 Task: Find a guest house in Esplanada, Brazil, for 7 guests from 10th to 15th July, with a price range of ₹10,000 to ₹15,000, 4 bedrooms, 7 beds, 4 bathrooms, and amenities including free parking, TV, gym, and breakfast. Host must speak English.
Action: Mouse moved to (522, 125)
Screenshot: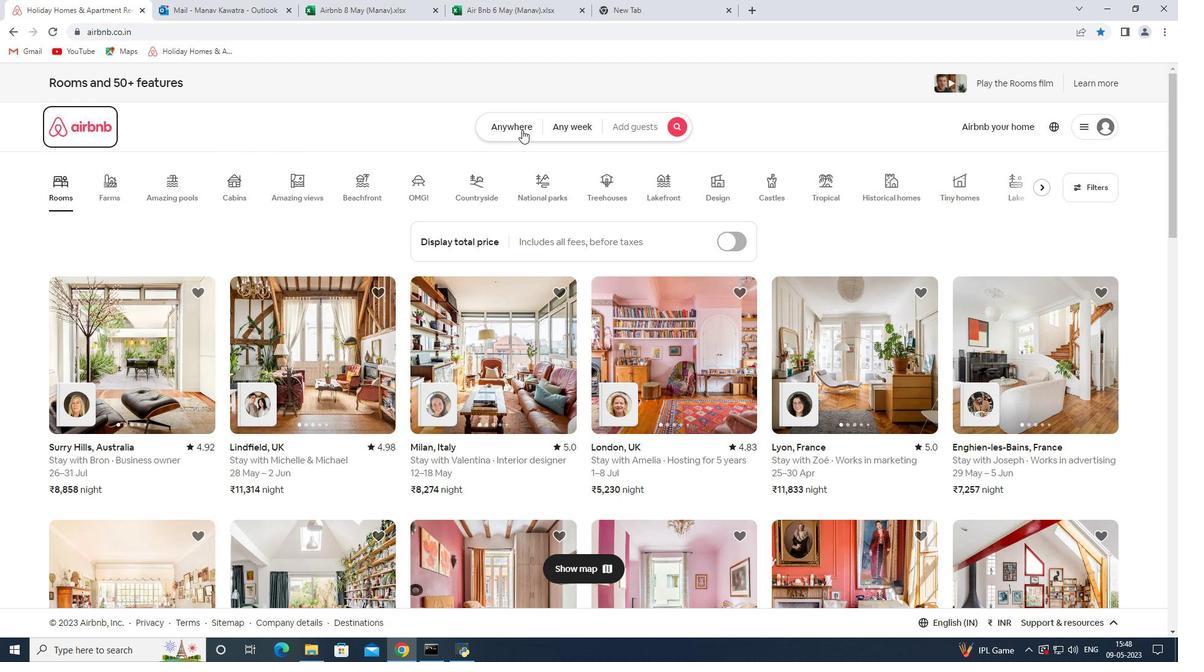 
Action: Mouse pressed left at (522, 125)
Screenshot: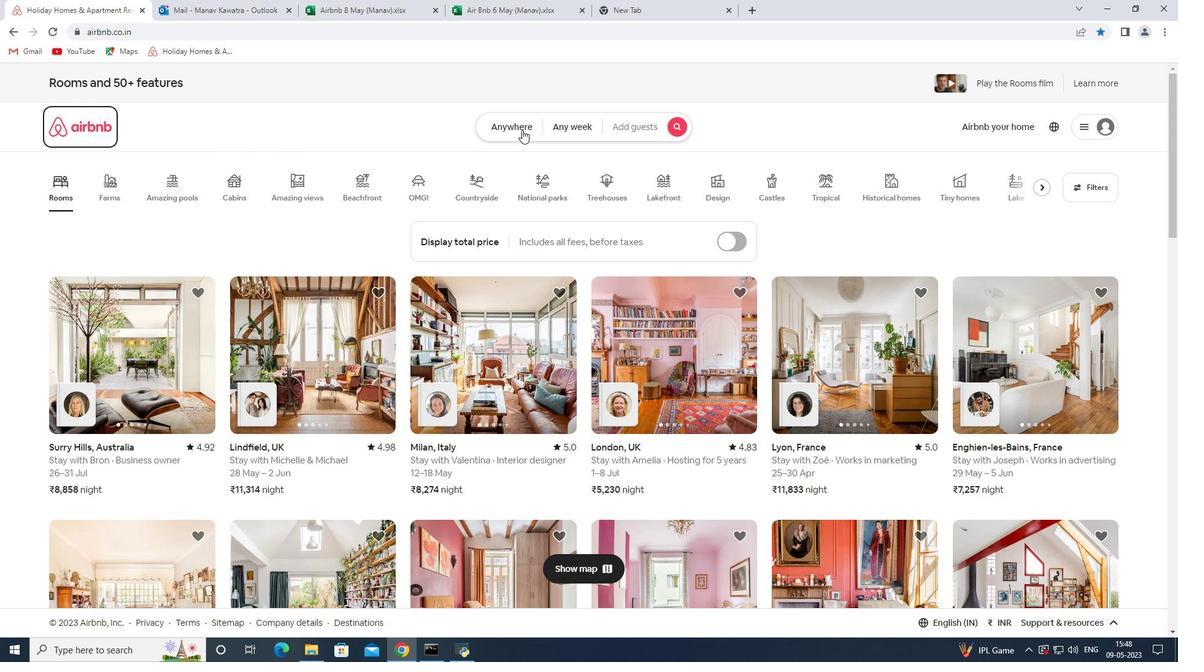 
Action: Mouse moved to (375, 180)
Screenshot: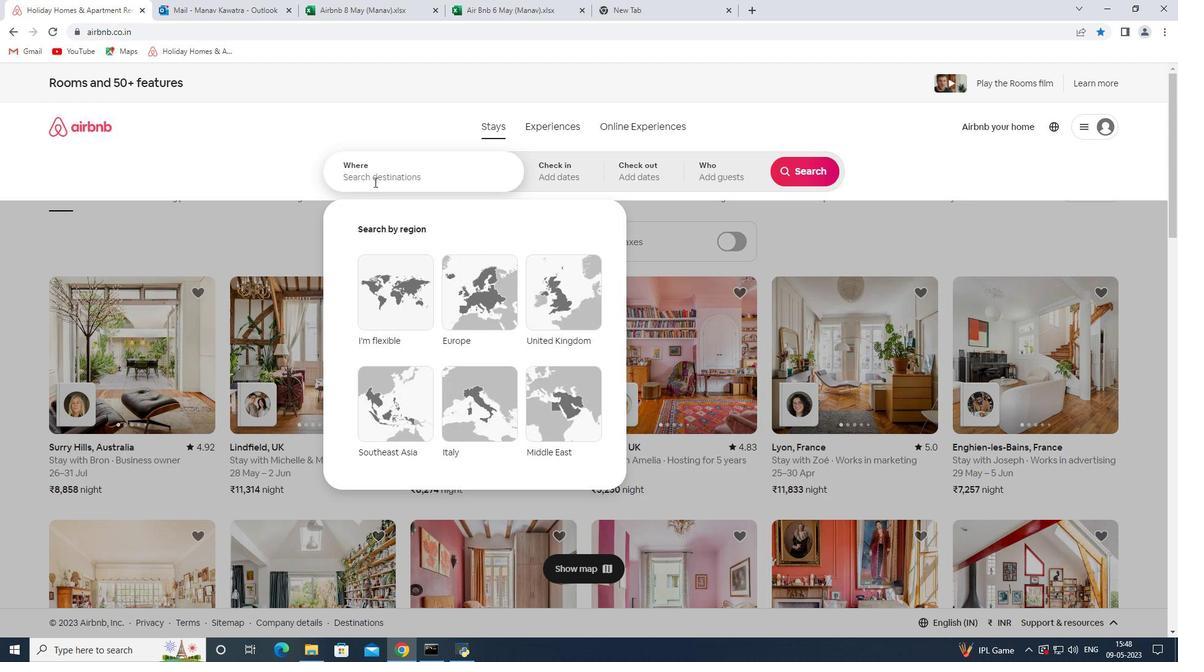 
Action: Mouse pressed left at (375, 180)
Screenshot: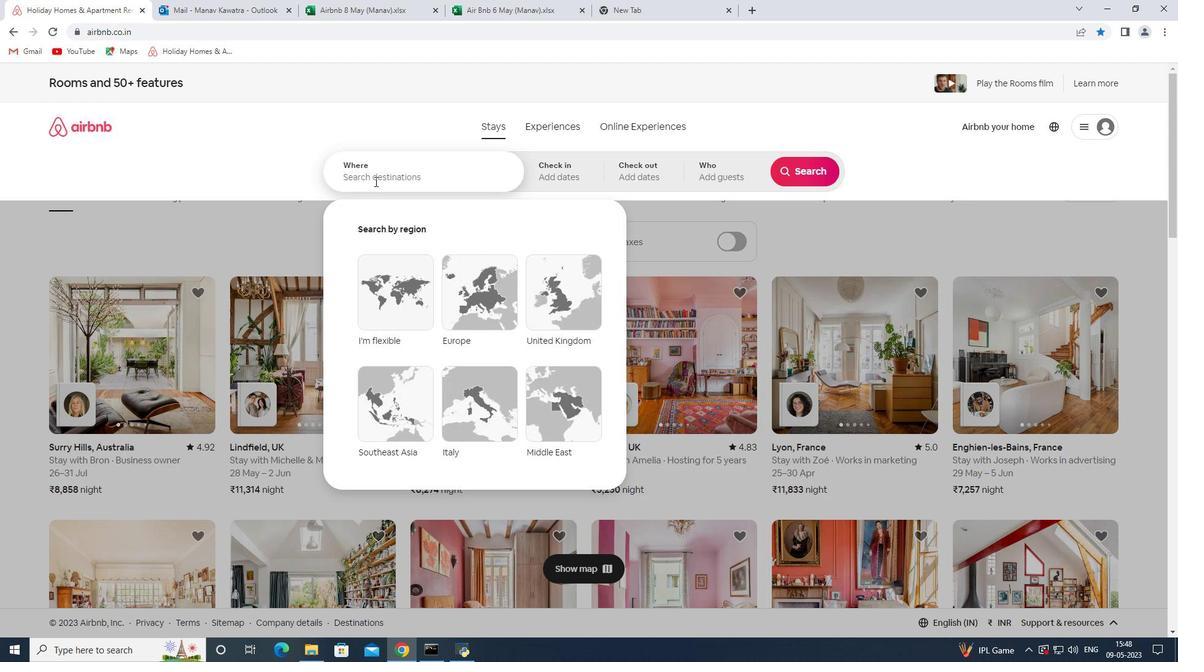 
Action: Key pressed <Key.shift>Esplanada<Key.space><Key.shift><Key.shift><Key.shift><Key.shift><Key.shift><Key.shift><Key.shift><Key.shift>Brazil<Key.space><Key.enter>
Screenshot: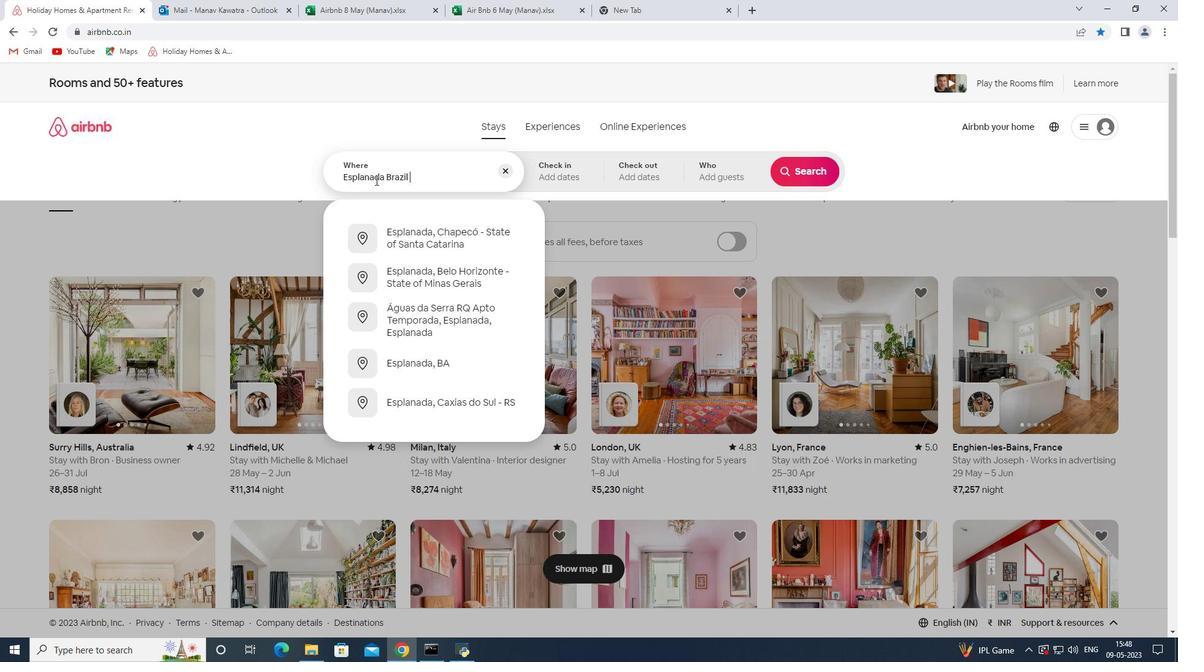 
Action: Mouse moved to (804, 269)
Screenshot: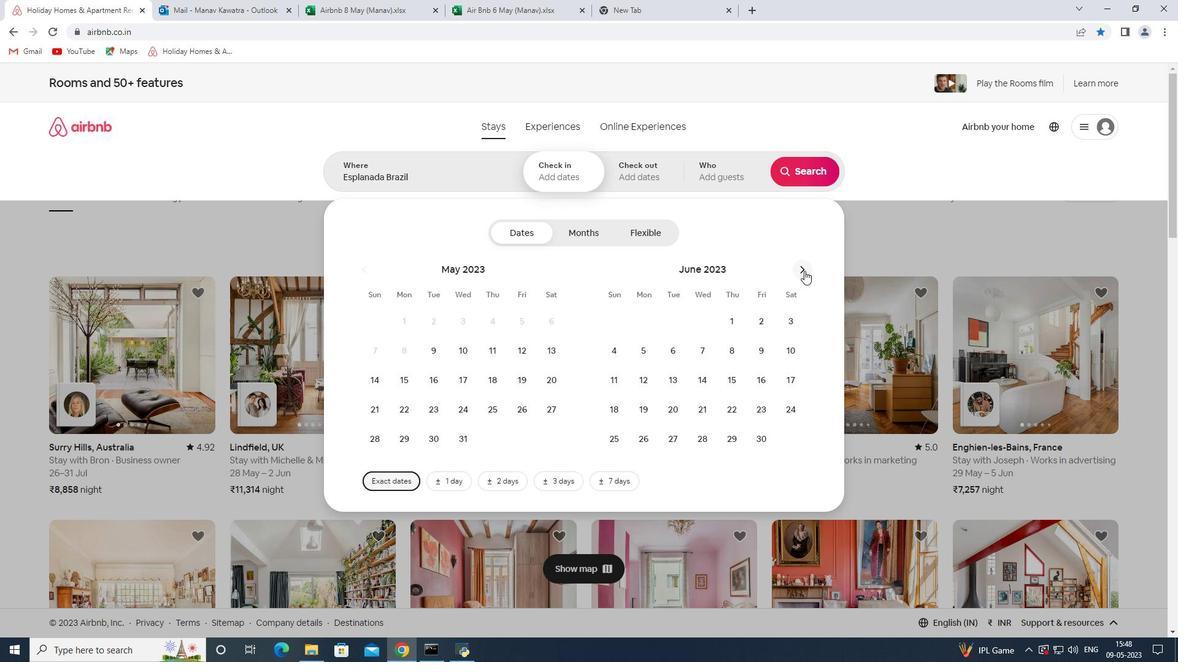 
Action: Mouse pressed left at (804, 269)
Screenshot: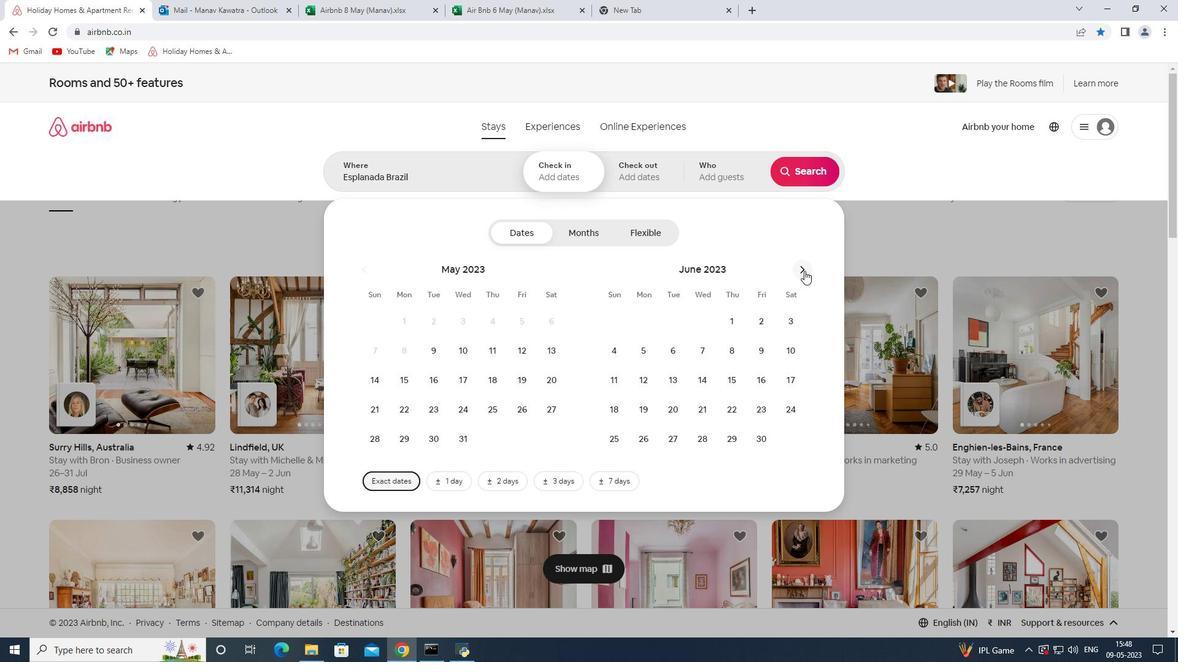 
Action: Mouse moved to (645, 377)
Screenshot: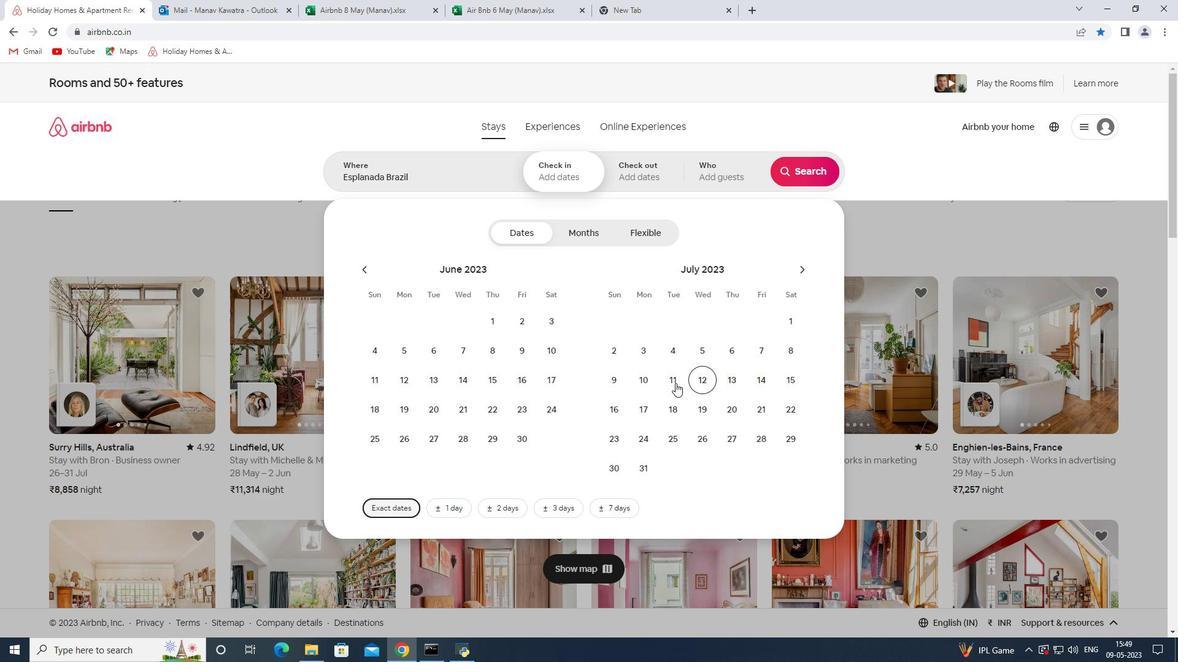 
Action: Mouse pressed left at (645, 377)
Screenshot: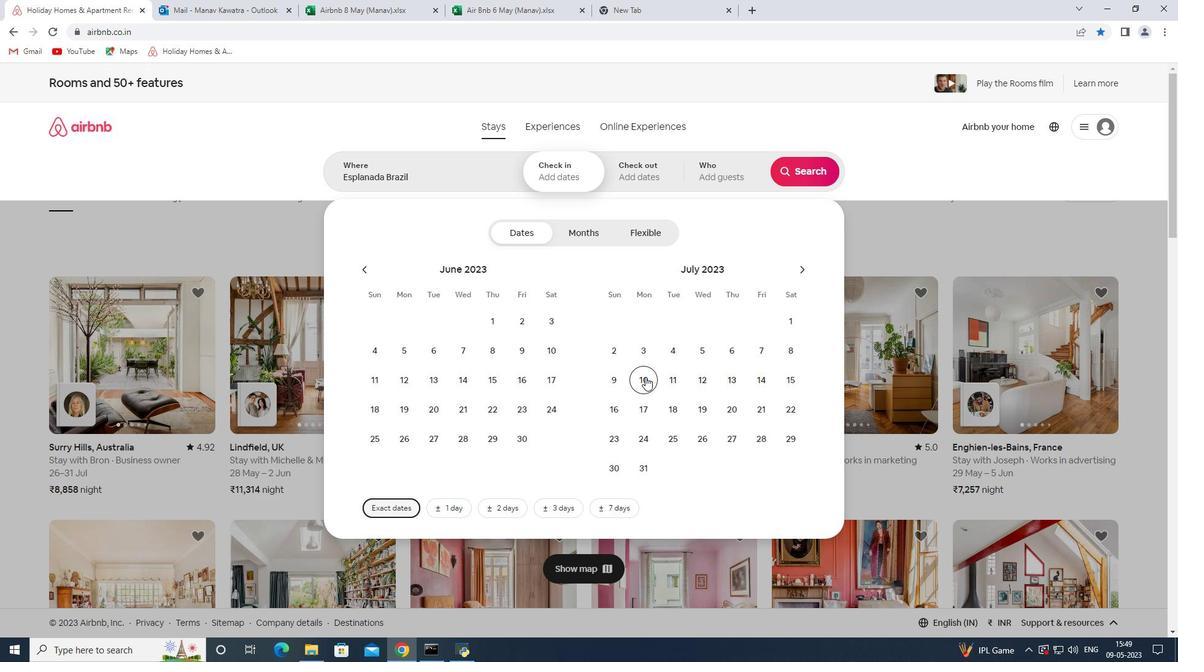 
Action: Mouse moved to (790, 382)
Screenshot: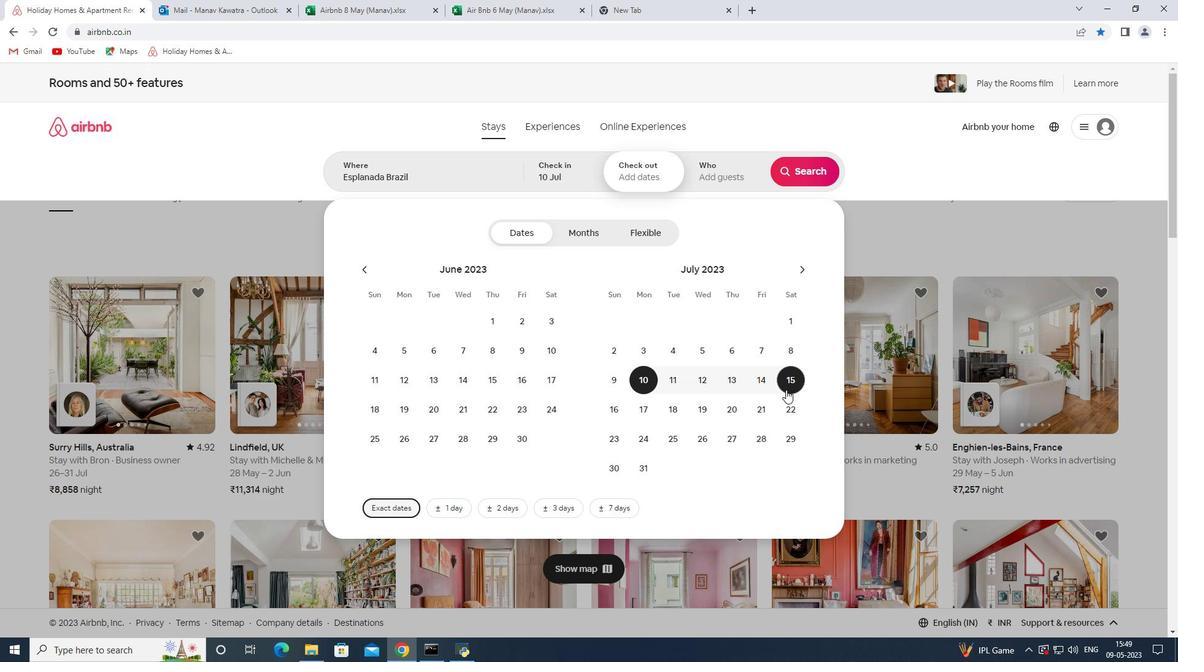 
Action: Mouse pressed left at (790, 382)
Screenshot: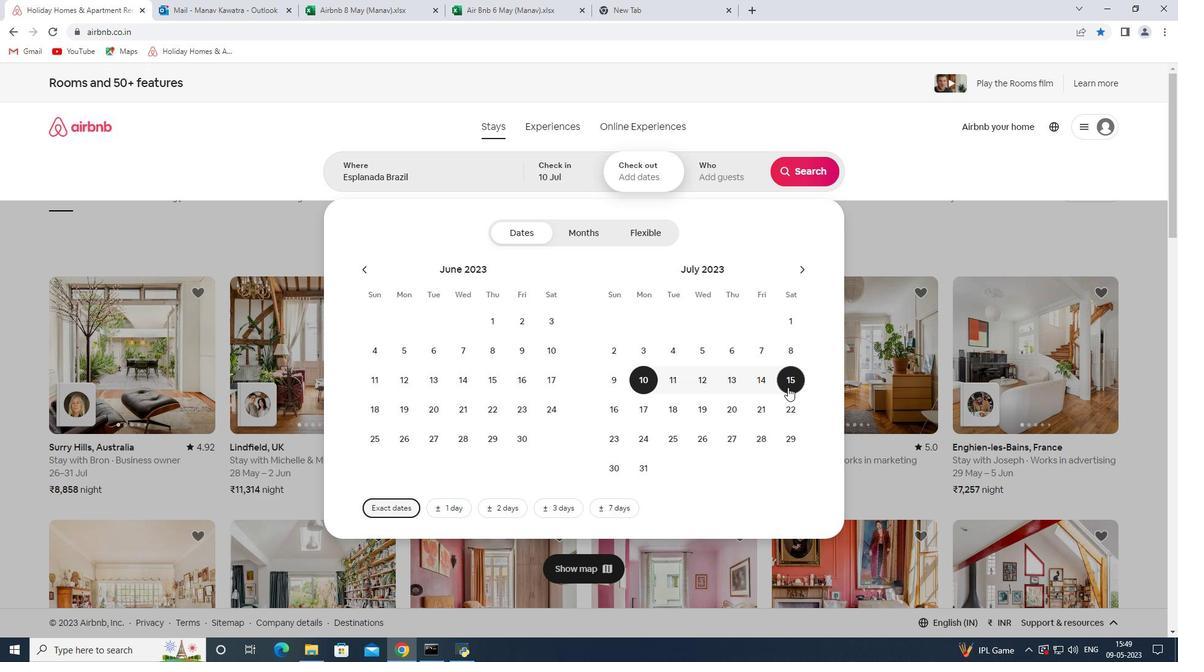 
Action: Mouse moved to (733, 185)
Screenshot: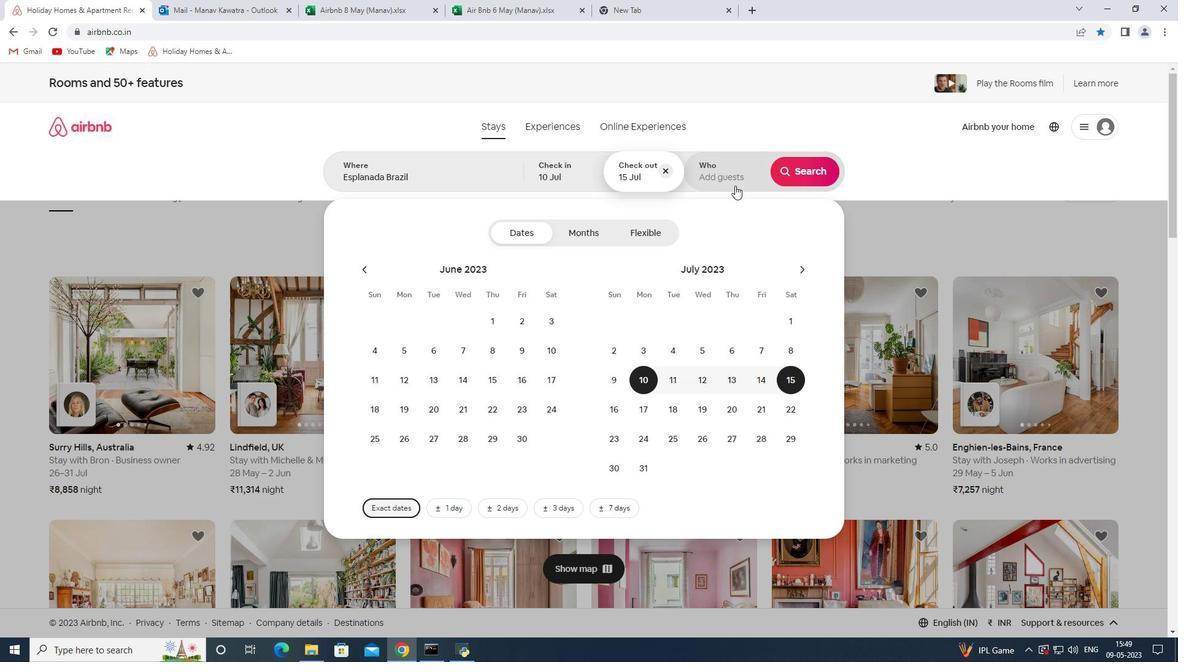 
Action: Mouse pressed left at (733, 185)
Screenshot: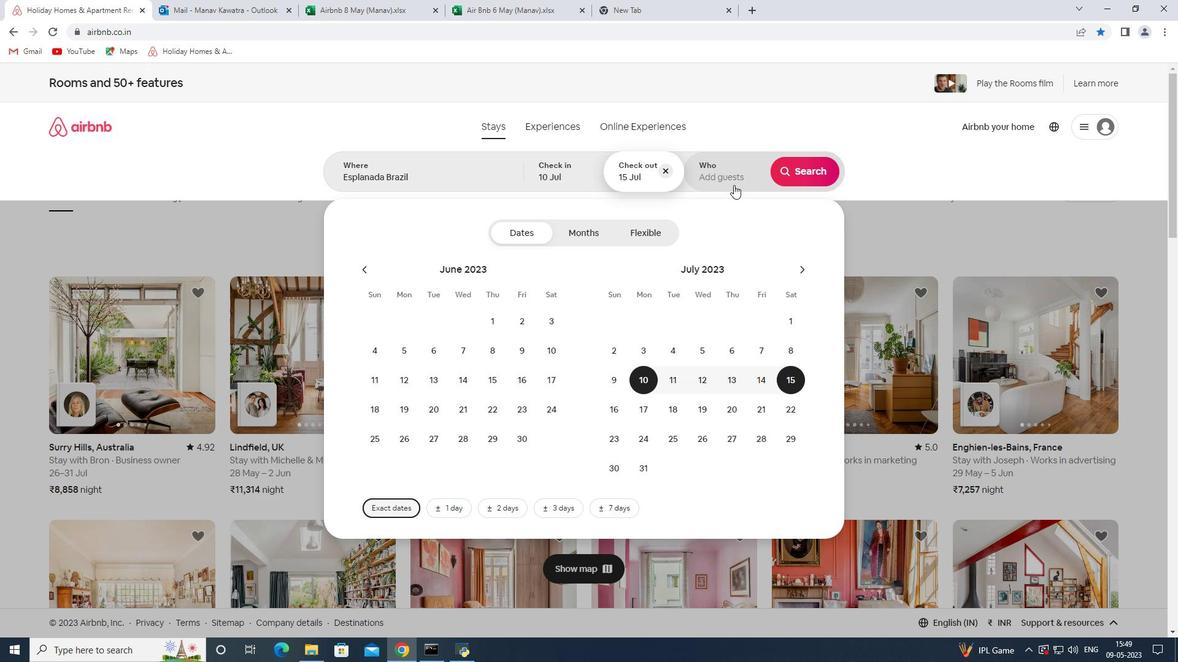 
Action: Mouse moved to (818, 237)
Screenshot: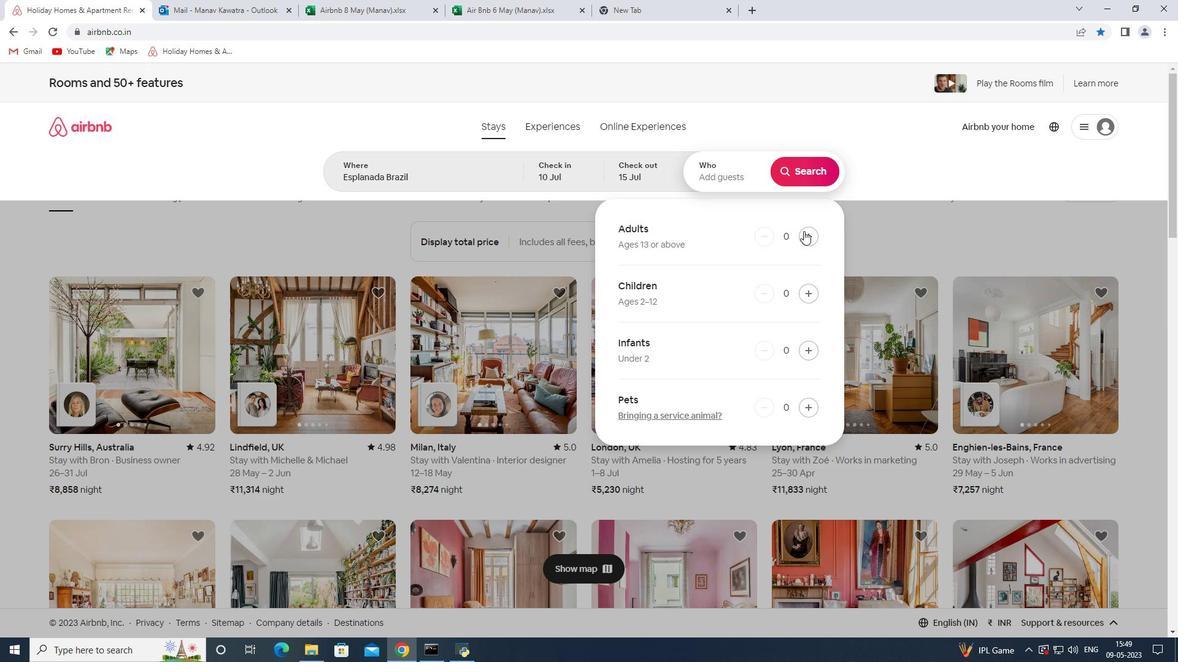 
Action: Mouse pressed left at (818, 237)
Screenshot: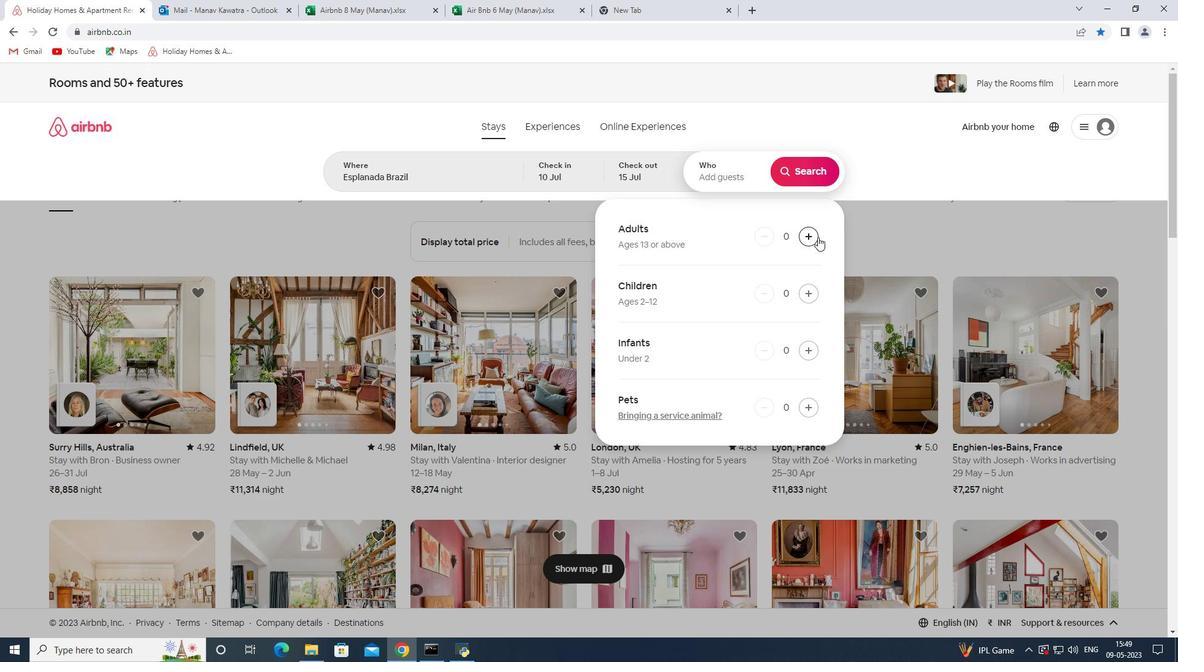 
Action: Mouse moved to (809, 237)
Screenshot: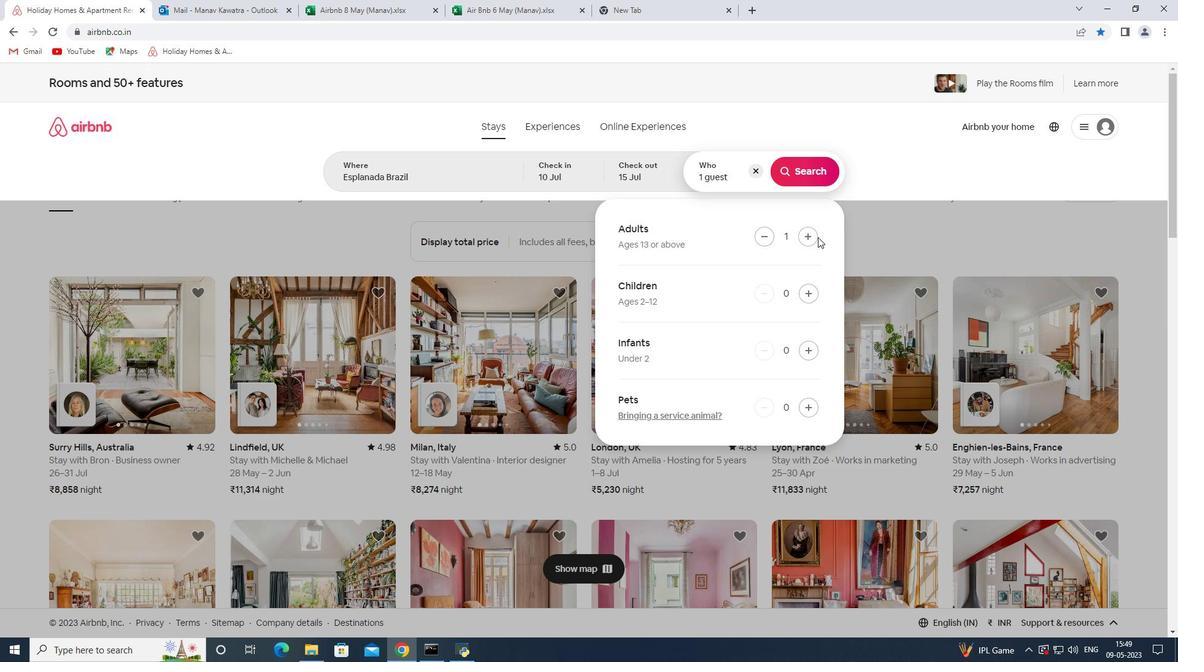 
Action: Mouse pressed left at (809, 237)
Screenshot: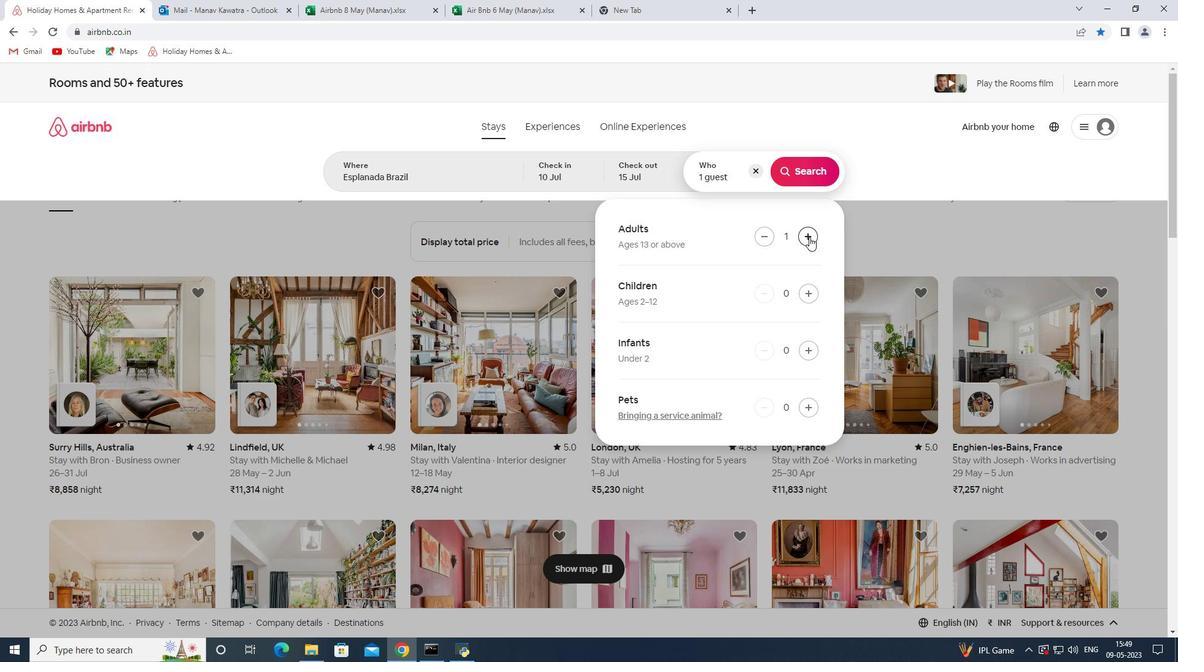 
Action: Mouse pressed left at (809, 237)
Screenshot: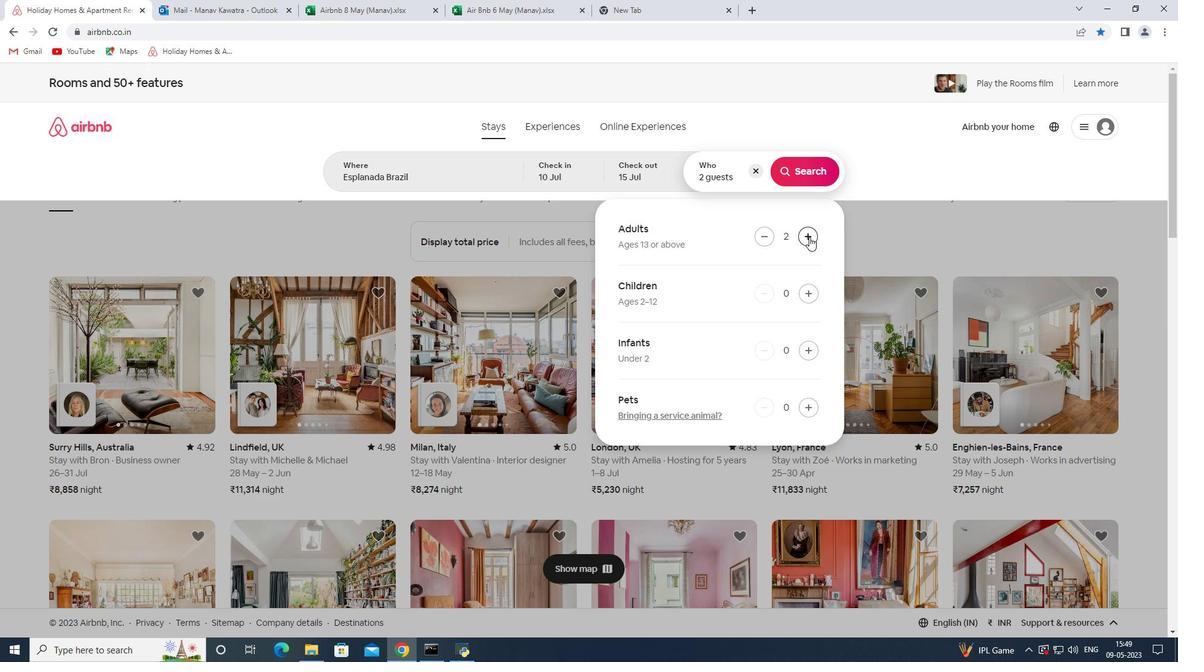 
Action: Mouse pressed left at (809, 237)
Screenshot: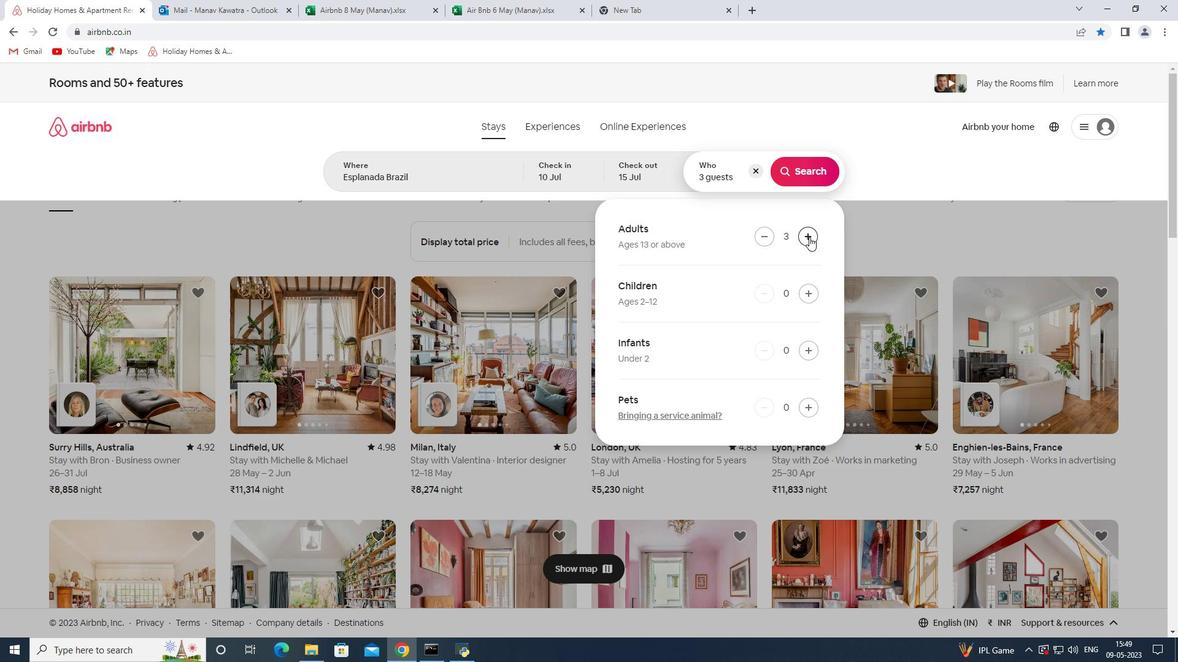 
Action: Mouse pressed left at (809, 237)
Screenshot: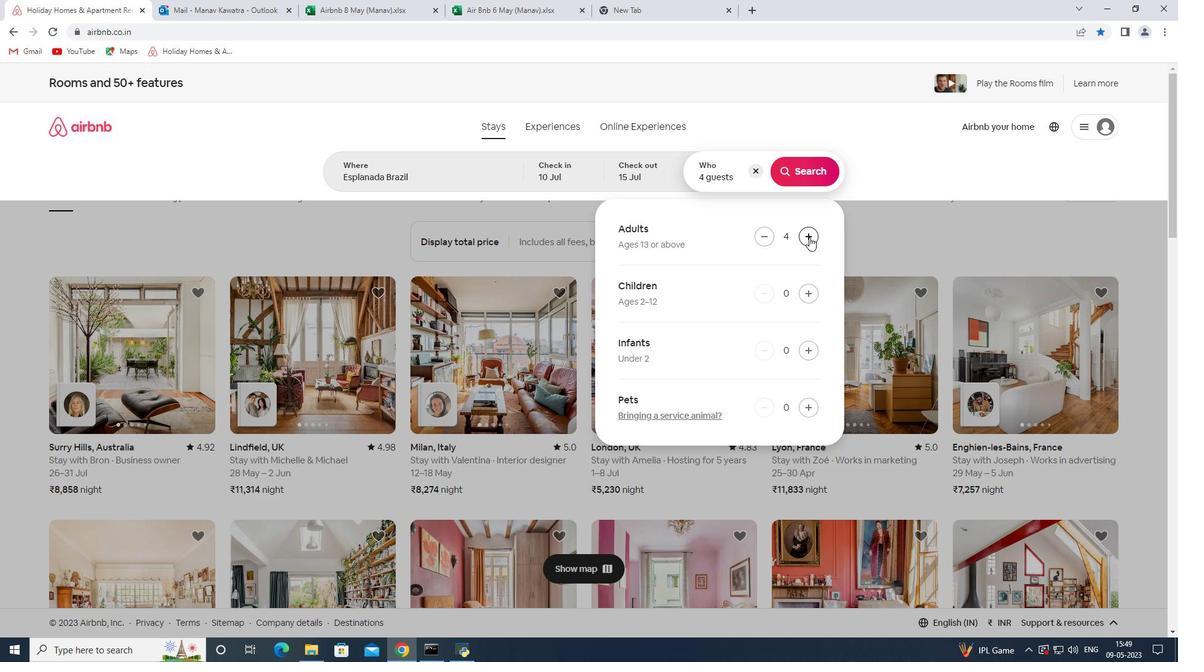 
Action: Mouse pressed left at (809, 237)
Screenshot: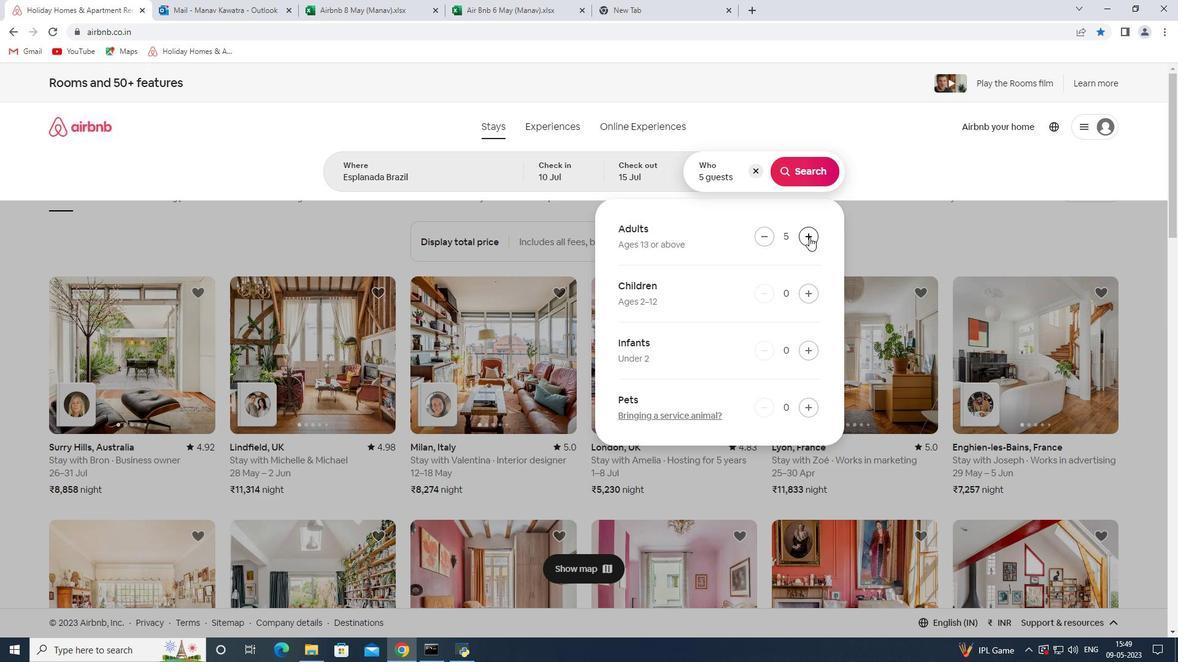 
Action: Mouse pressed left at (809, 237)
Screenshot: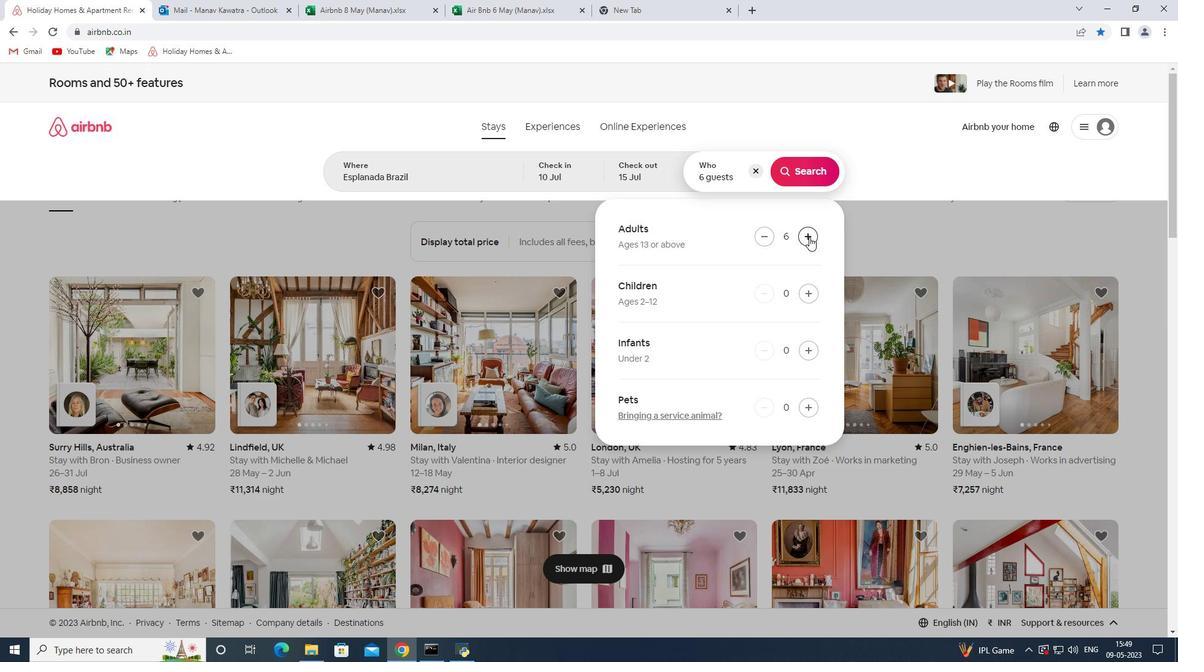 
Action: Mouse moved to (805, 170)
Screenshot: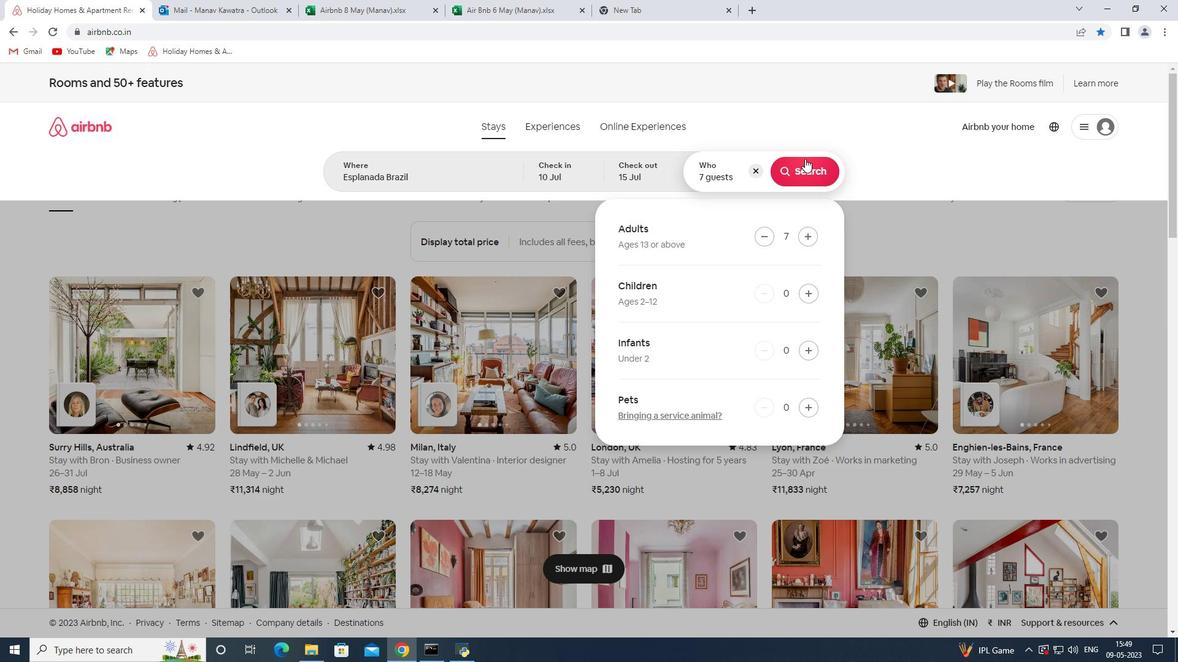 
Action: Mouse pressed left at (805, 170)
Screenshot: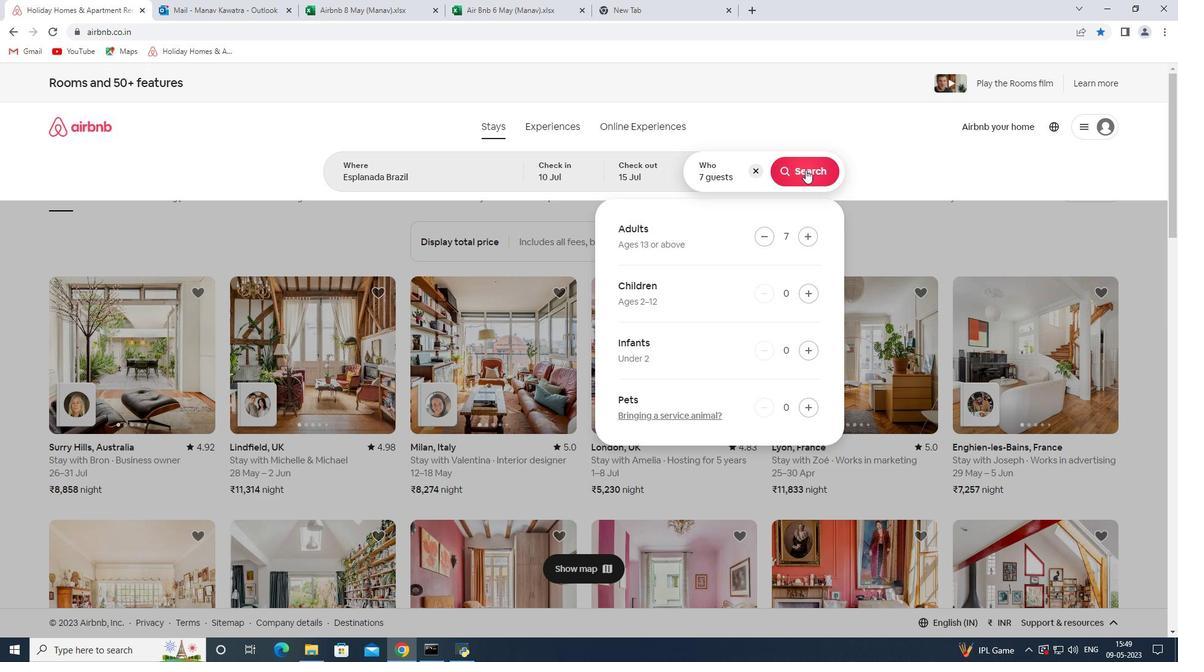 
Action: Mouse moved to (1113, 143)
Screenshot: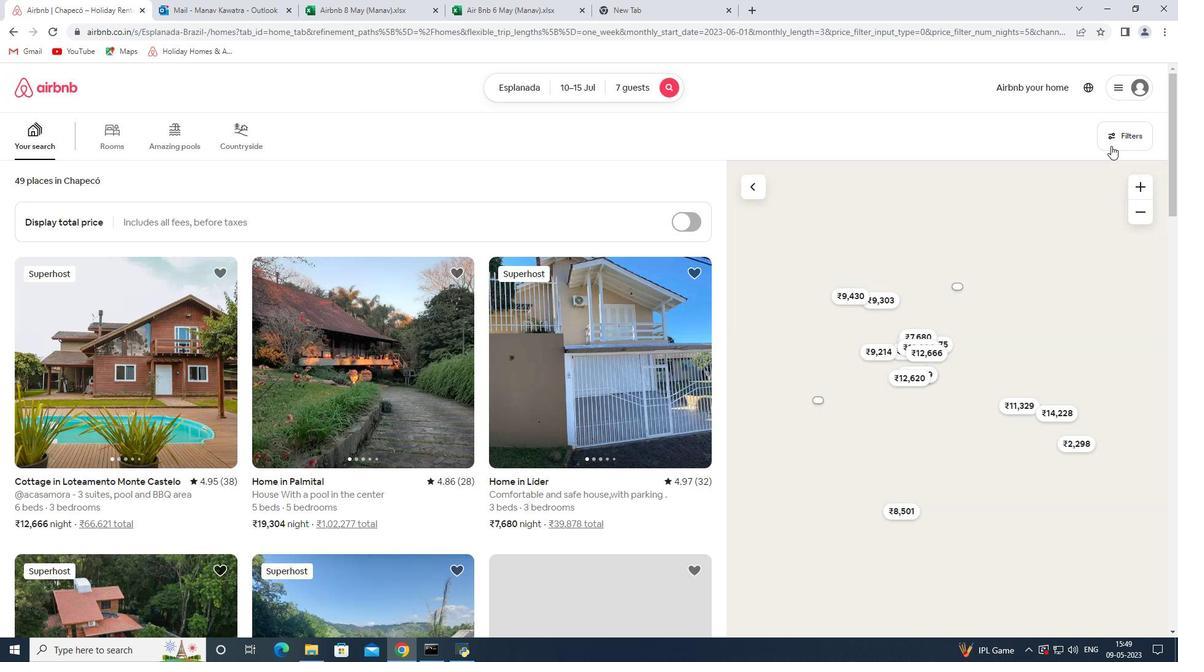 
Action: Mouse pressed left at (1113, 143)
Screenshot: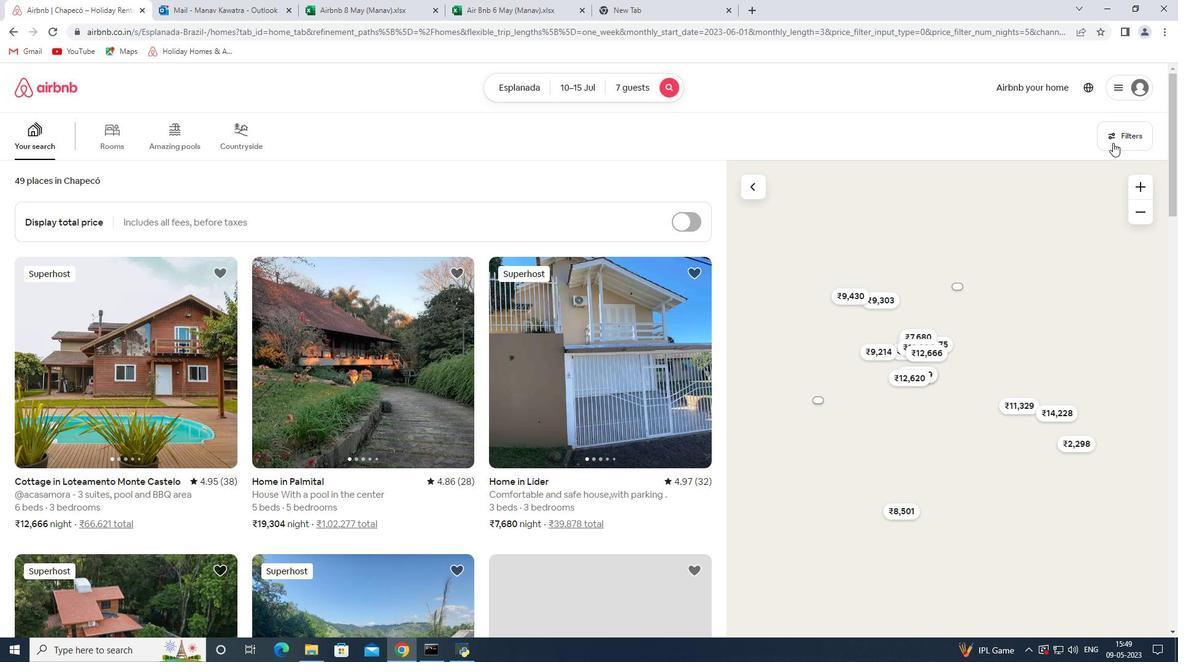 
Action: Mouse moved to (420, 435)
Screenshot: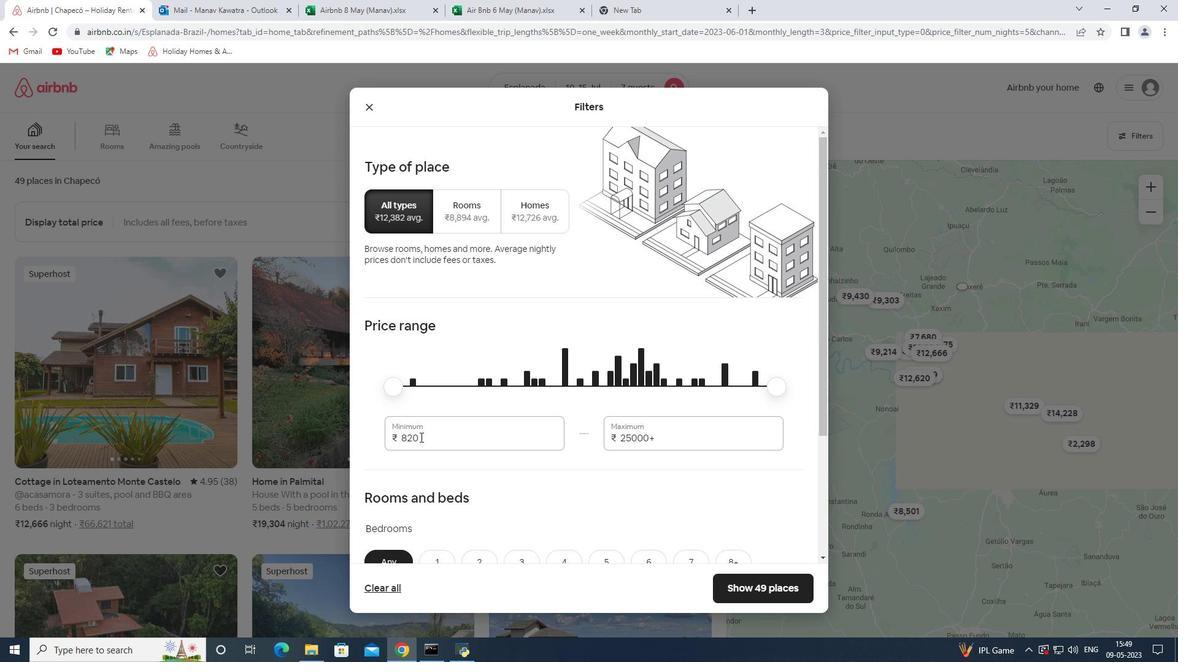 
Action: Mouse pressed left at (420, 435)
Screenshot: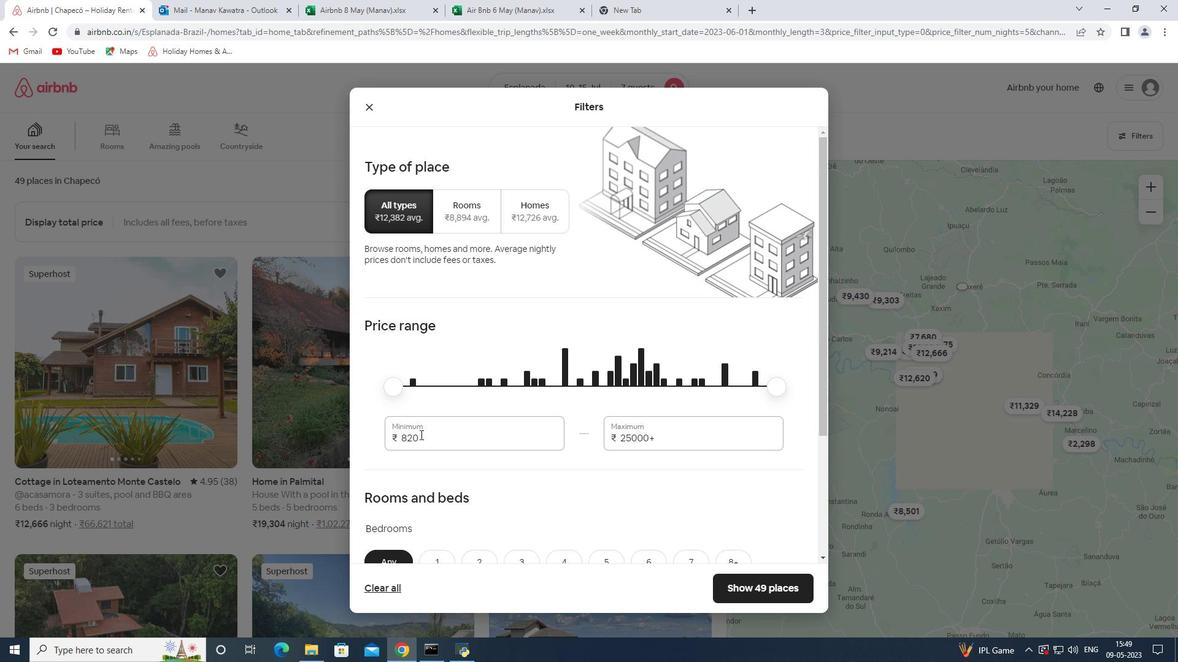 
Action: Mouse pressed left at (420, 435)
Screenshot: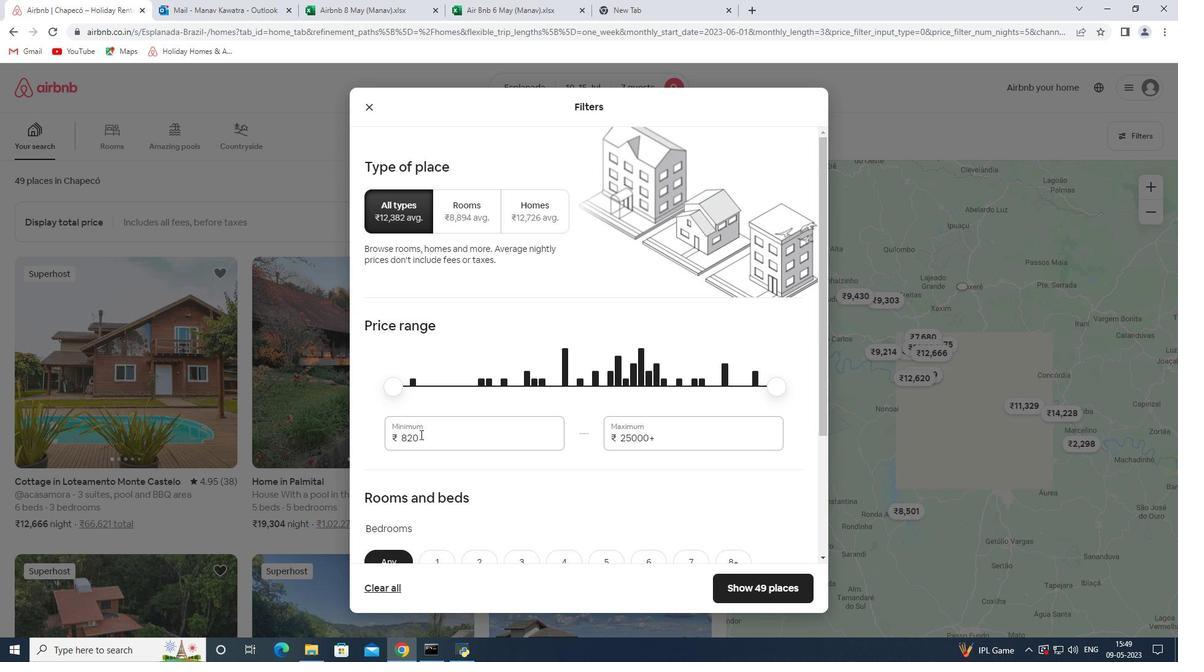 
Action: Key pressed 10000<Key.tab>15000
Screenshot: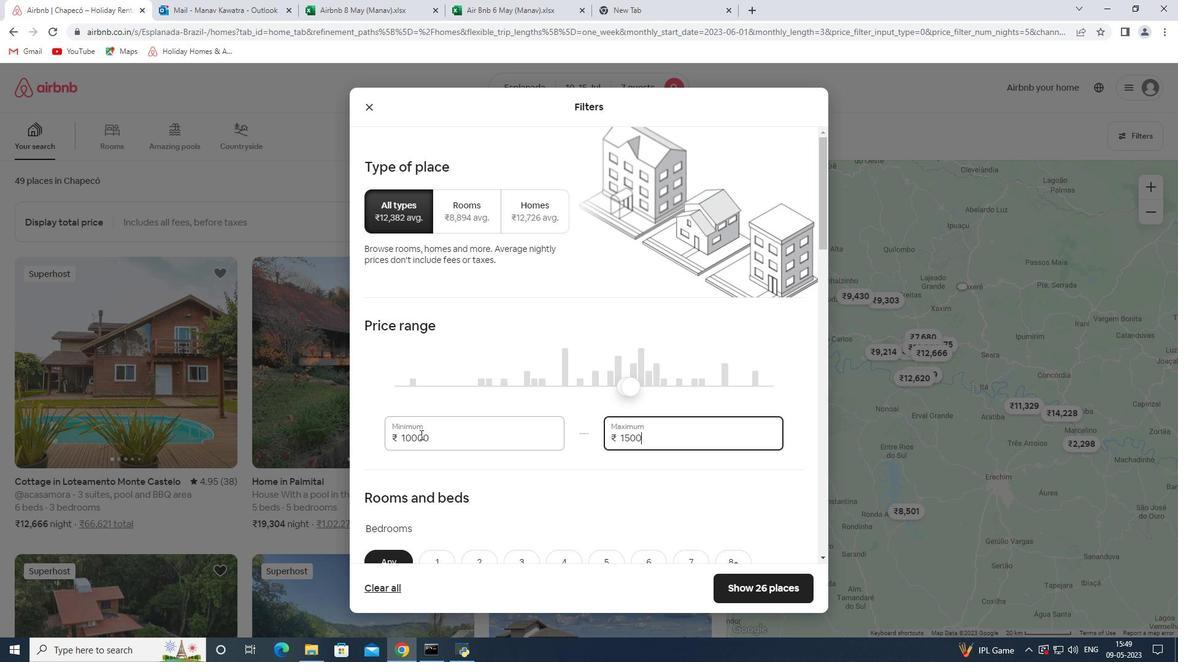
Action: Mouse moved to (524, 318)
Screenshot: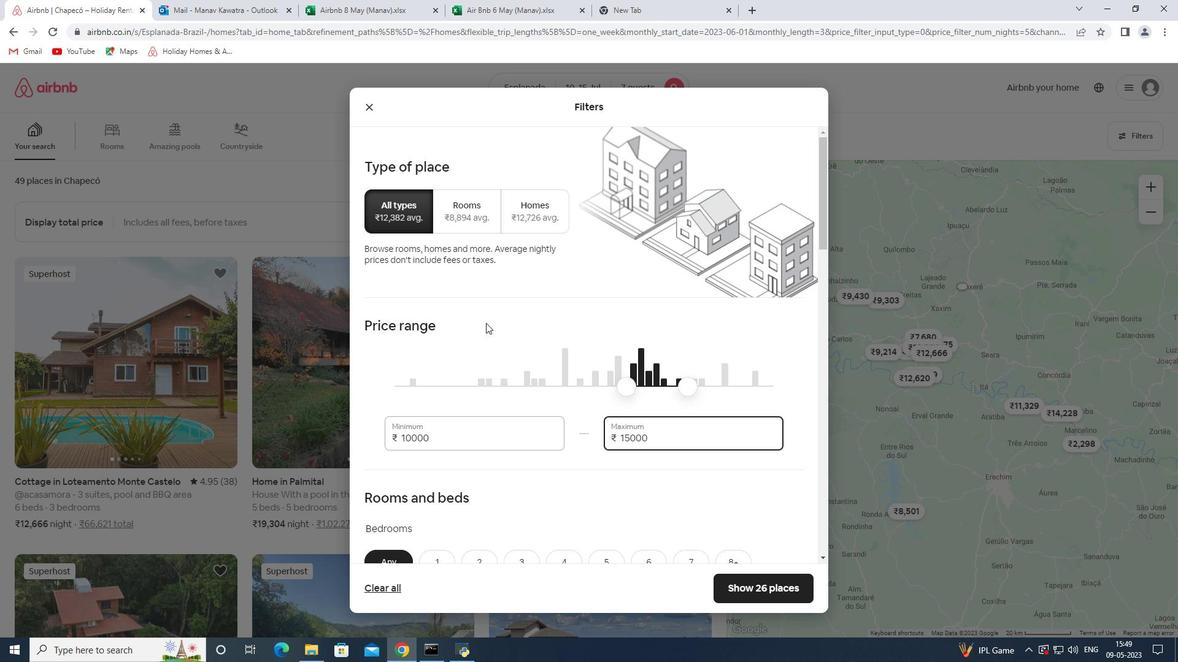 
Action: Mouse scrolled (524, 317) with delta (0, 0)
Screenshot: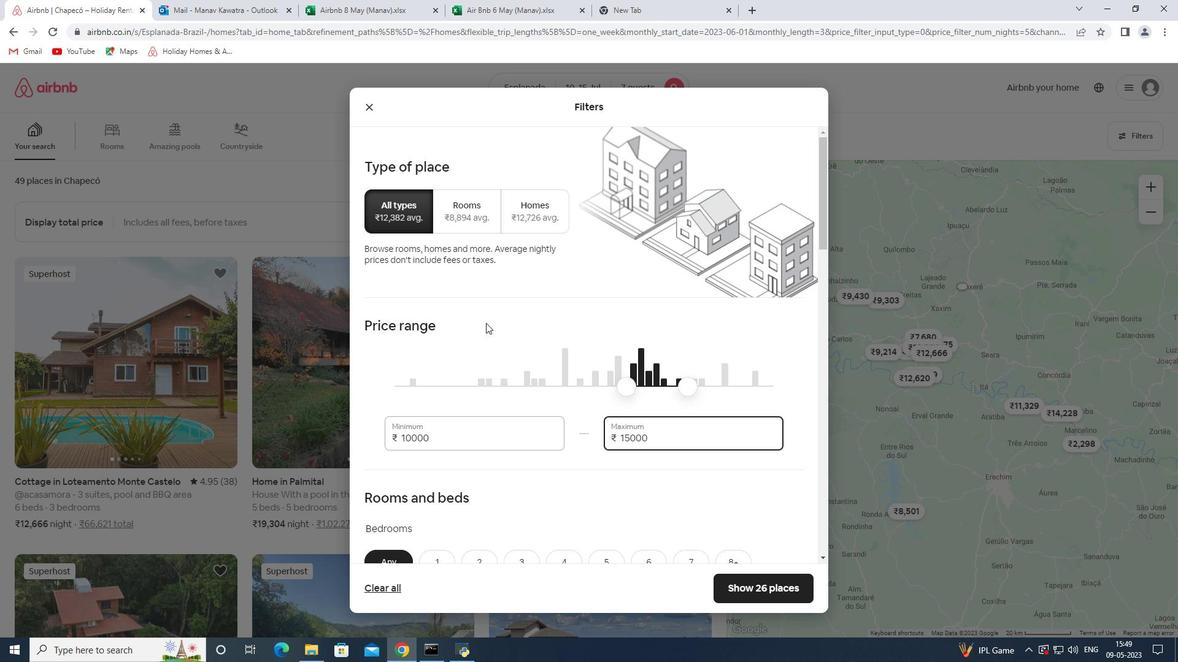 
Action: Mouse scrolled (524, 317) with delta (0, 0)
Screenshot: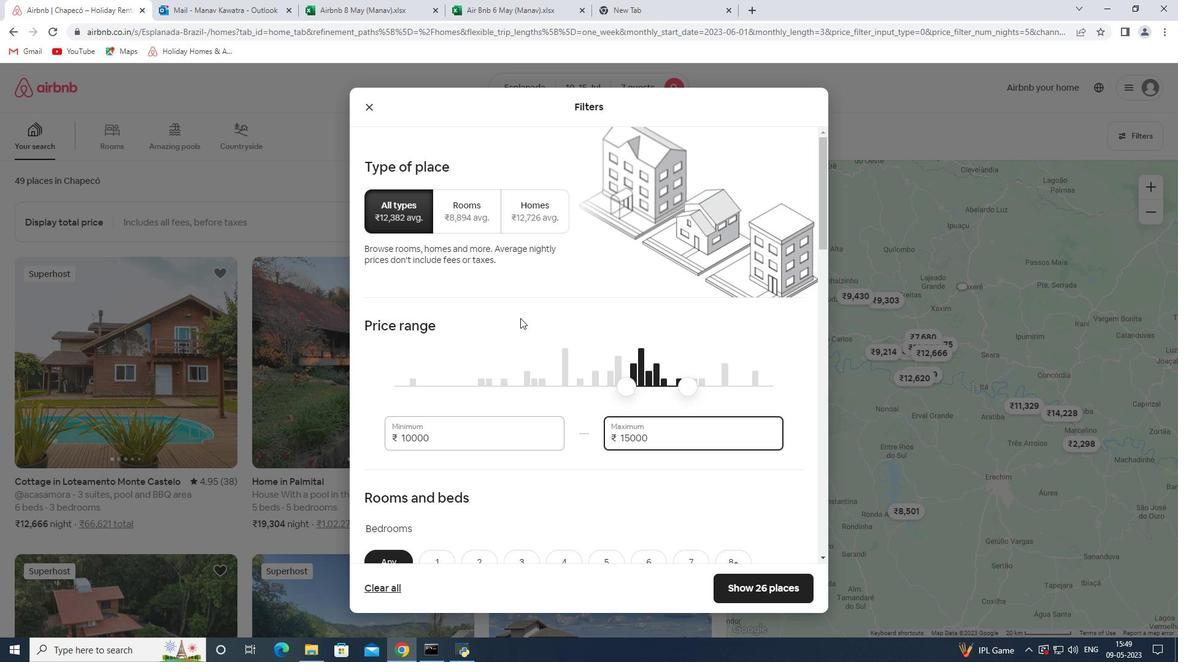 
Action: Mouse scrolled (524, 317) with delta (0, 0)
Screenshot: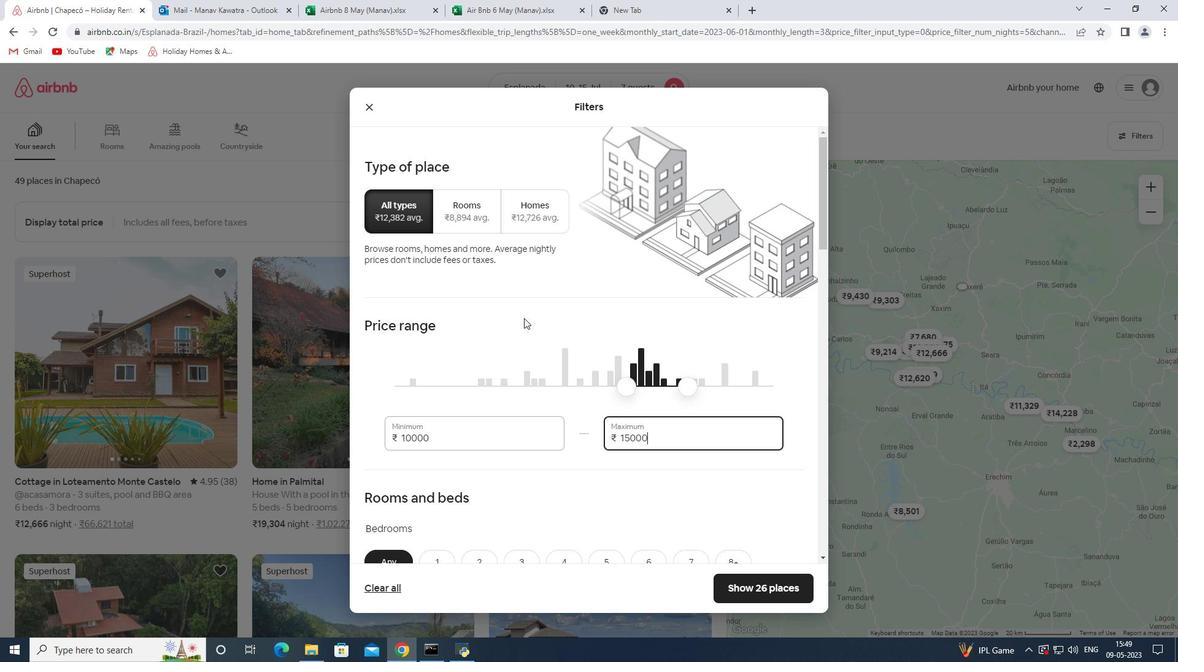 
Action: Mouse scrolled (524, 317) with delta (0, 0)
Screenshot: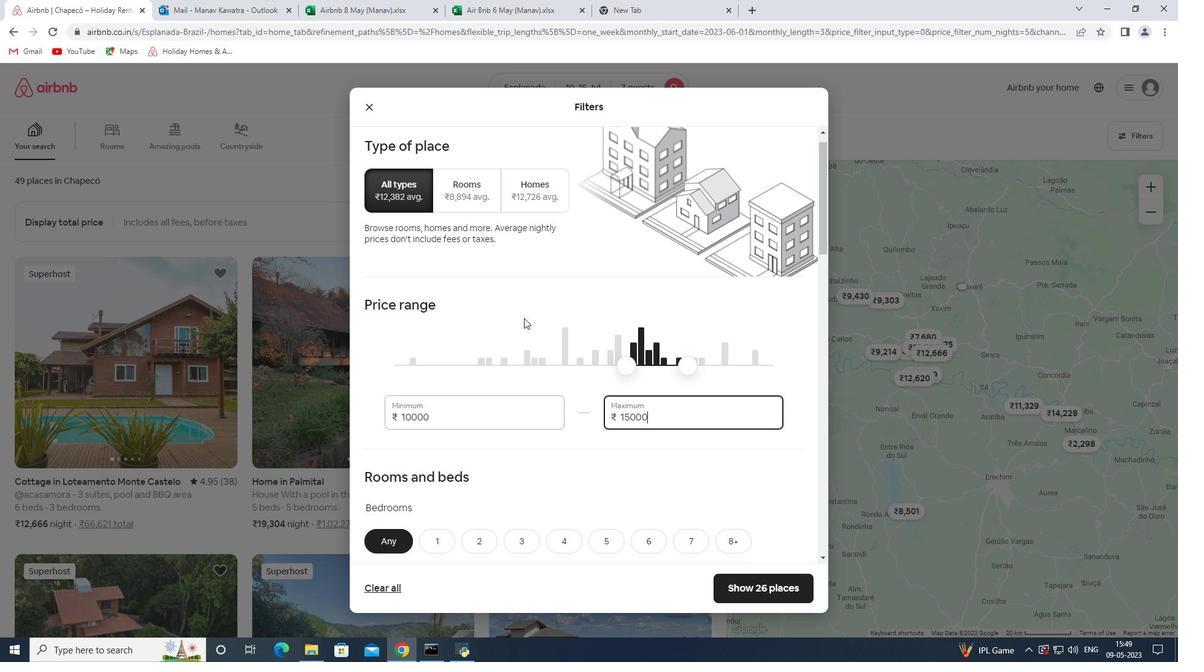 
Action: Mouse moved to (559, 313)
Screenshot: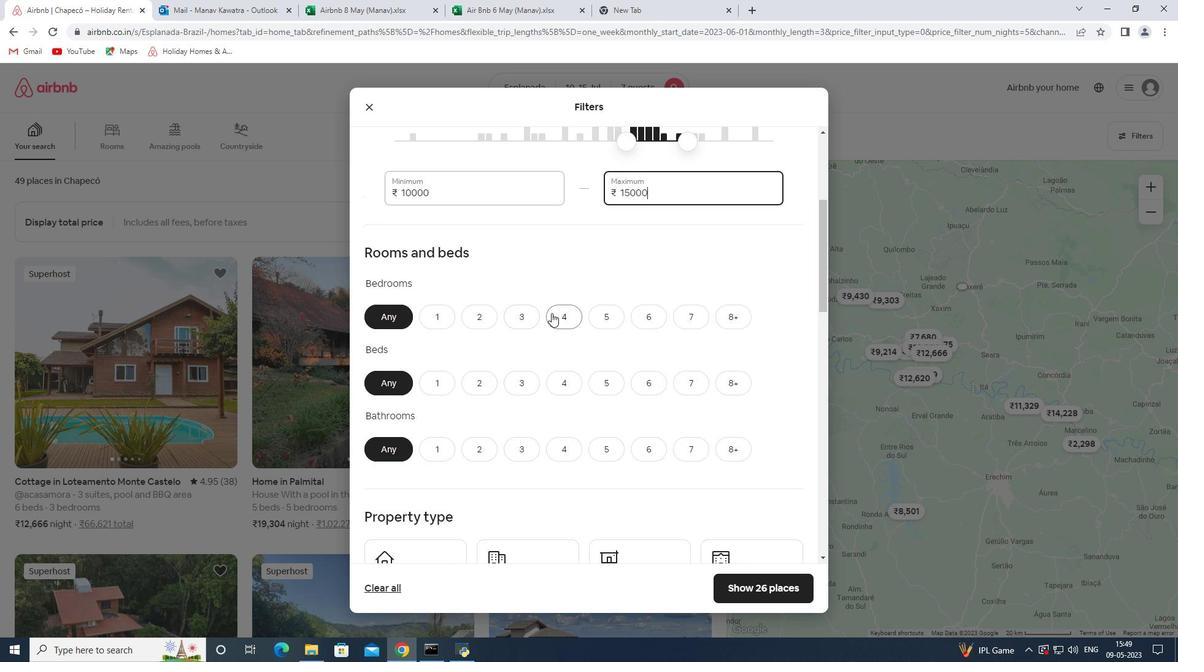 
Action: Mouse pressed left at (559, 313)
Screenshot: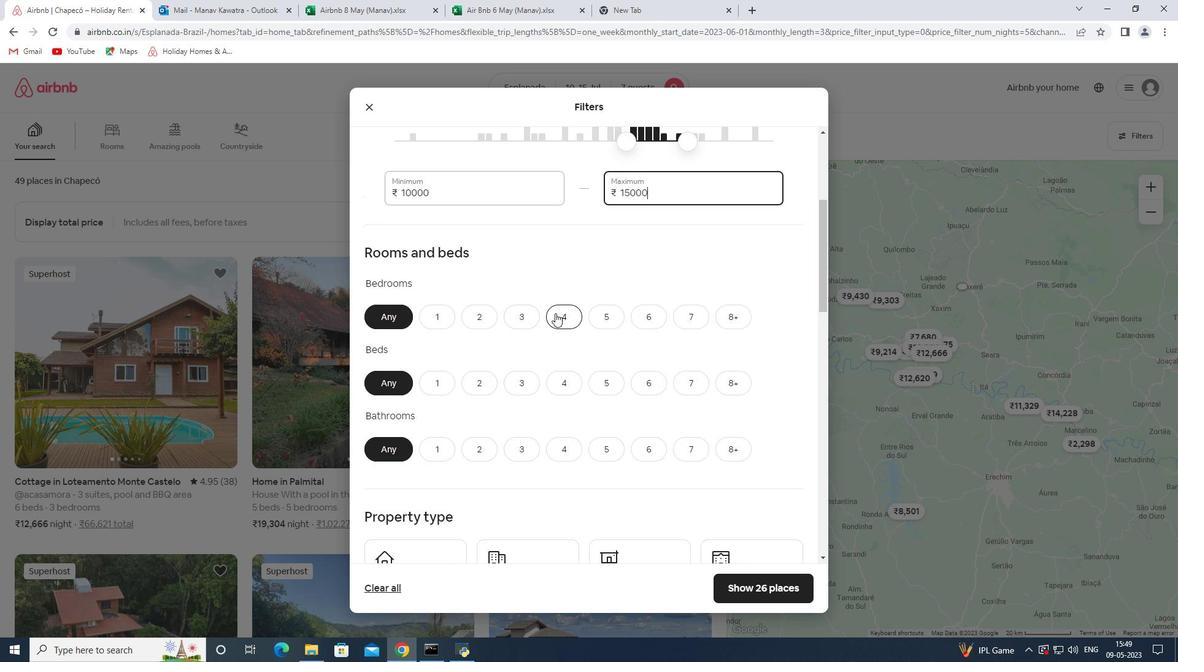 
Action: Mouse moved to (695, 381)
Screenshot: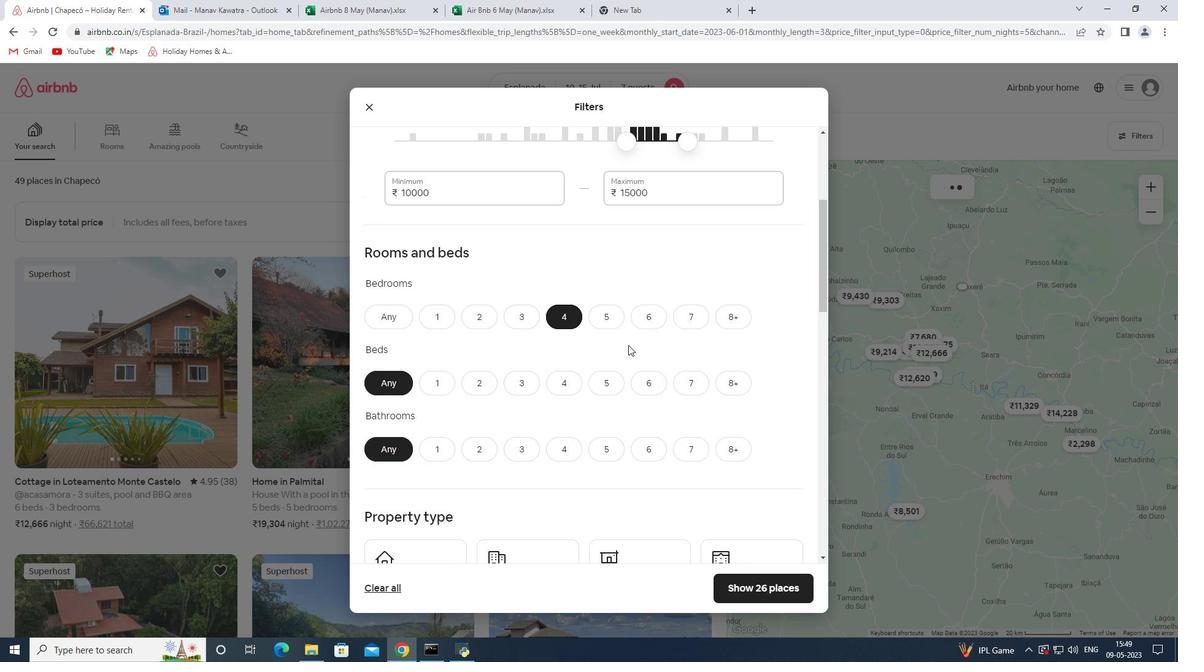 
Action: Mouse pressed left at (695, 381)
Screenshot: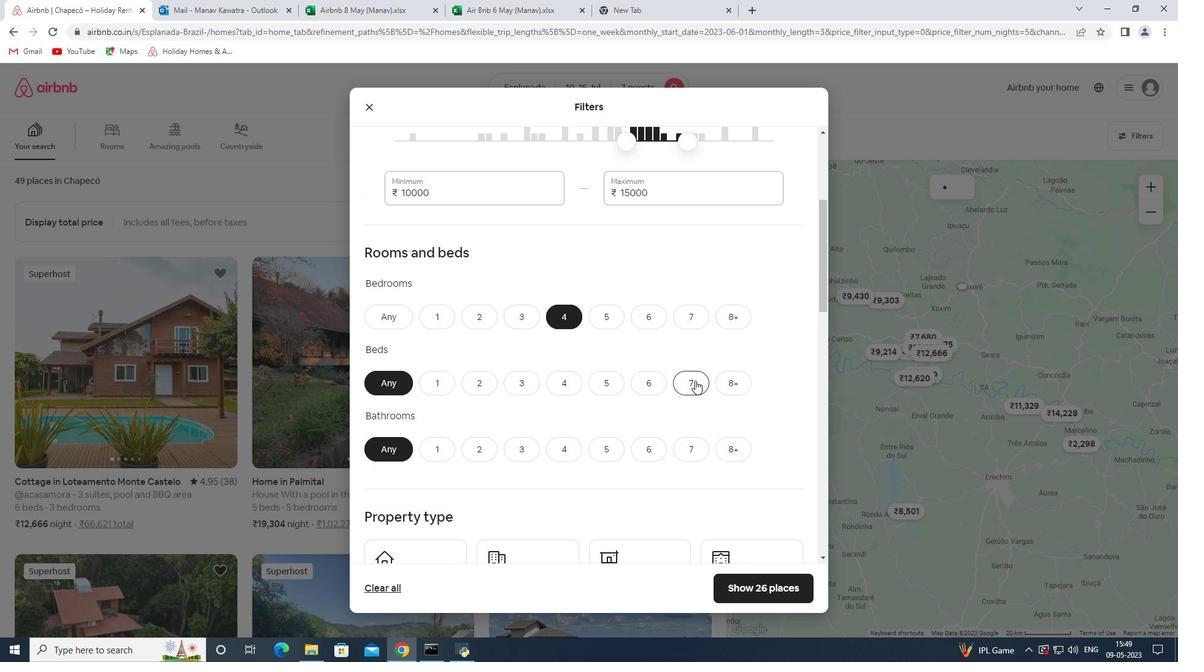 
Action: Mouse moved to (567, 456)
Screenshot: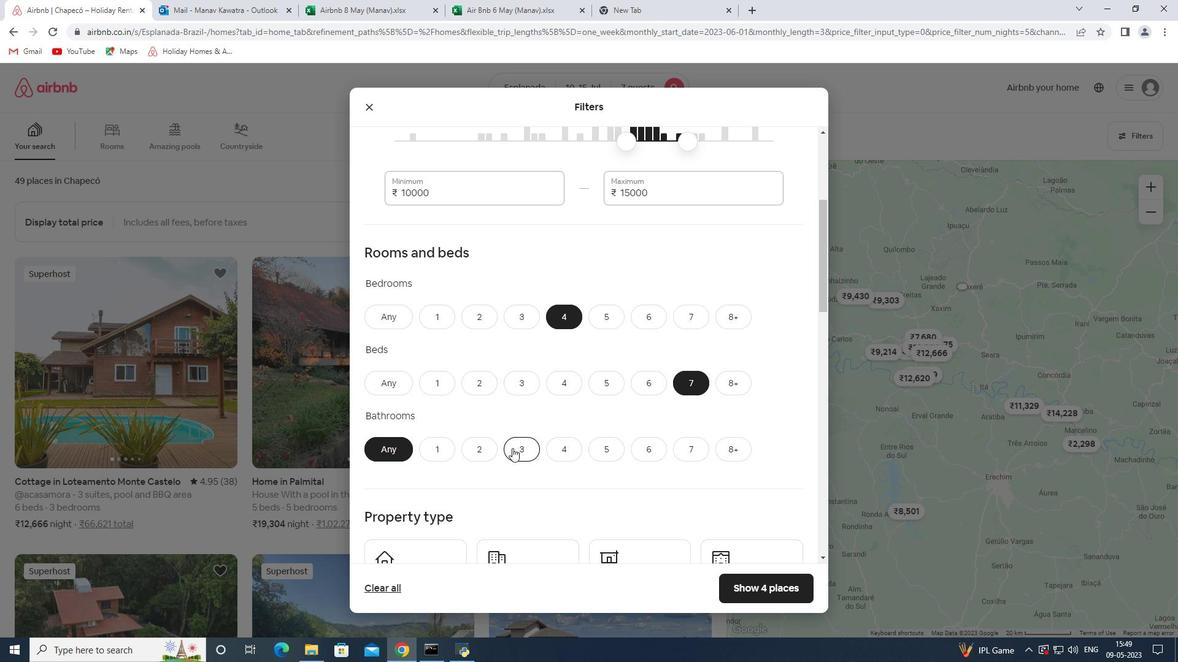 
Action: Mouse pressed left at (567, 456)
Screenshot: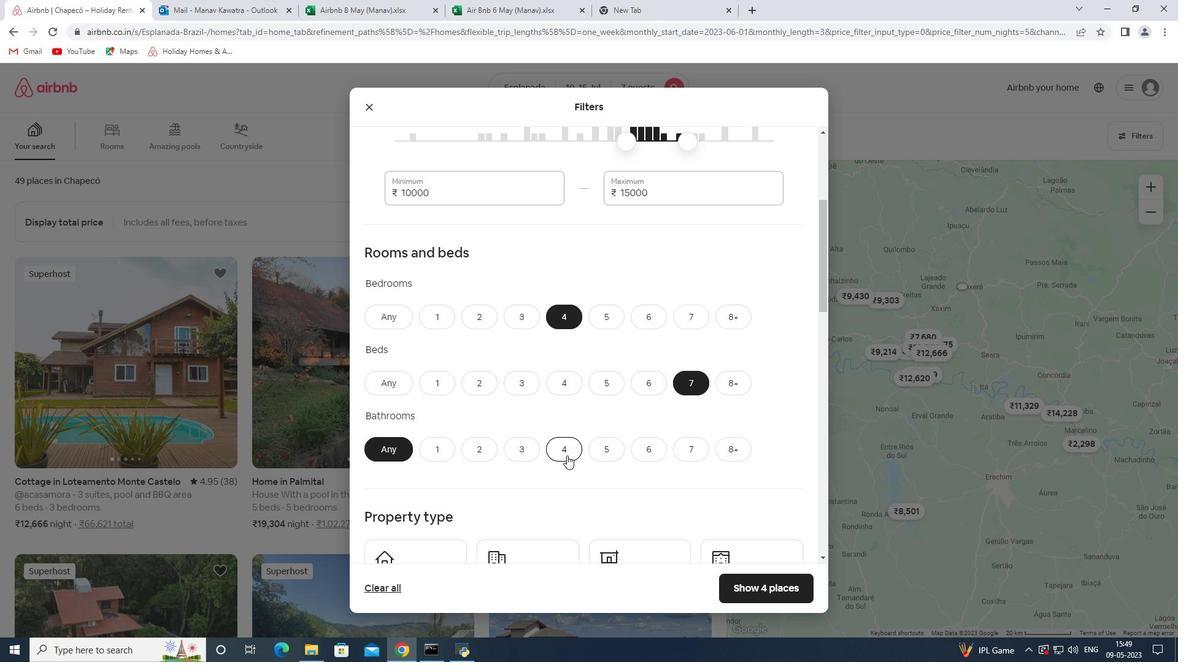 
Action: Mouse moved to (608, 403)
Screenshot: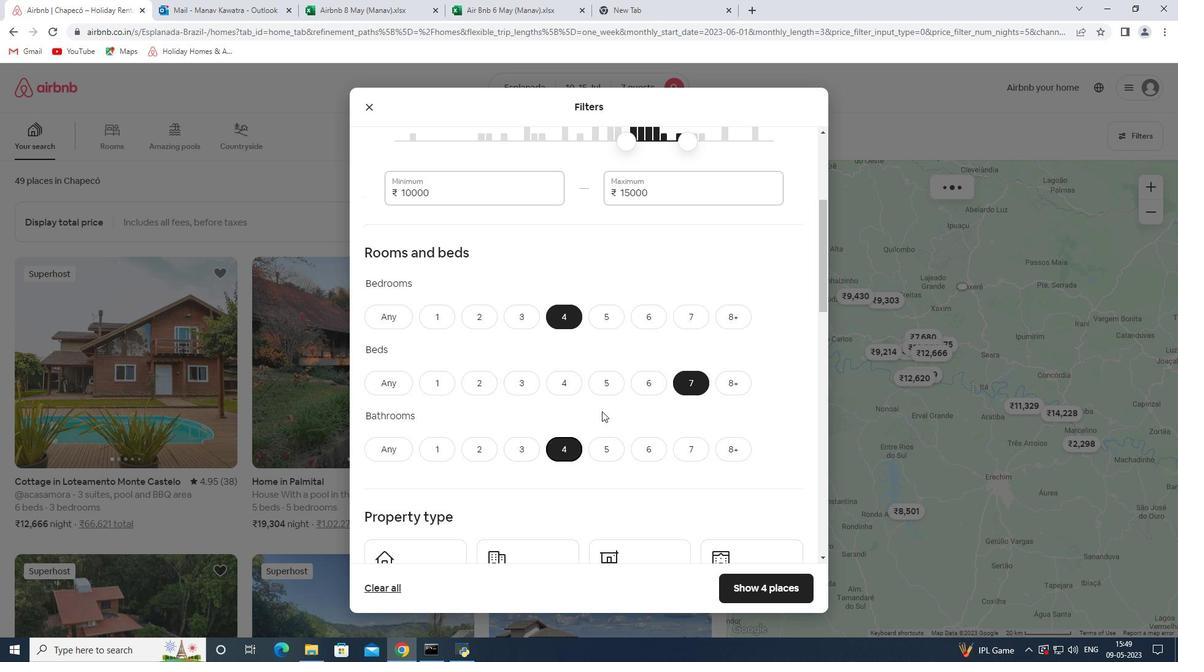 
Action: Mouse scrolled (608, 403) with delta (0, 0)
Screenshot: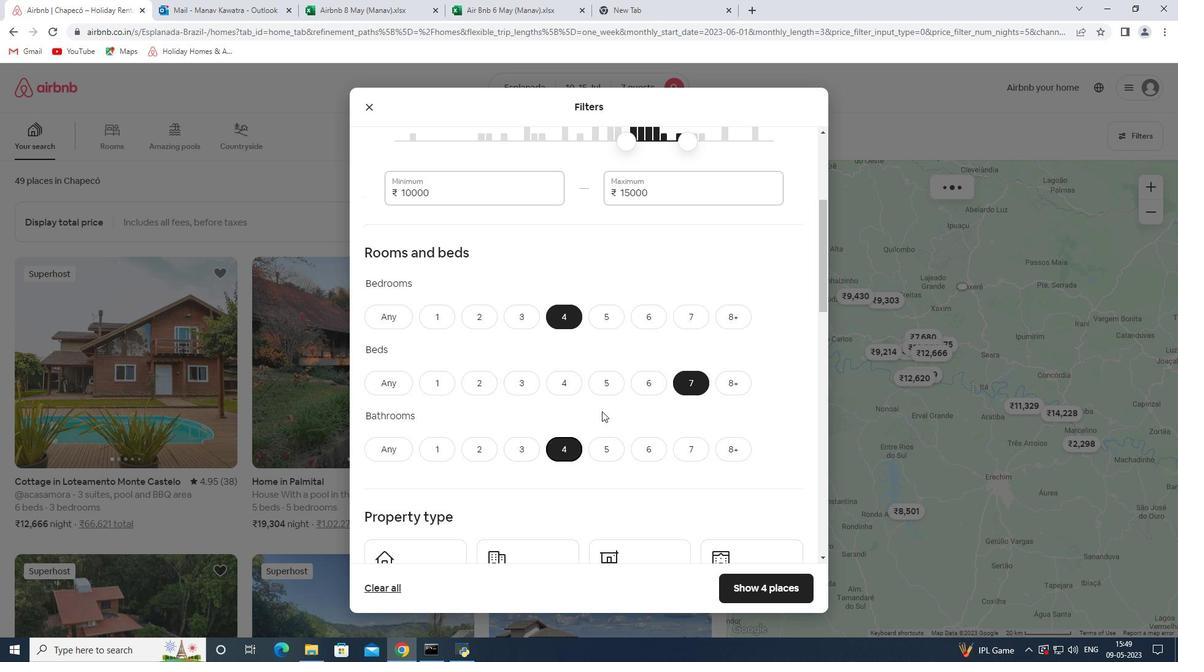 
Action: Mouse scrolled (608, 403) with delta (0, 0)
Screenshot: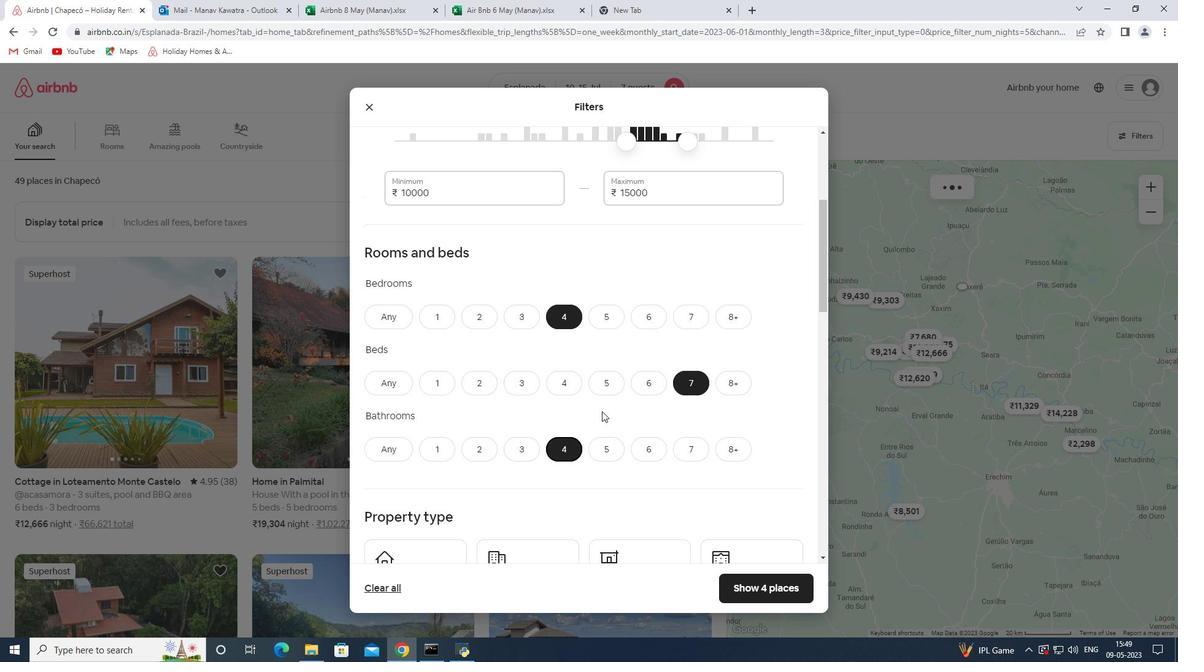
Action: Mouse scrolled (608, 403) with delta (0, 0)
Screenshot: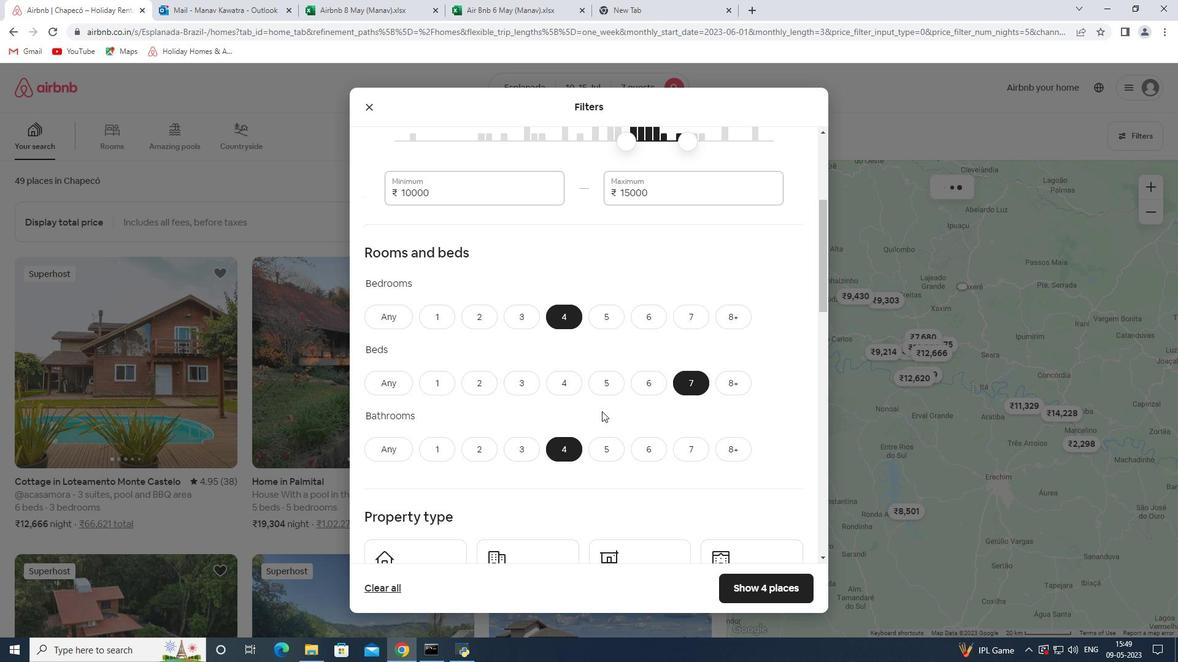 
Action: Mouse moved to (461, 378)
Screenshot: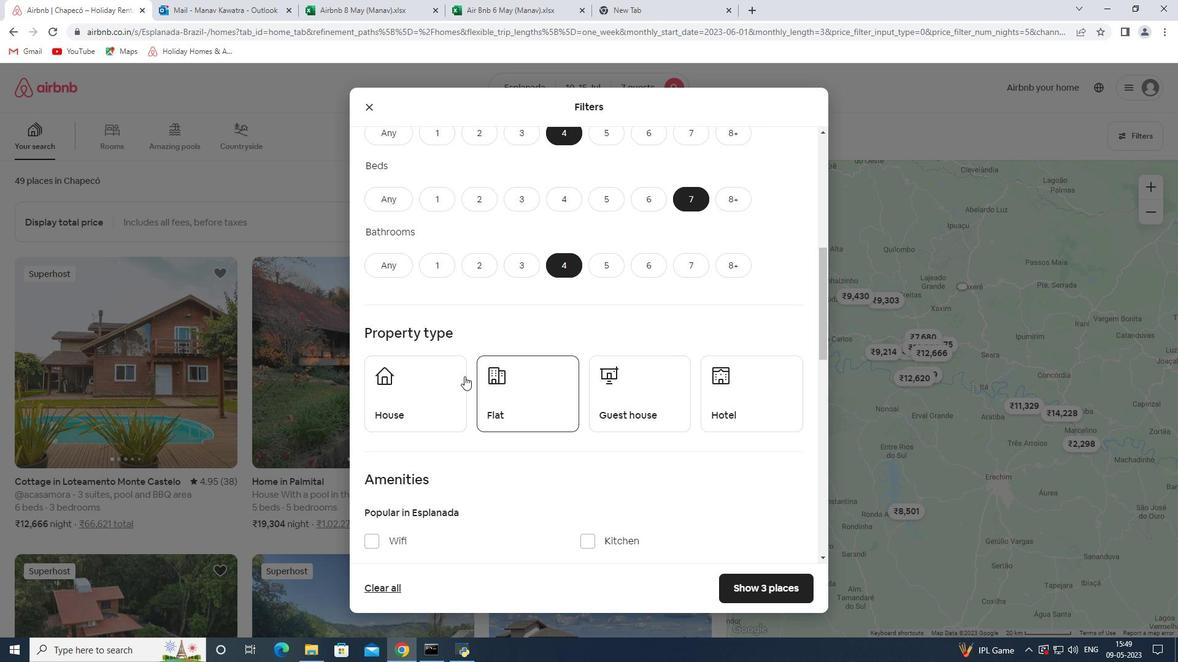 
Action: Mouse pressed left at (461, 378)
Screenshot: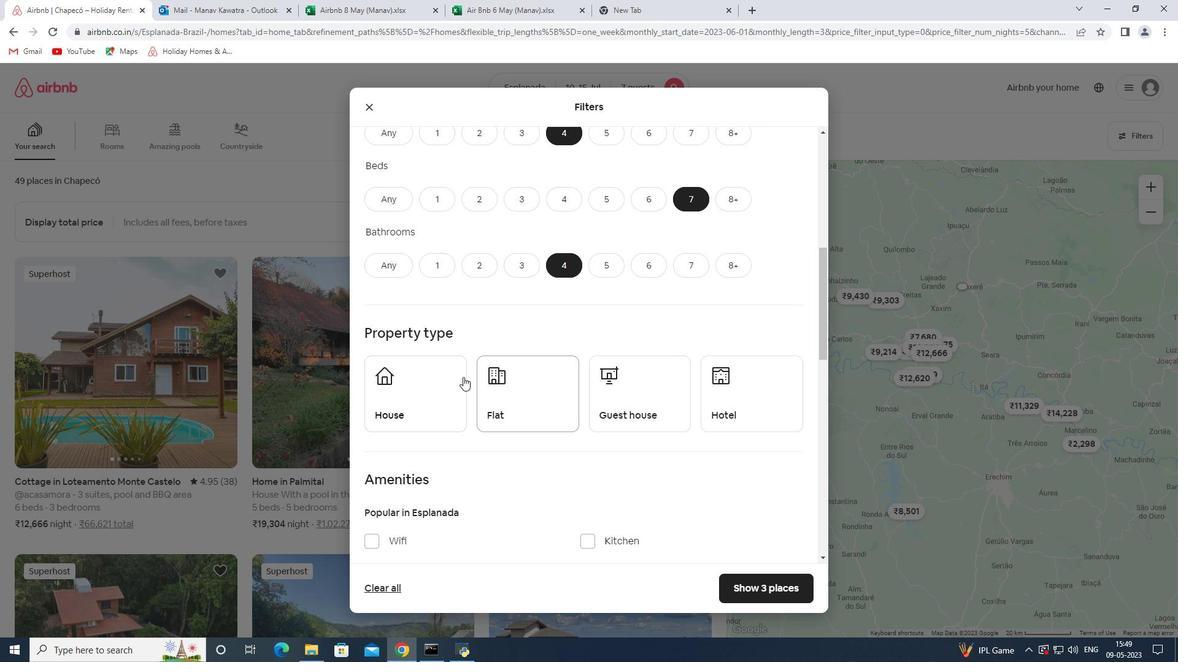 
Action: Mouse moved to (542, 393)
Screenshot: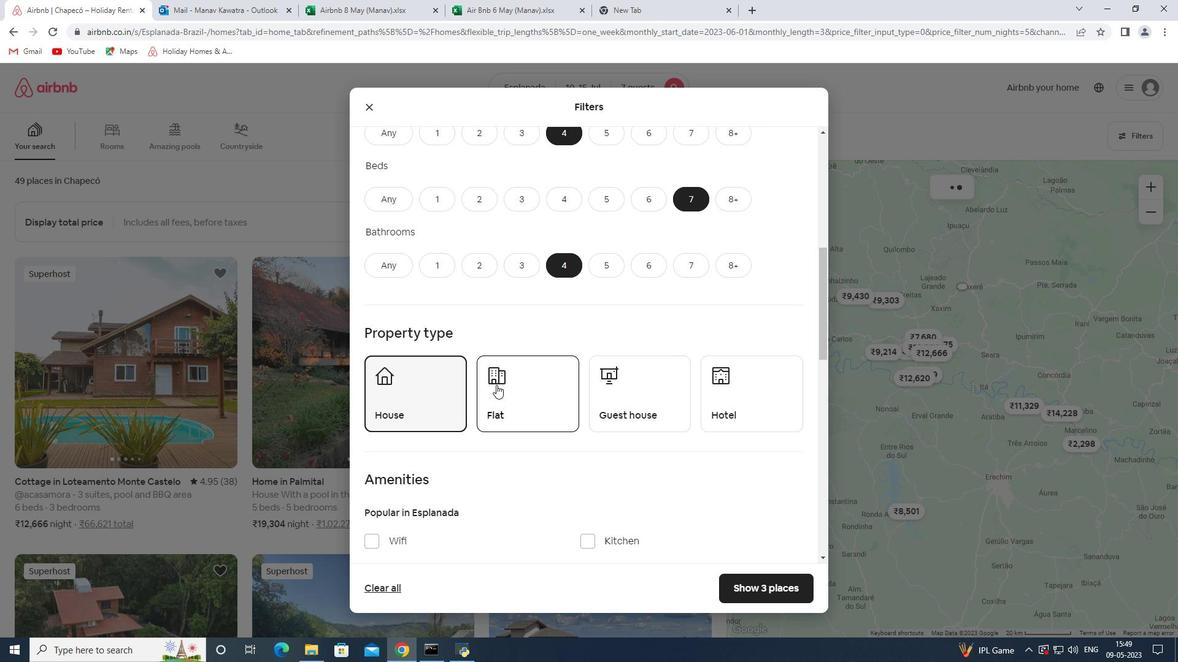 
Action: Mouse pressed left at (509, 390)
Screenshot: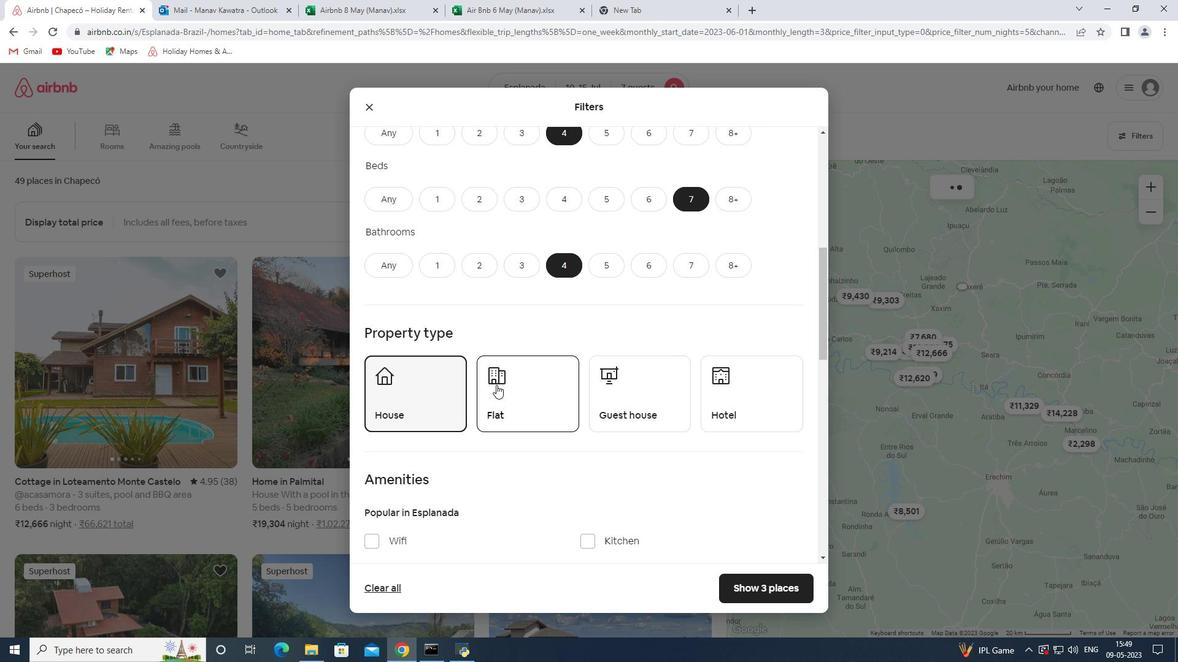 
Action: Mouse moved to (602, 393)
Screenshot: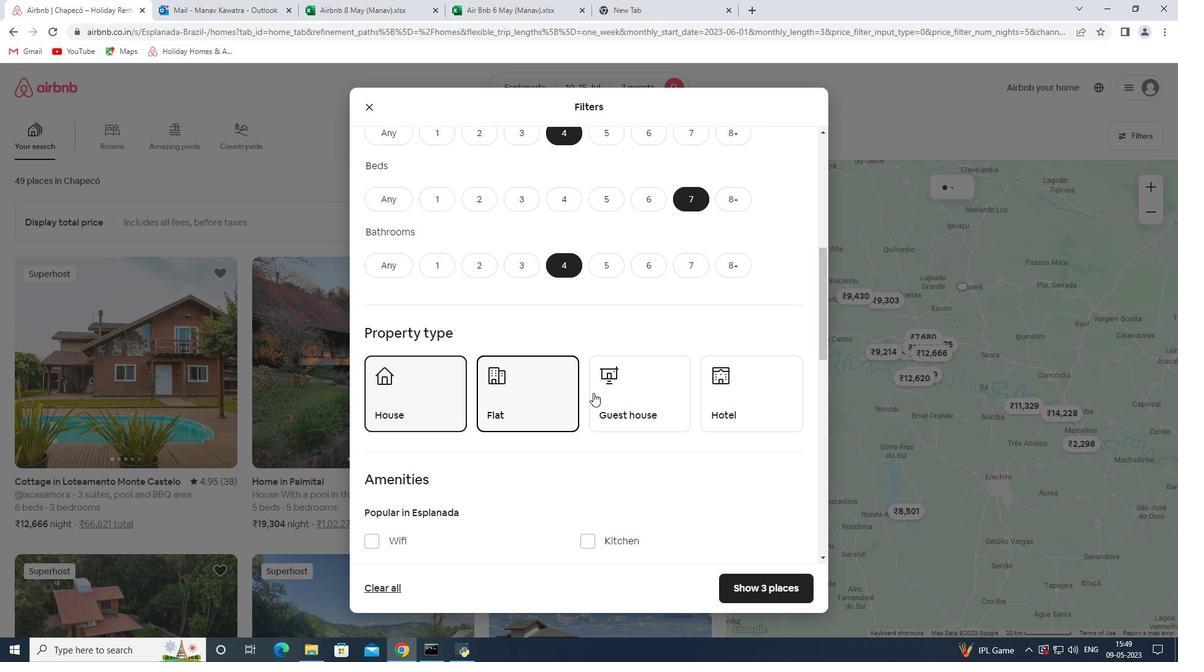 
Action: Mouse pressed left at (602, 393)
Screenshot: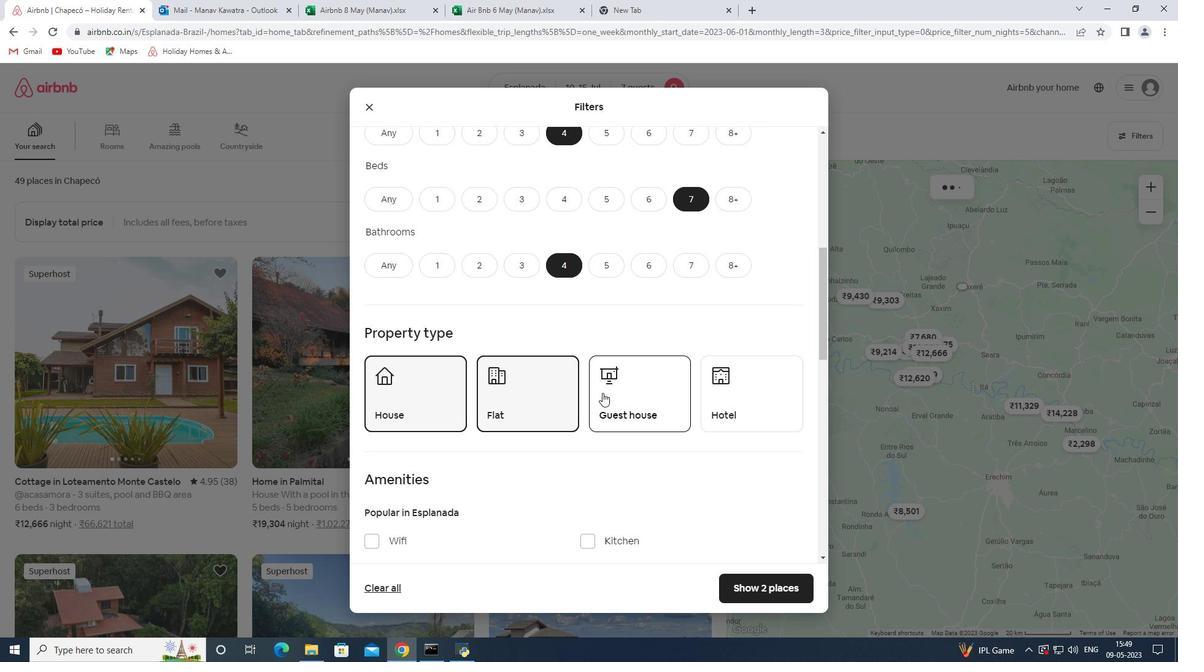 
Action: Mouse moved to (603, 395)
Screenshot: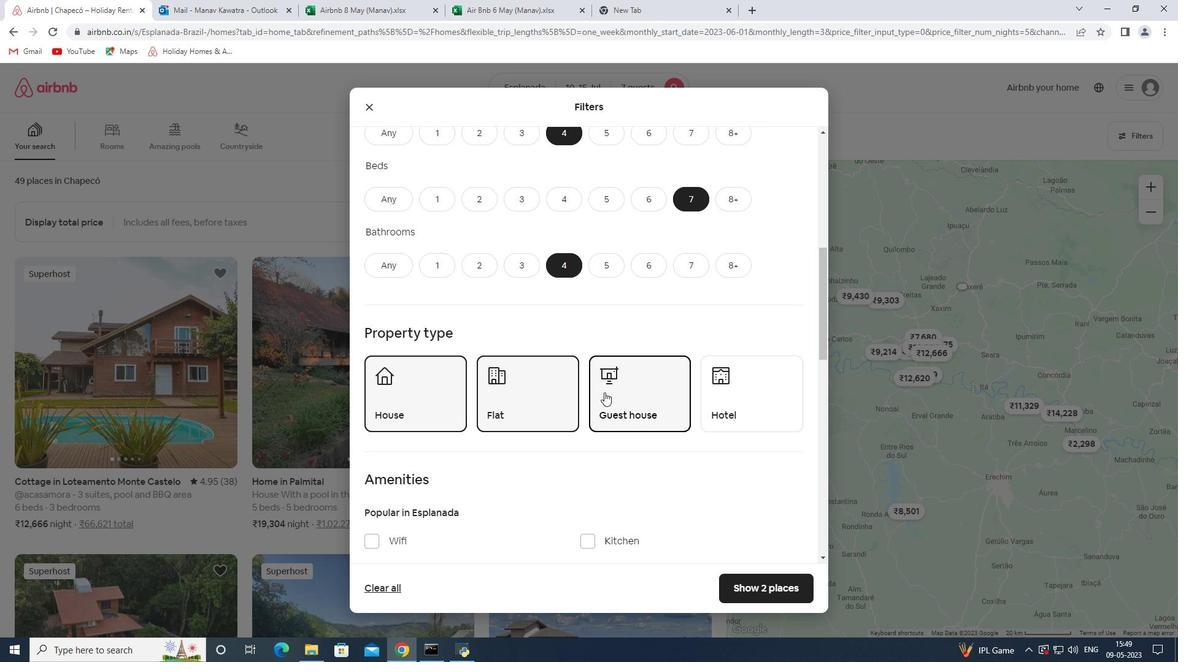 
Action: Mouse scrolled (603, 394) with delta (0, 0)
Screenshot: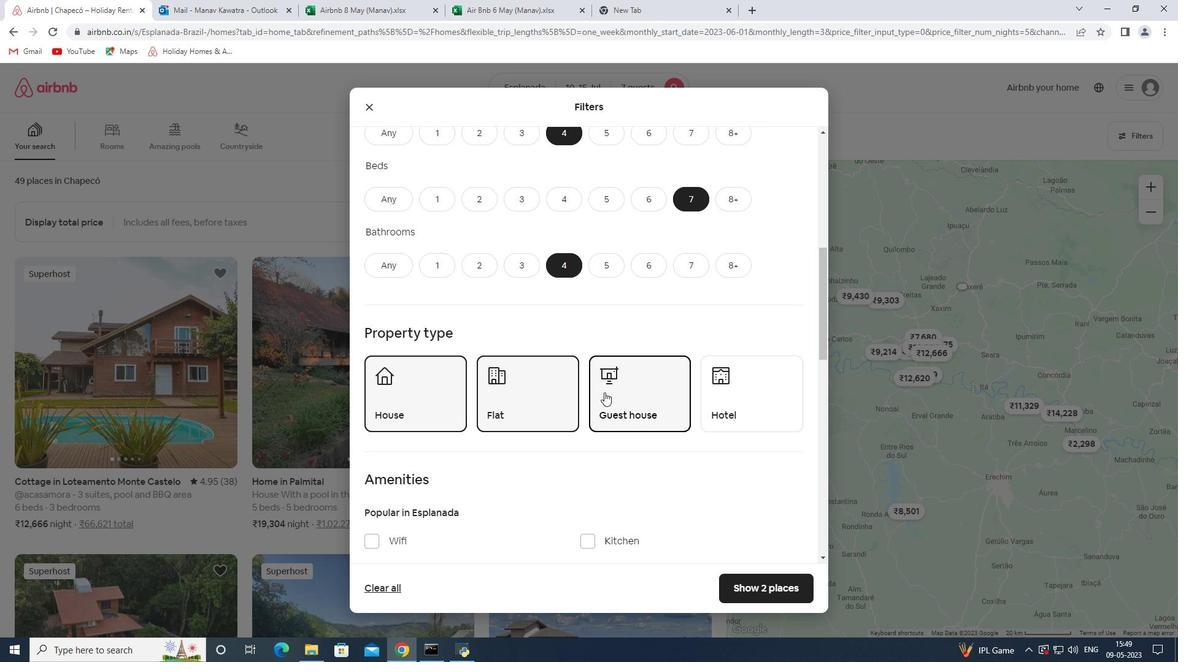 
Action: Mouse scrolled (603, 394) with delta (0, 0)
Screenshot: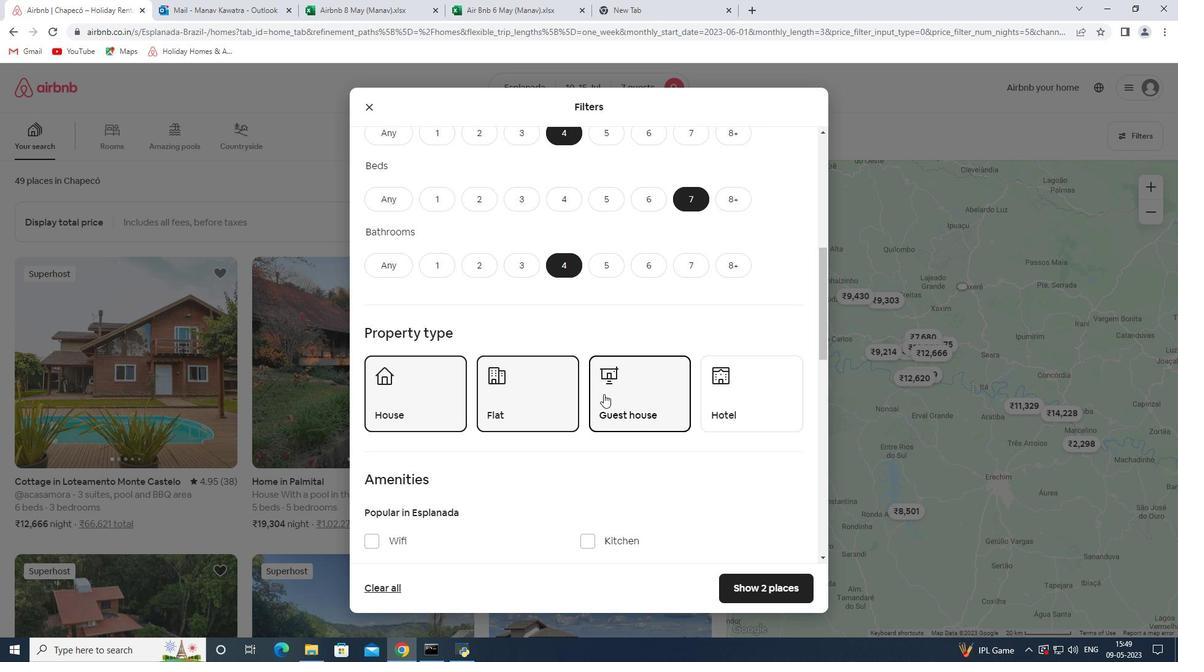 
Action: Mouse scrolled (603, 394) with delta (0, 0)
Screenshot: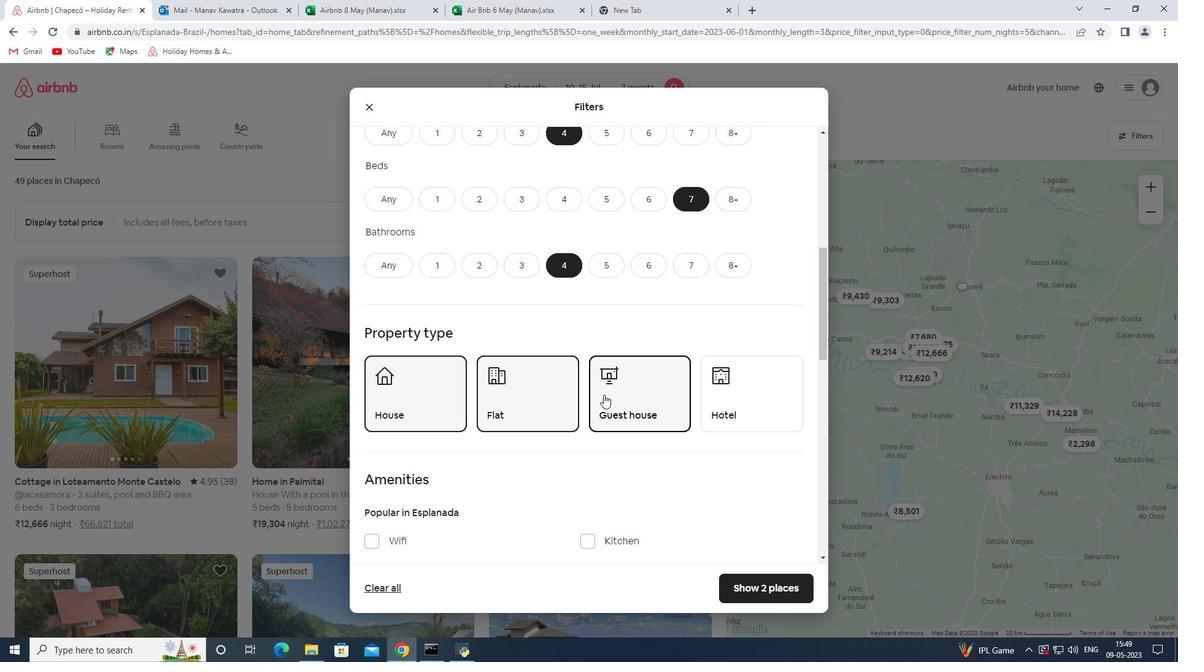 
Action: Mouse scrolled (603, 394) with delta (0, 0)
Screenshot: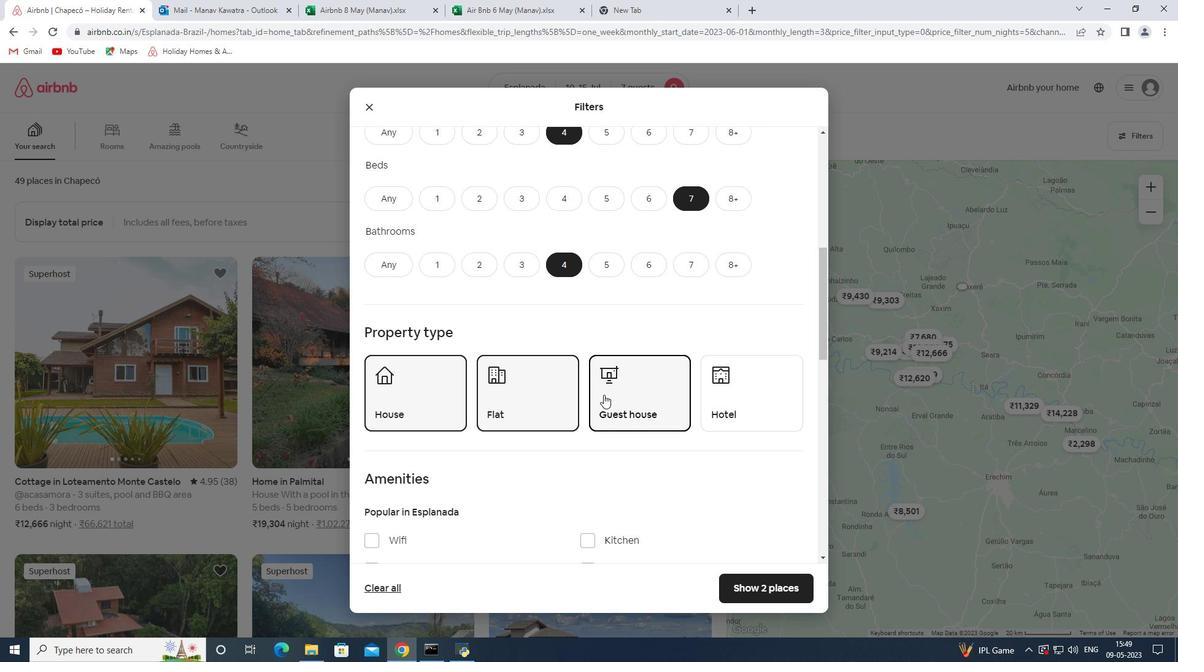 
Action: Mouse moved to (401, 297)
Screenshot: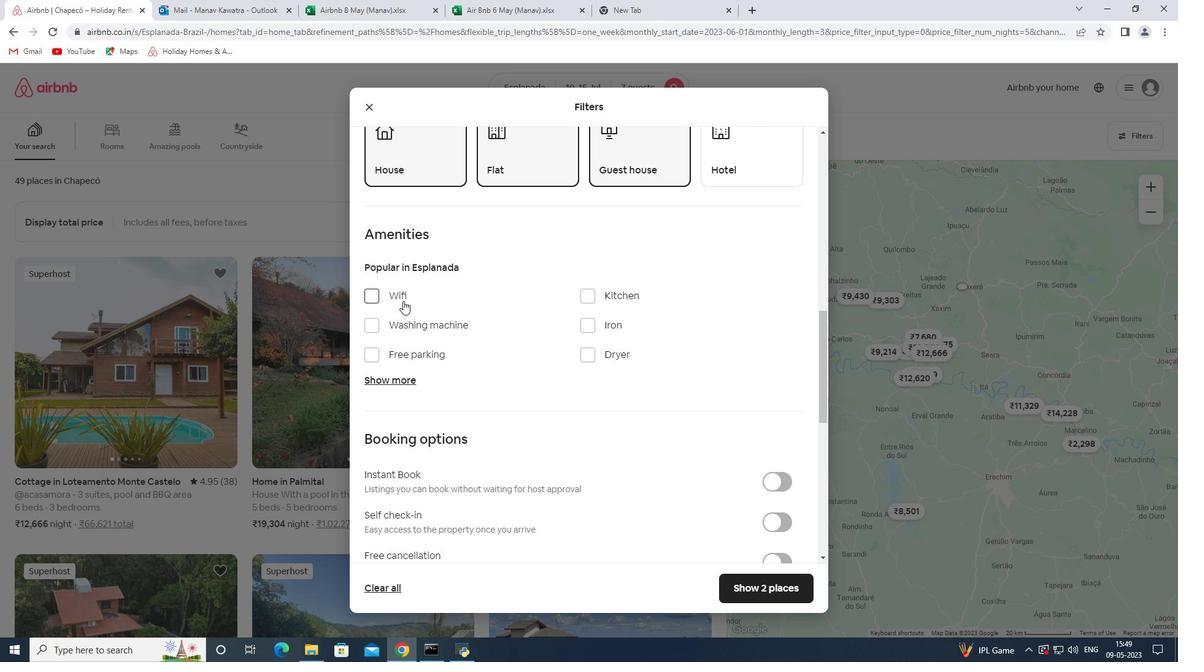 
Action: Mouse pressed left at (401, 297)
Screenshot: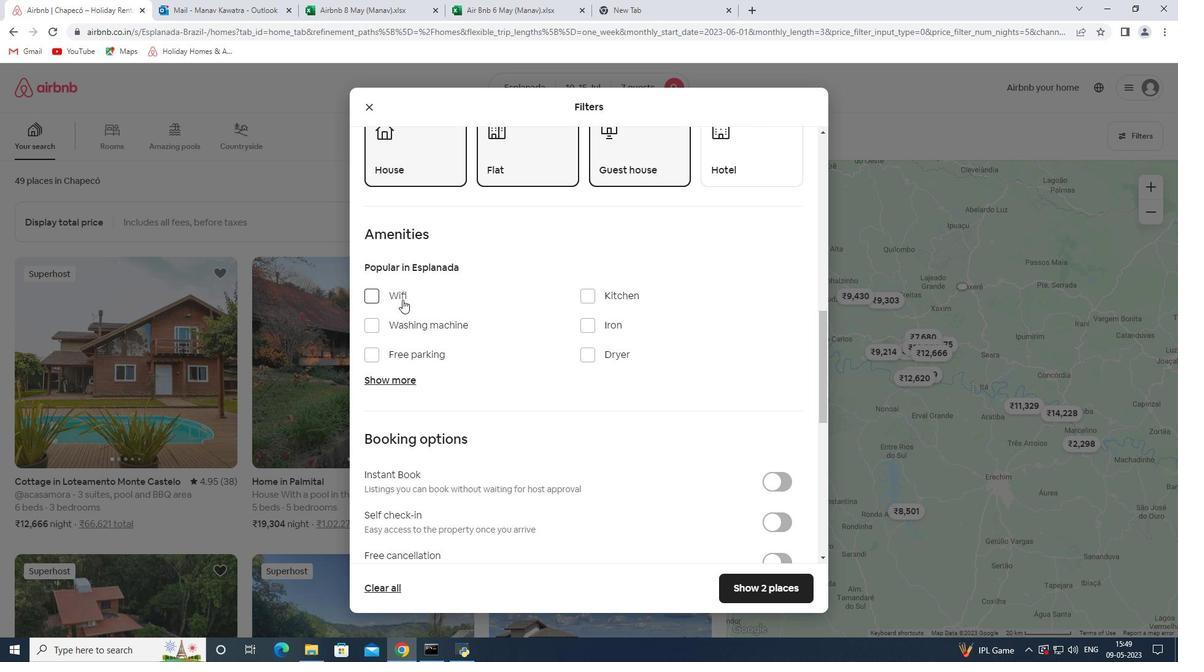 
Action: Mouse moved to (417, 353)
Screenshot: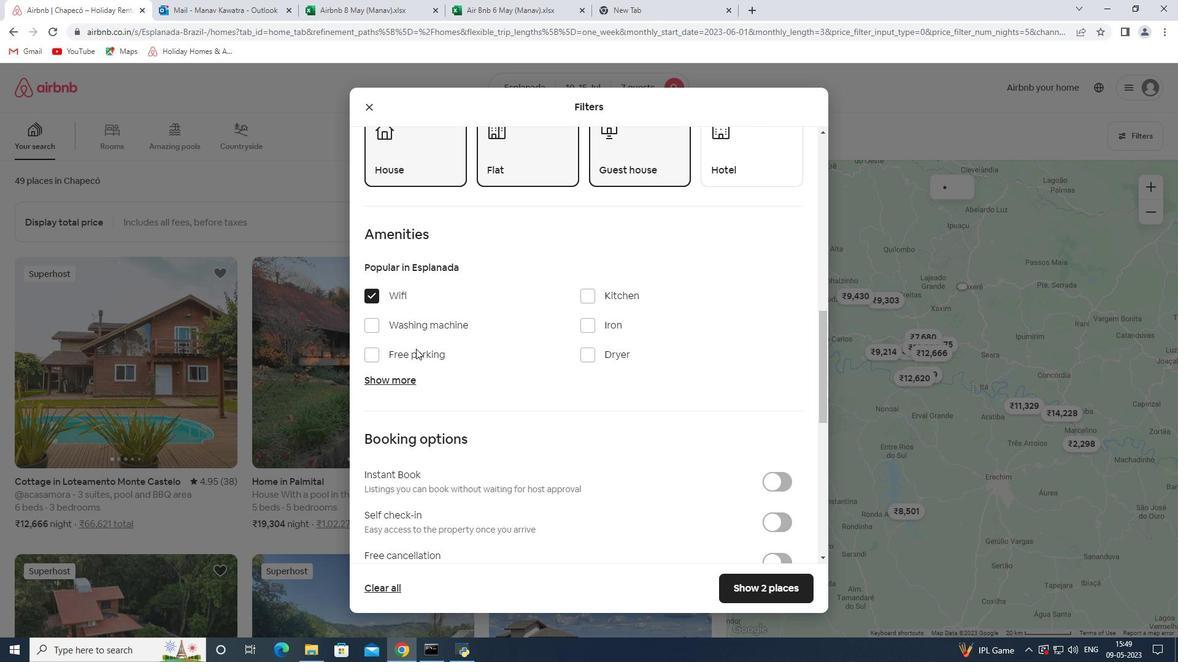 
Action: Mouse pressed left at (417, 353)
Screenshot: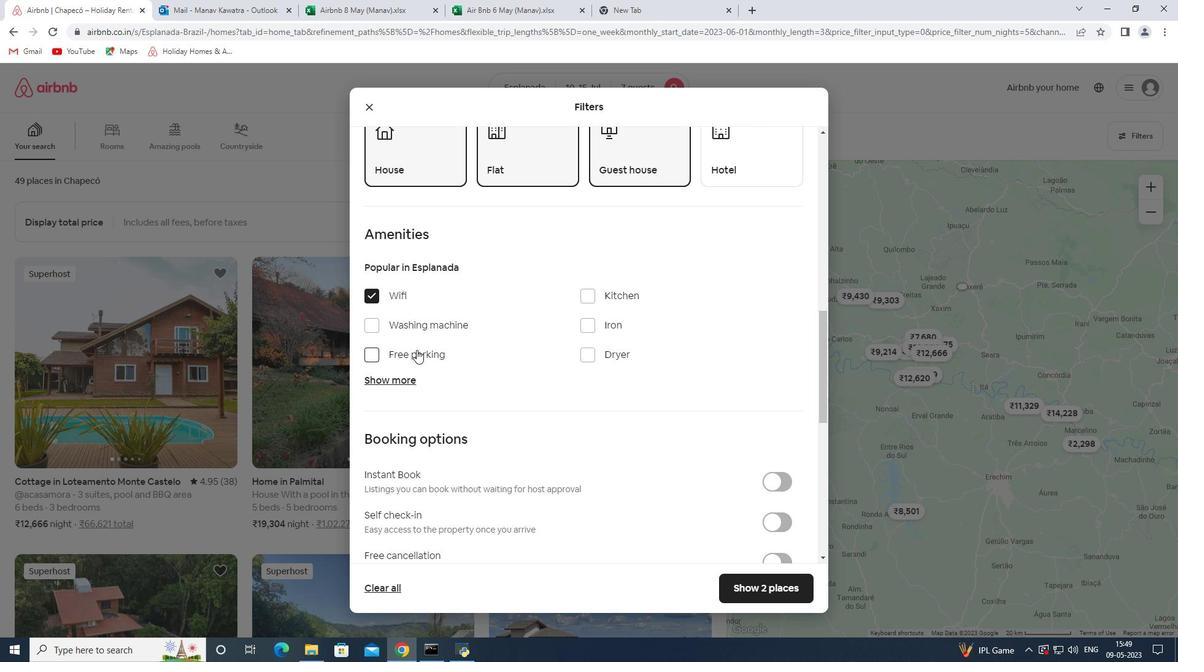 
Action: Mouse moved to (401, 375)
Screenshot: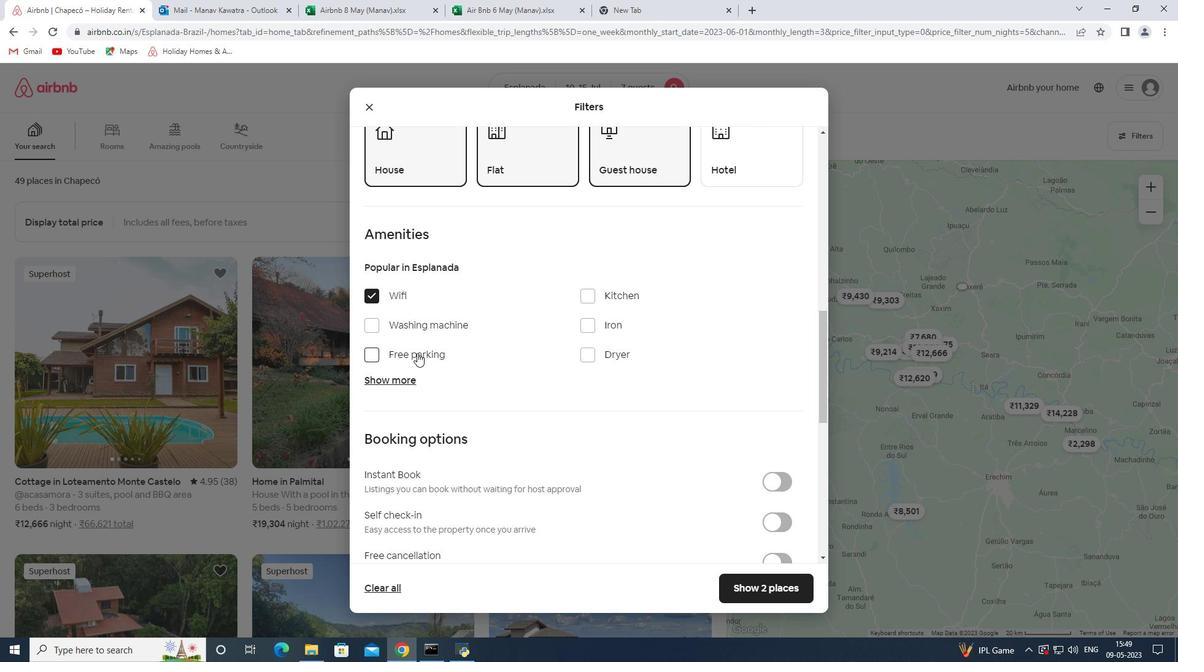 
Action: Mouse pressed left at (401, 375)
Screenshot: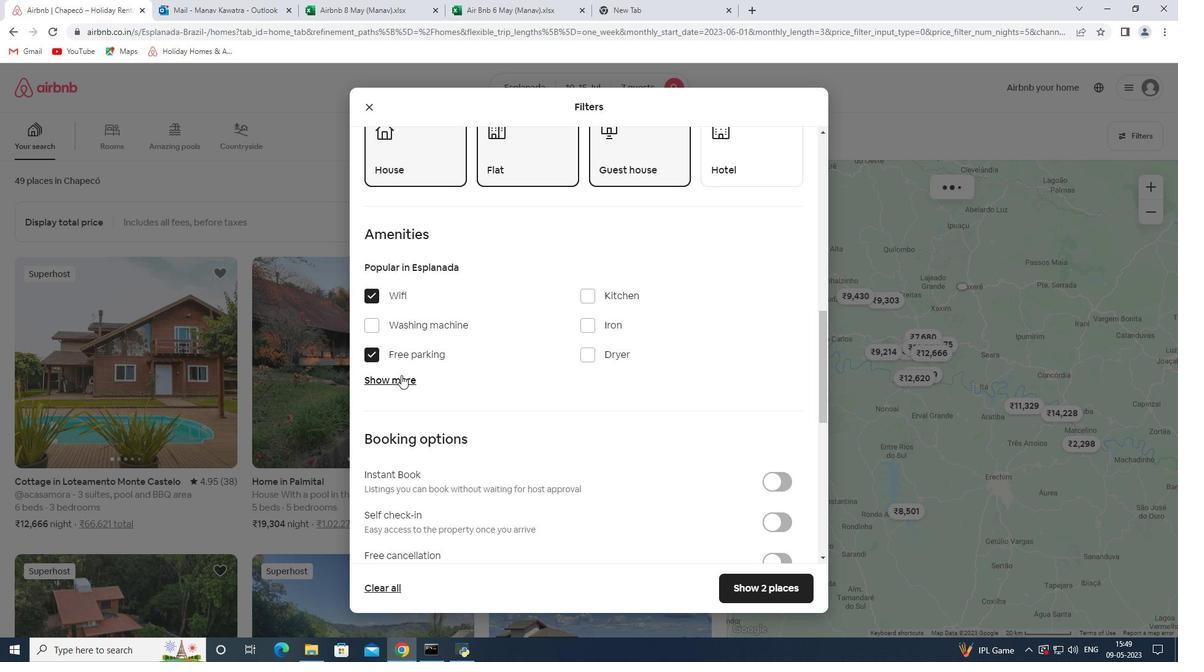 
Action: Mouse moved to (592, 447)
Screenshot: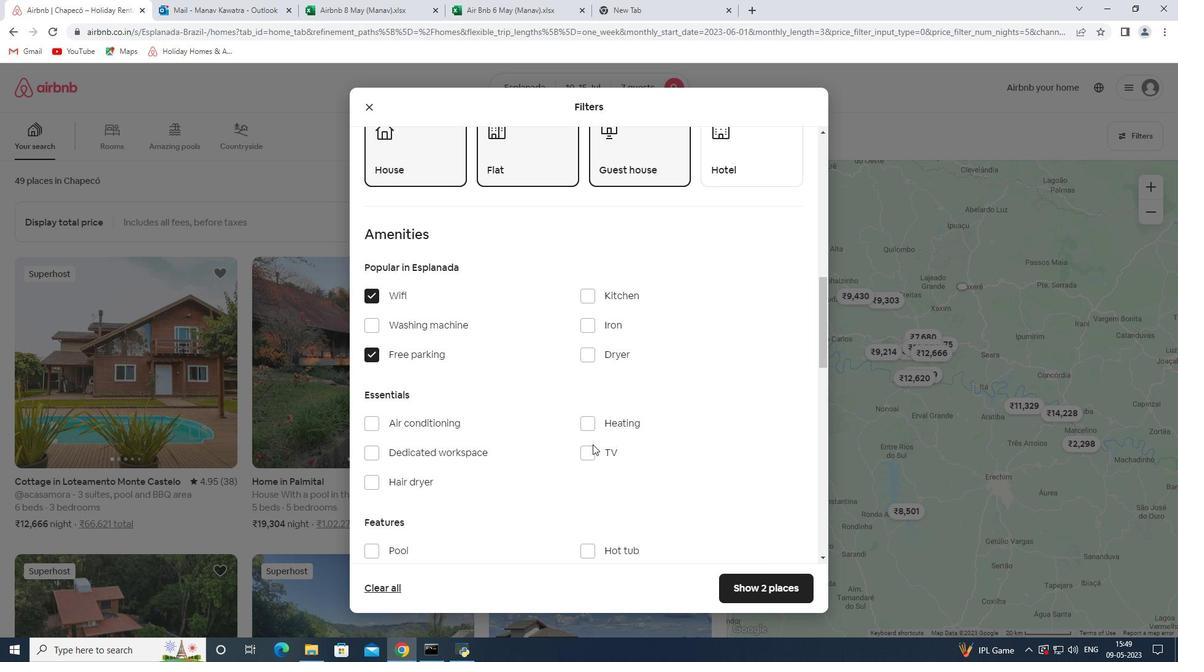 
Action: Mouse pressed left at (592, 447)
Screenshot: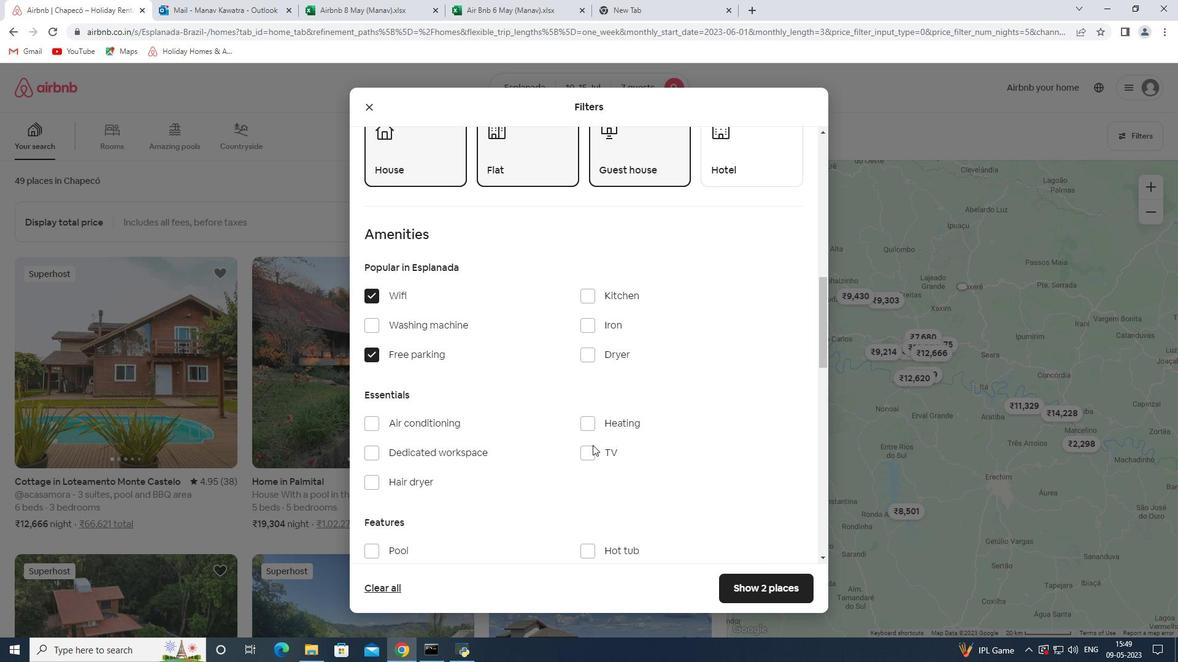 
Action: Mouse moved to (597, 443)
Screenshot: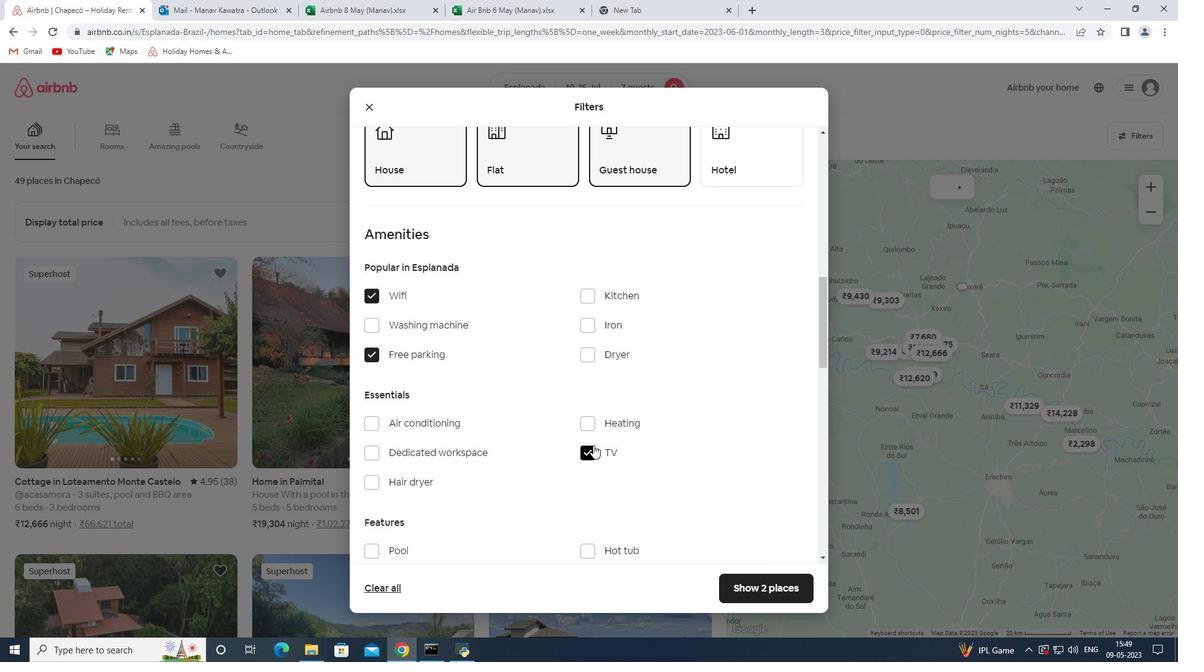 
Action: Mouse scrolled (597, 442) with delta (0, 0)
Screenshot: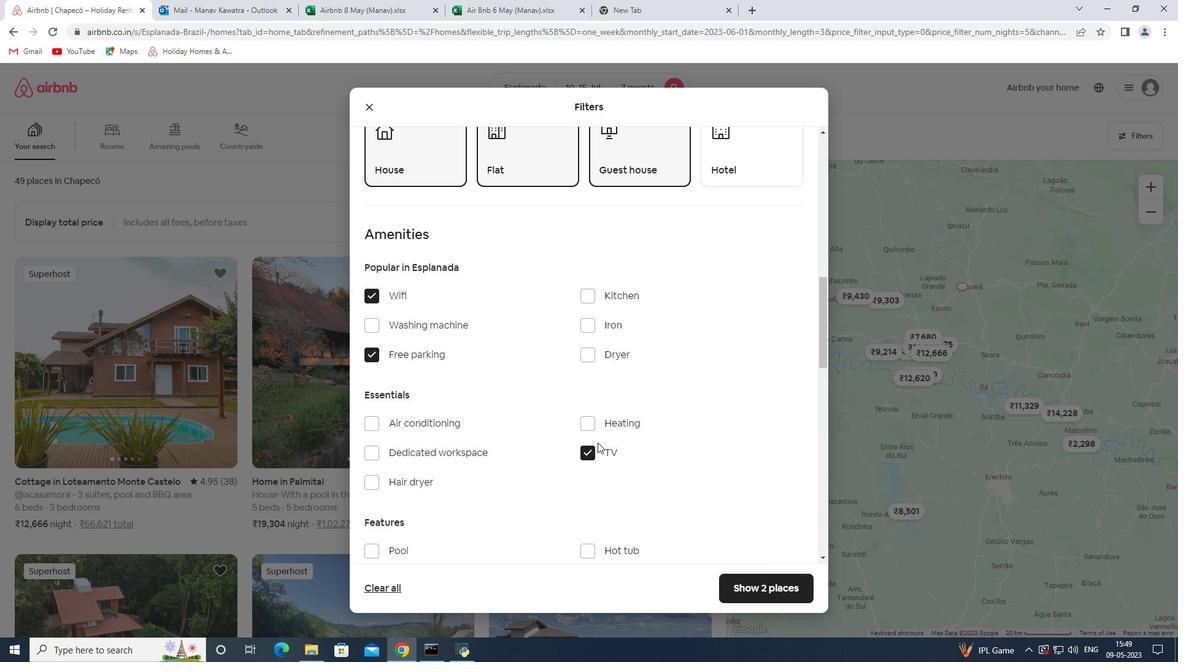 
Action: Mouse scrolled (597, 442) with delta (0, 0)
Screenshot: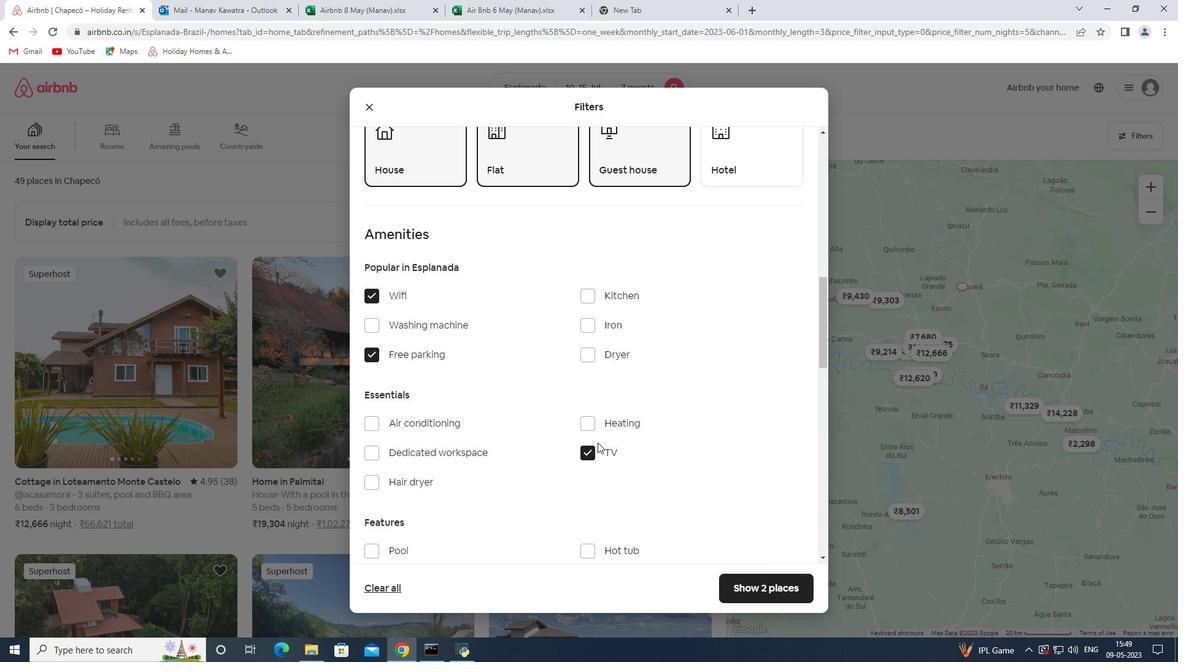 
Action: Mouse scrolled (597, 442) with delta (0, 0)
Screenshot: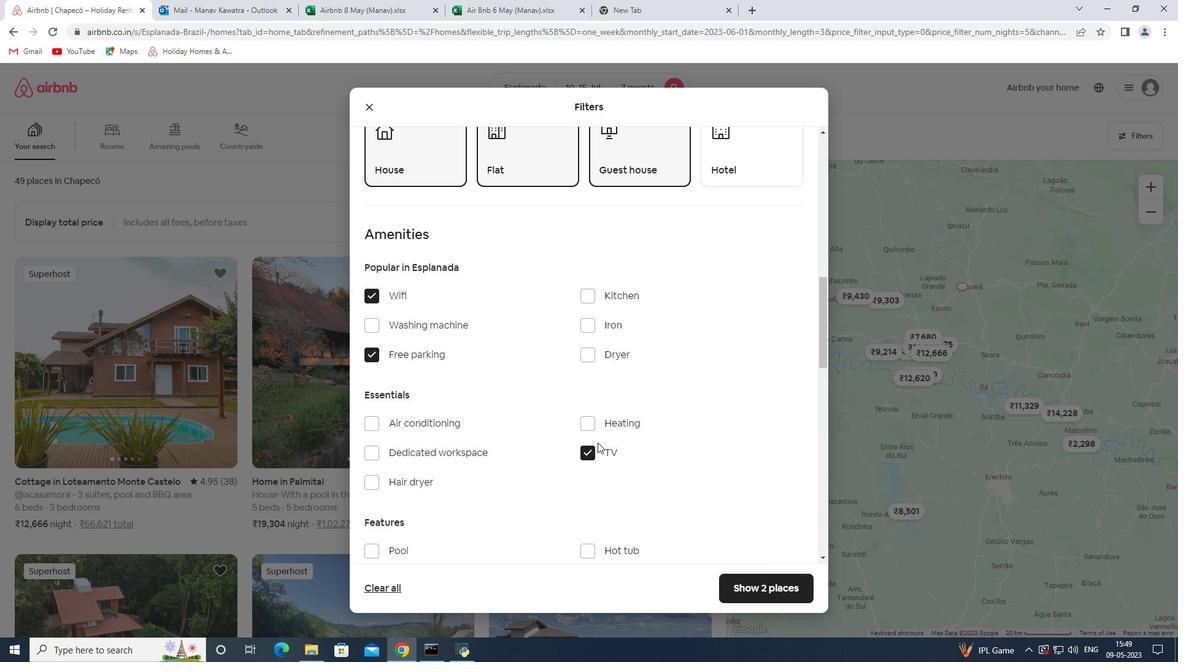 
Action: Mouse moved to (399, 427)
Screenshot: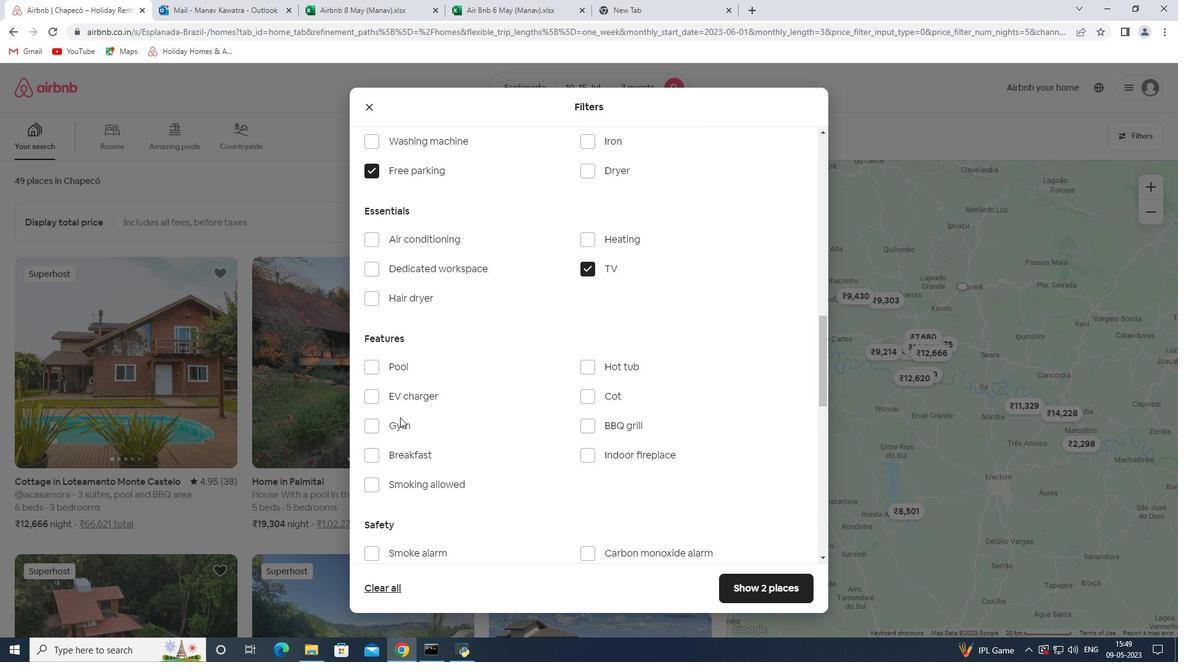 
Action: Mouse pressed left at (399, 427)
Screenshot: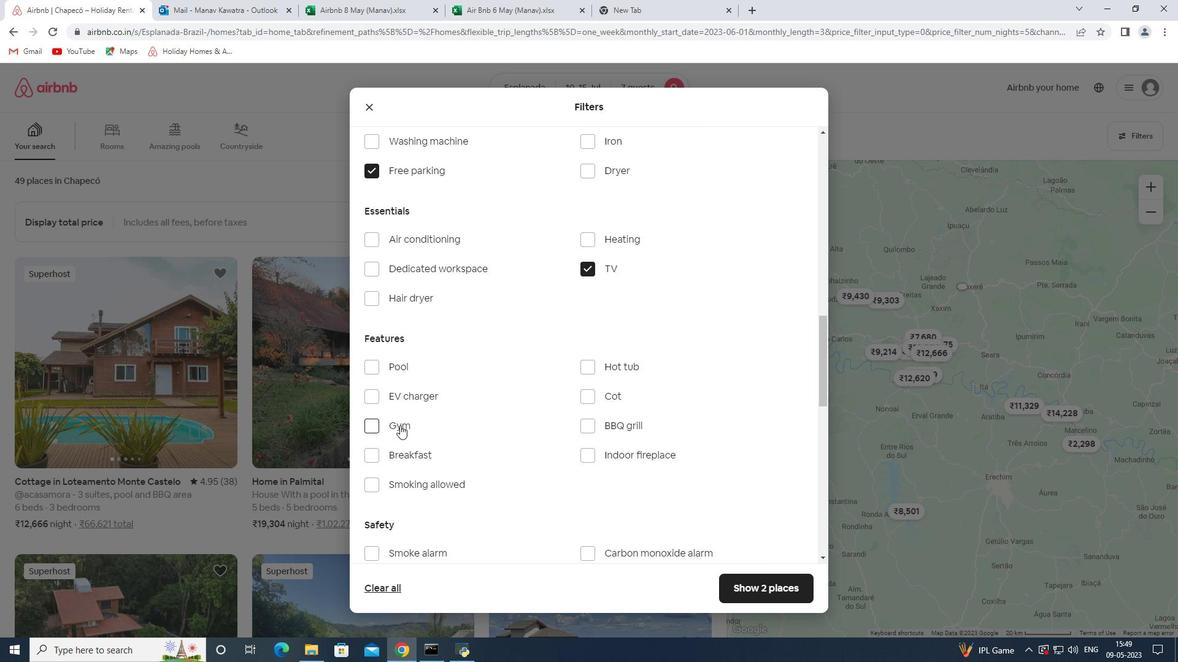 
Action: Mouse moved to (464, 386)
Screenshot: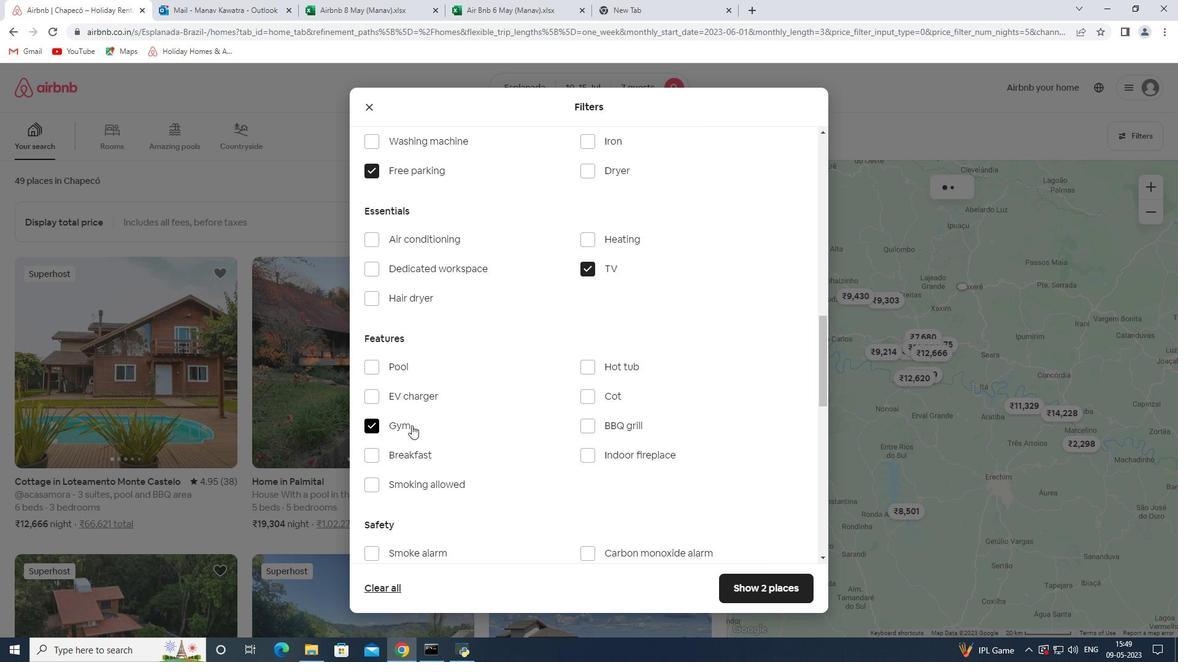 
Action: Mouse scrolled (464, 386) with delta (0, 0)
Screenshot: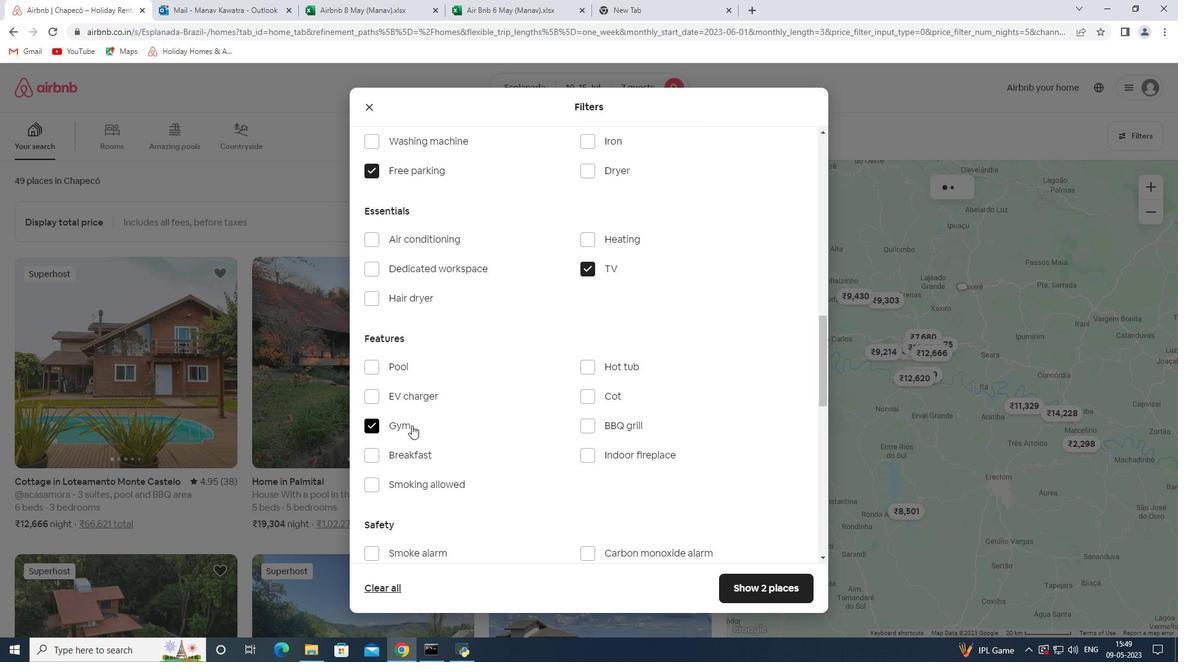 
Action: Mouse scrolled (464, 386) with delta (0, 0)
Screenshot: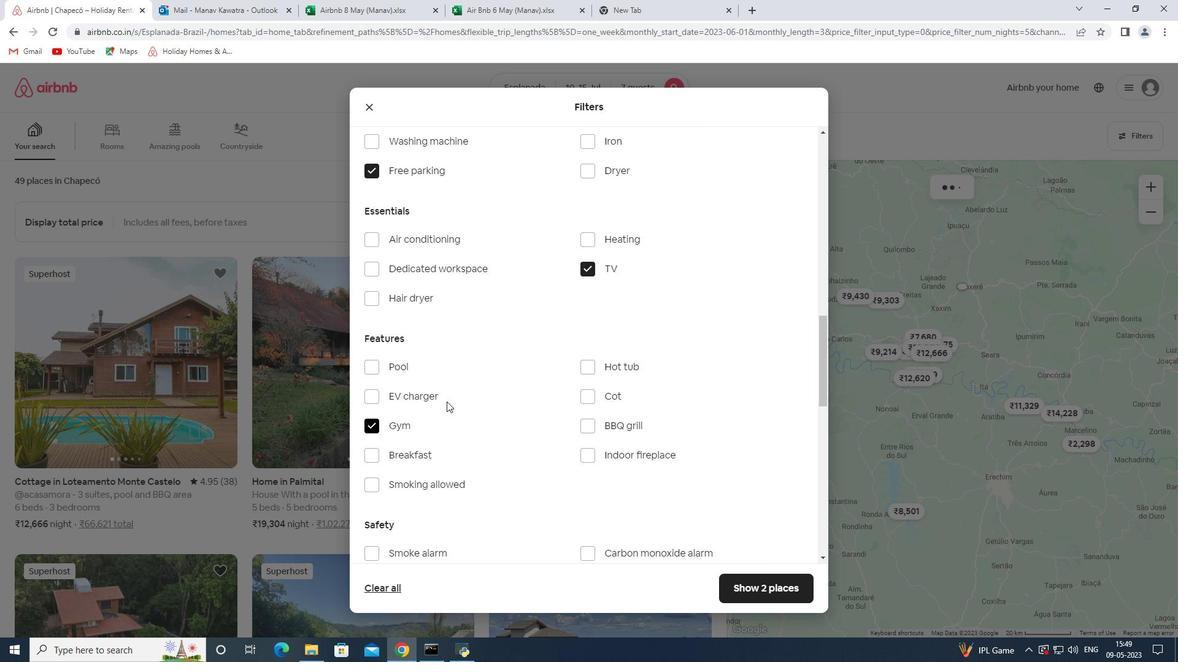 
Action: Mouse scrolled (464, 386) with delta (0, 0)
Screenshot: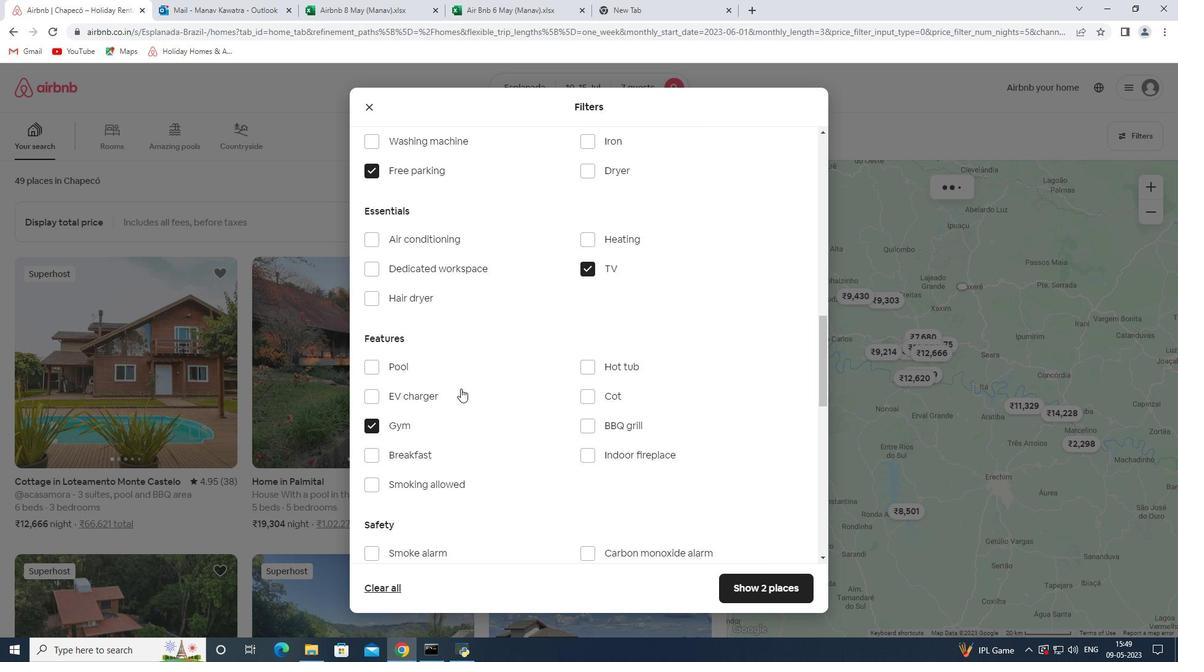 
Action: Mouse scrolled (464, 386) with delta (0, 0)
Screenshot: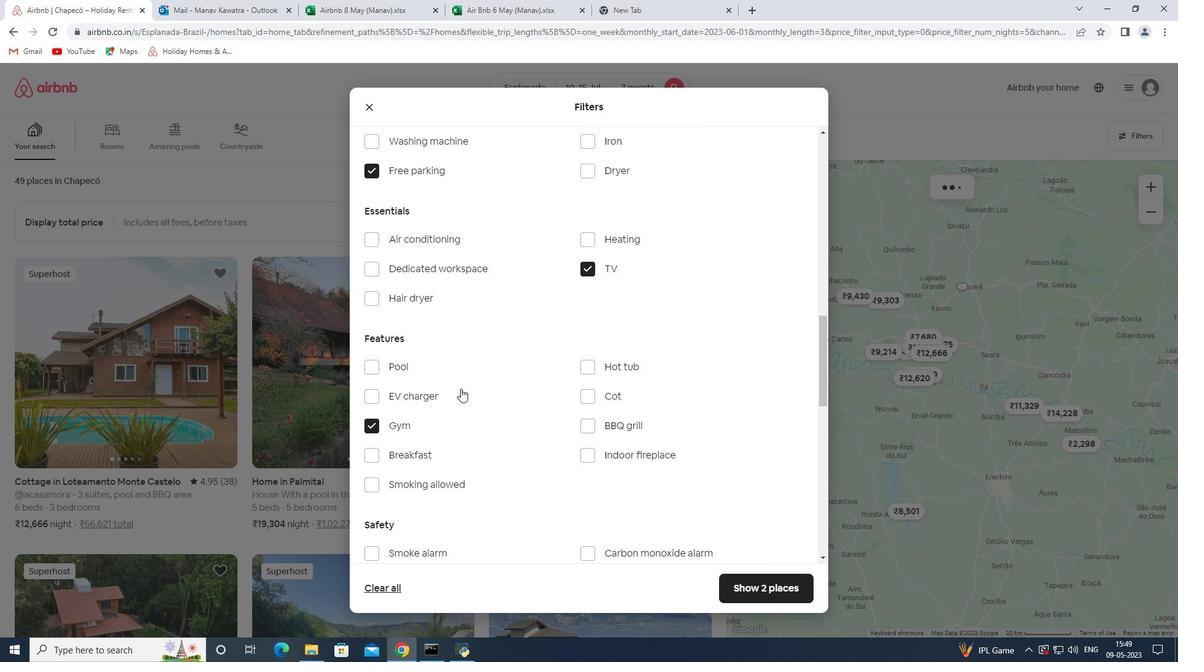 
Action: Mouse moved to (402, 203)
Screenshot: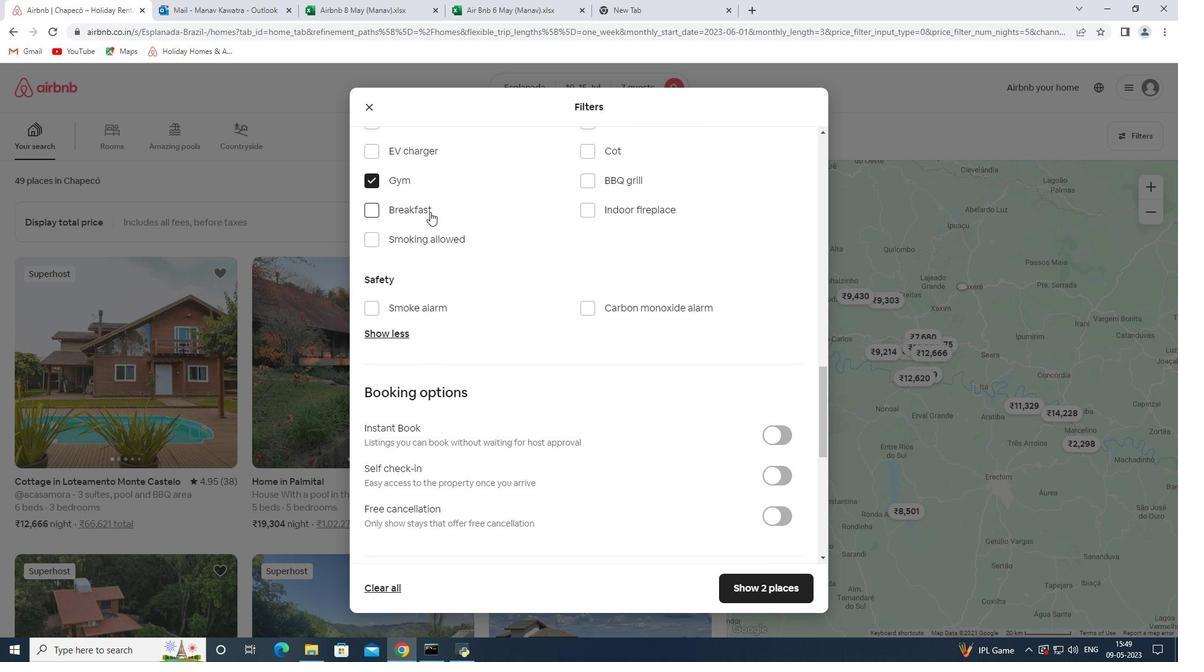 
Action: Mouse pressed left at (402, 203)
Screenshot: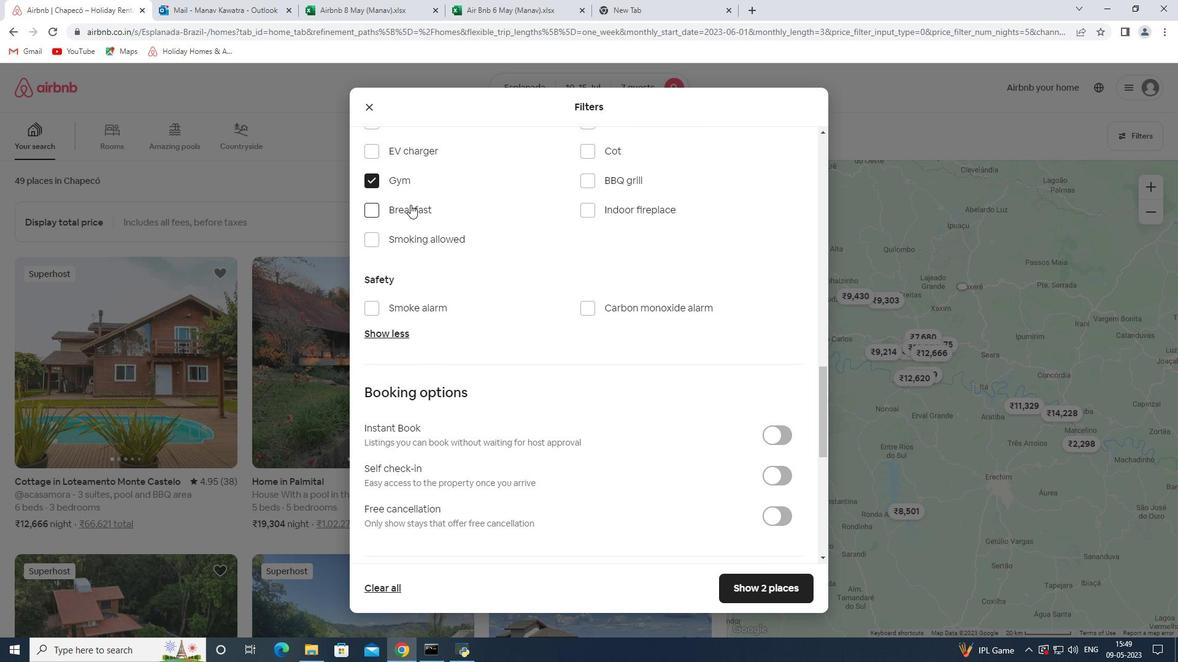 
Action: Mouse moved to (647, 378)
Screenshot: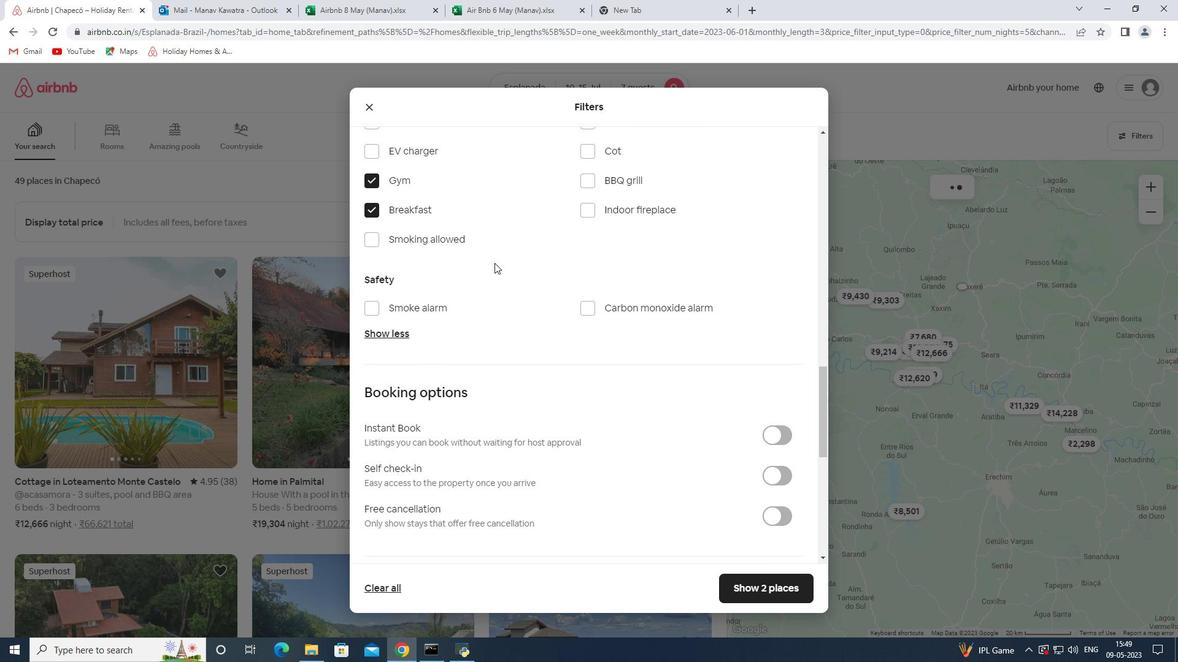 
Action: Mouse scrolled (647, 377) with delta (0, 0)
Screenshot: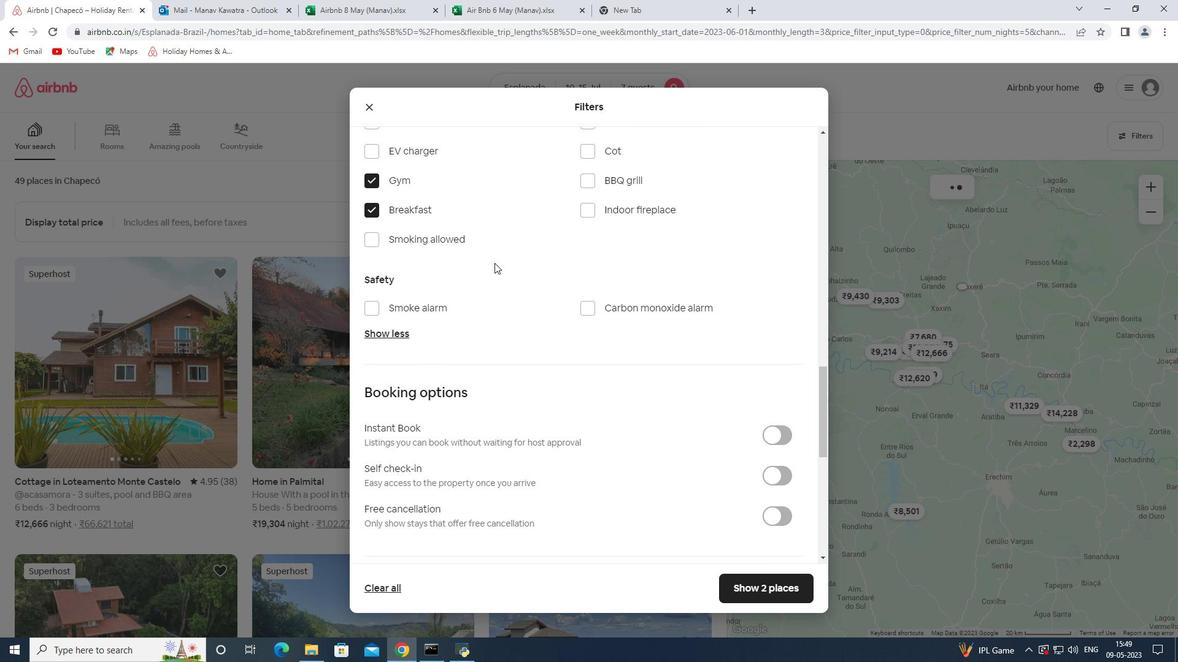 
Action: Mouse moved to (648, 379)
Screenshot: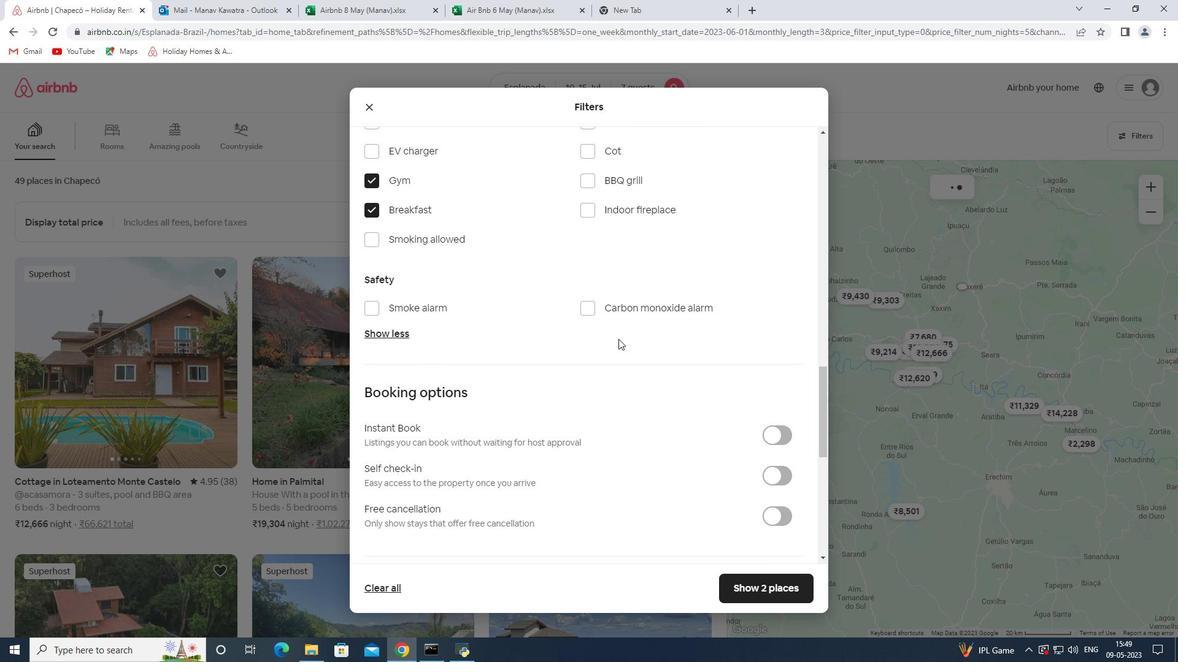 
Action: Mouse scrolled (648, 379) with delta (0, 0)
Screenshot: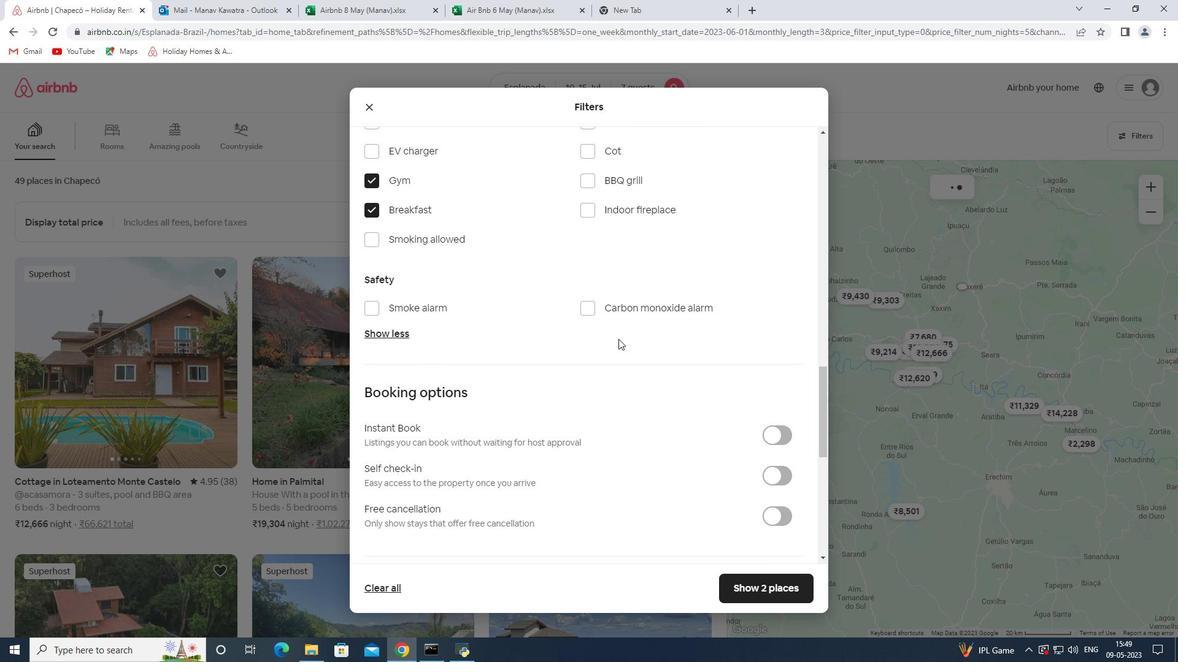 
Action: Mouse moved to (649, 381)
Screenshot: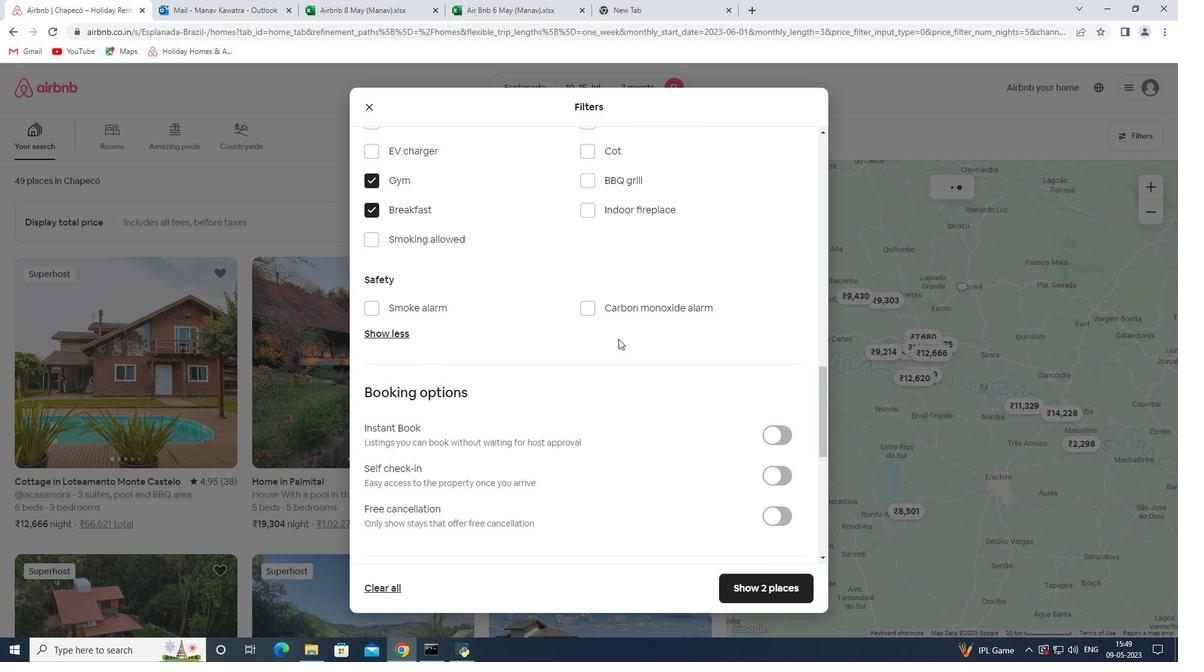 
Action: Mouse scrolled (649, 381) with delta (0, 0)
Screenshot: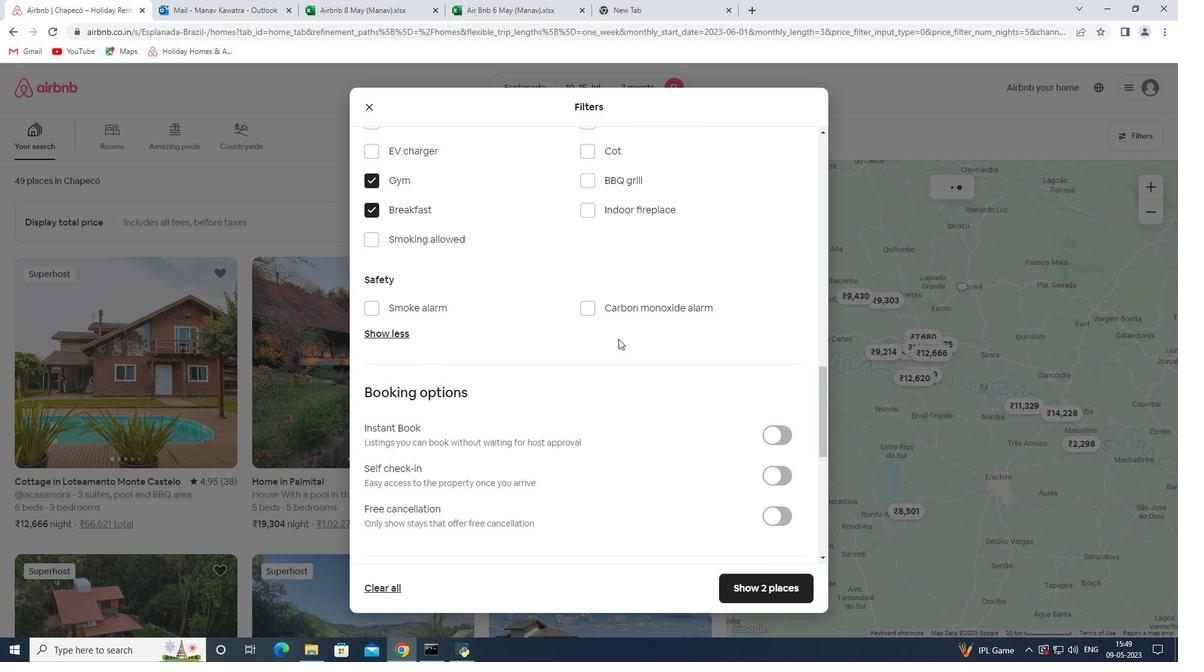 
Action: Mouse moved to (650, 383)
Screenshot: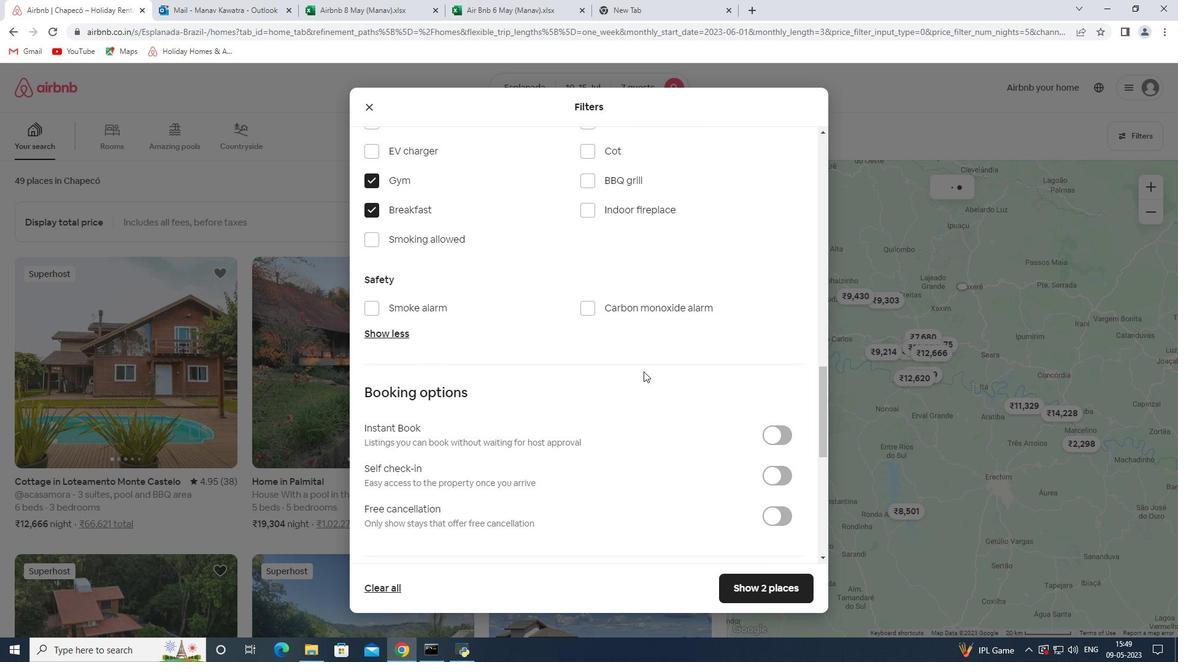 
Action: Mouse scrolled (650, 383) with delta (0, 0)
Screenshot: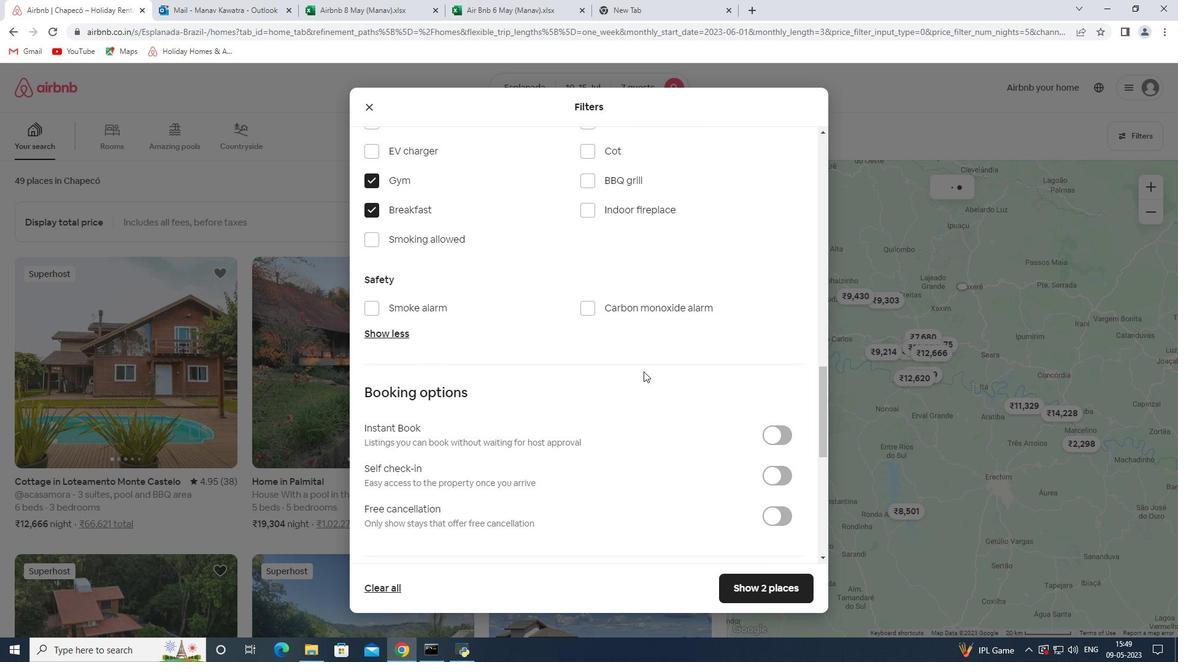 
Action: Mouse moved to (655, 387)
Screenshot: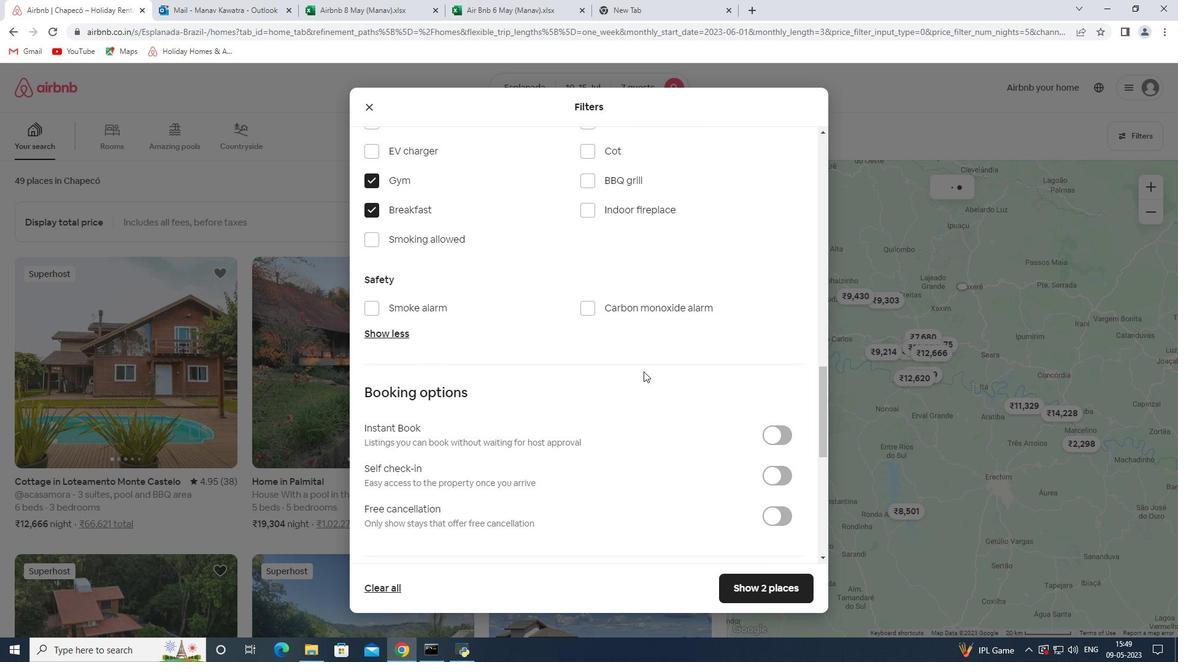 
Action: Mouse scrolled (655, 386) with delta (0, 0)
Screenshot: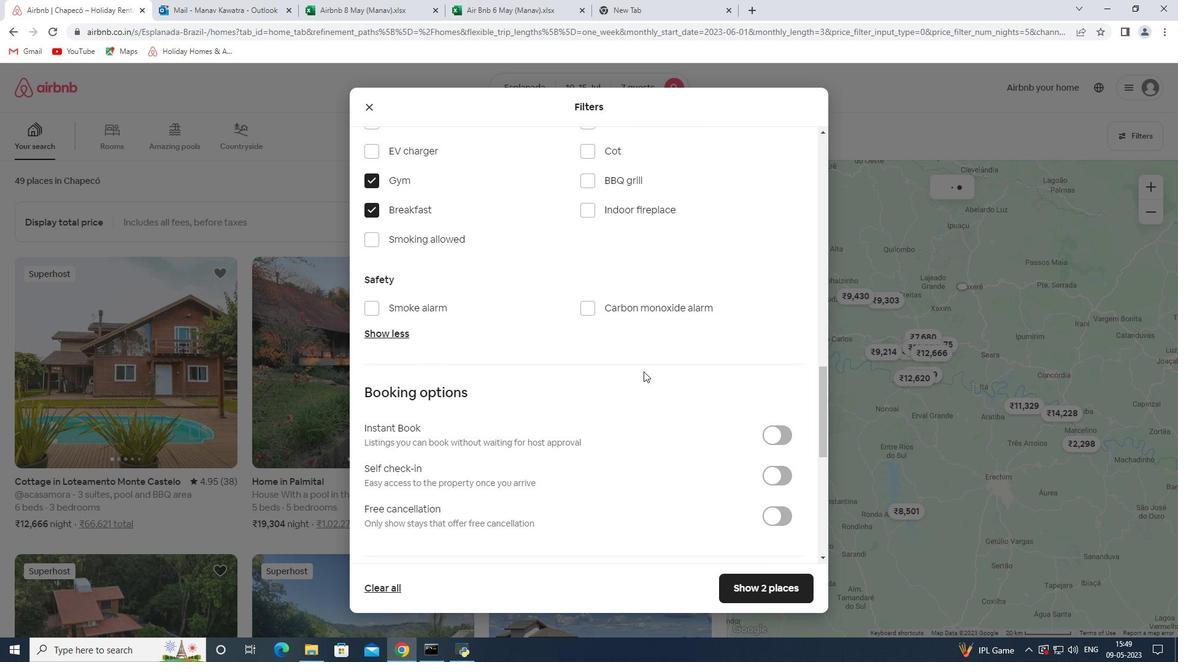
Action: Mouse moved to (775, 173)
Screenshot: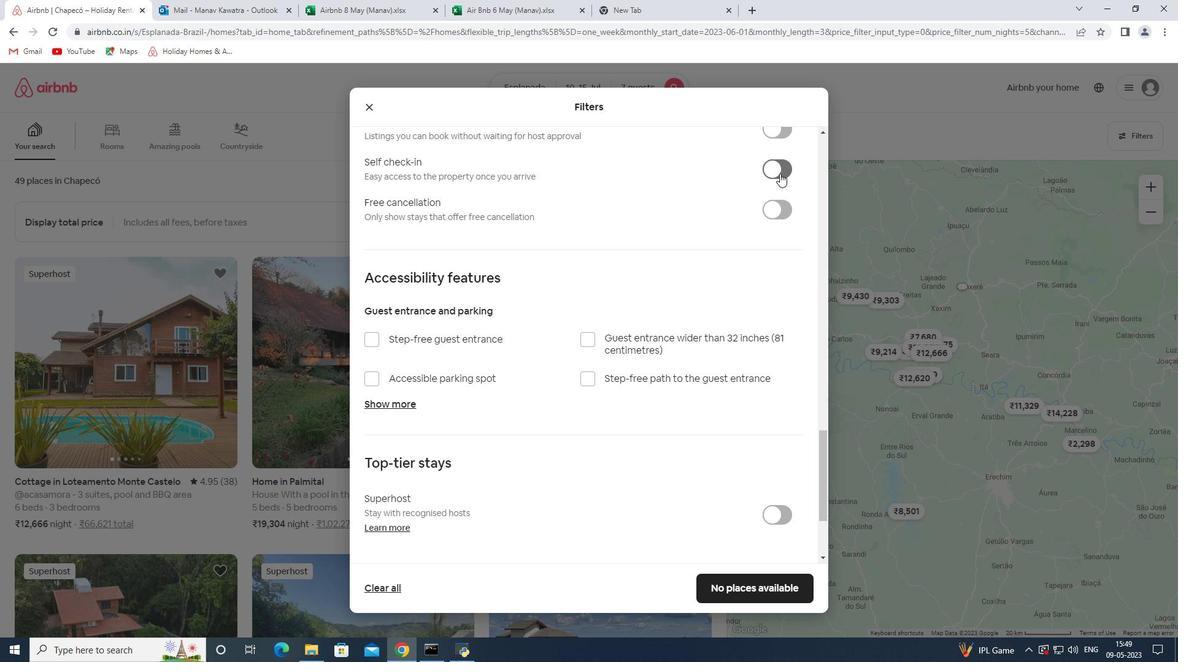 
Action: Mouse pressed left at (775, 173)
Screenshot: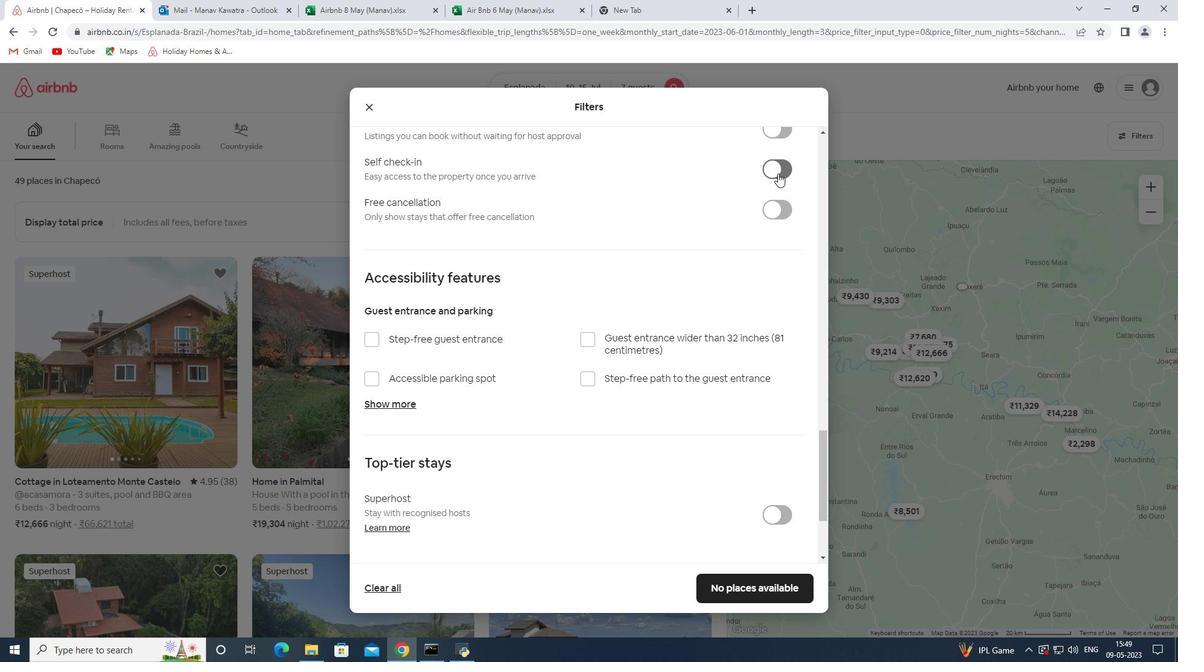 
Action: Mouse moved to (676, 293)
Screenshot: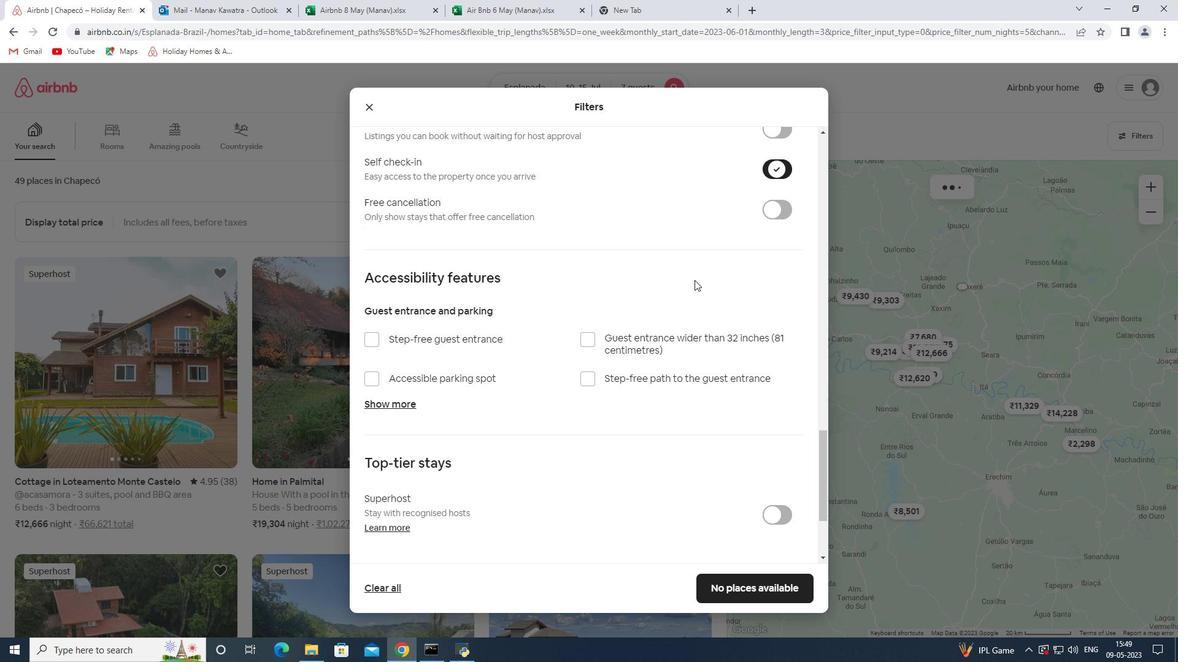 
Action: Mouse scrolled (676, 292) with delta (0, 0)
Screenshot: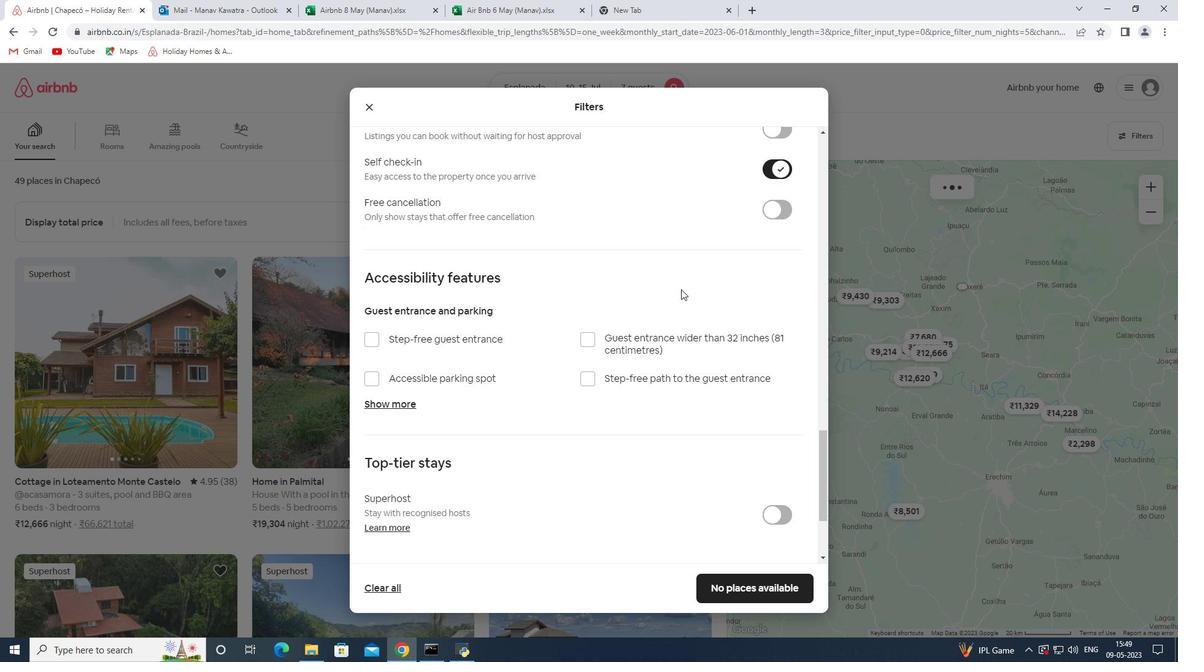
Action: Mouse moved to (676, 294)
Screenshot: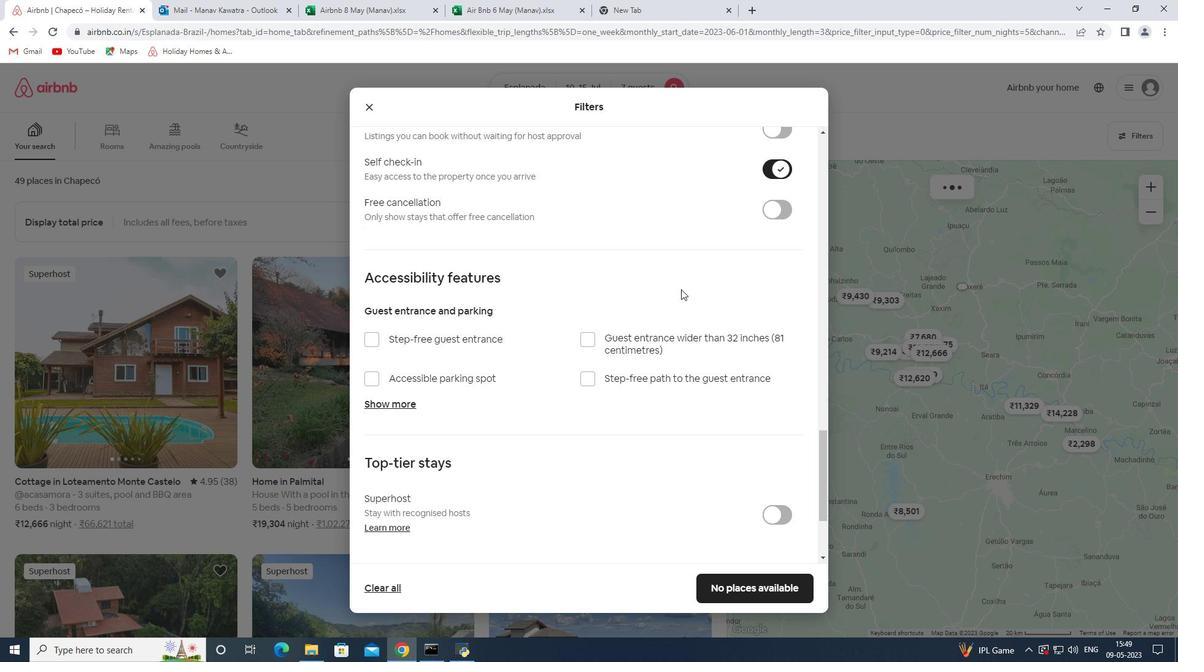 
Action: Mouse scrolled (676, 293) with delta (0, 0)
Screenshot: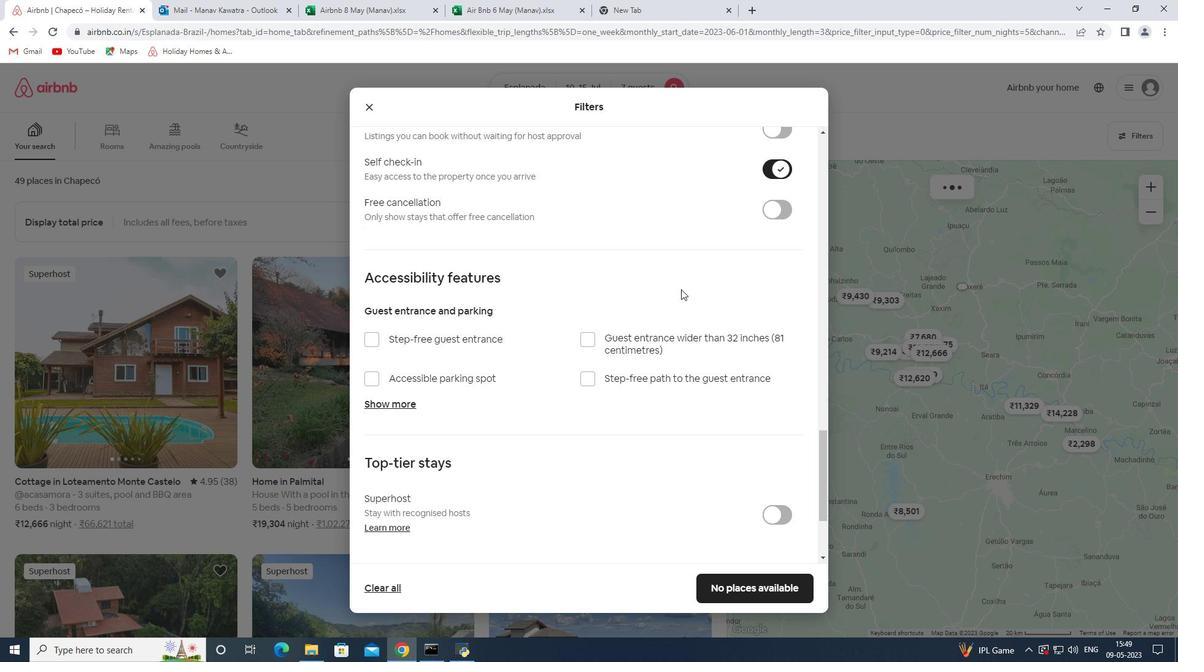 
Action: Mouse moved to (676, 294)
Screenshot: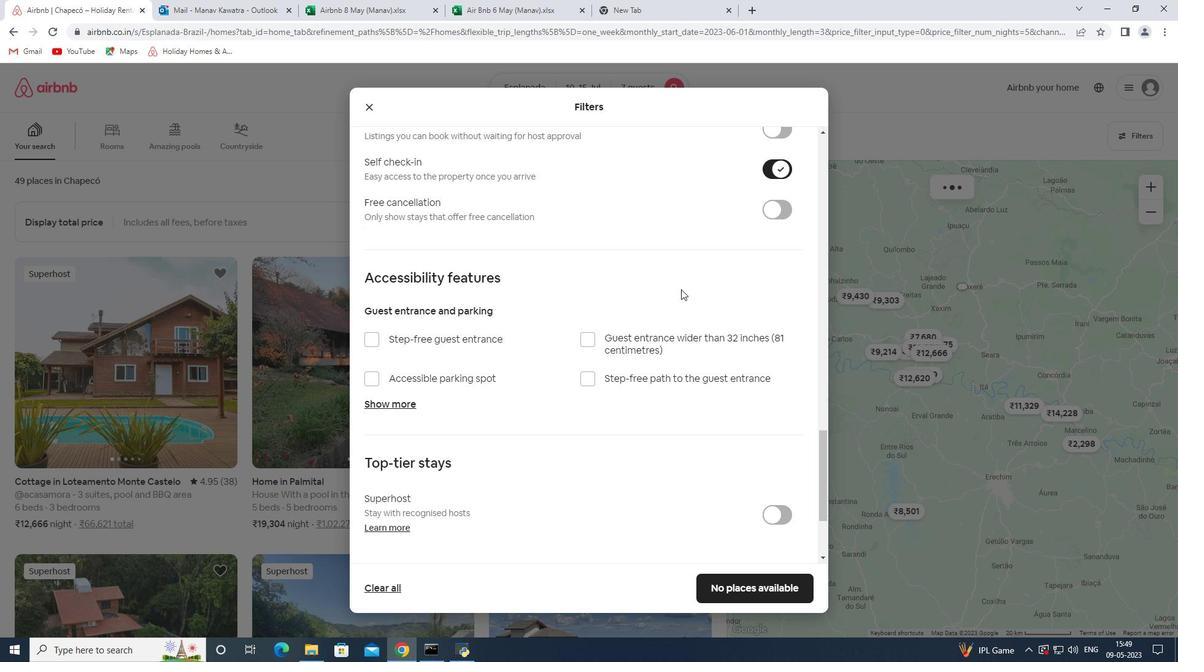 
Action: Mouse scrolled (676, 294) with delta (0, 0)
Screenshot: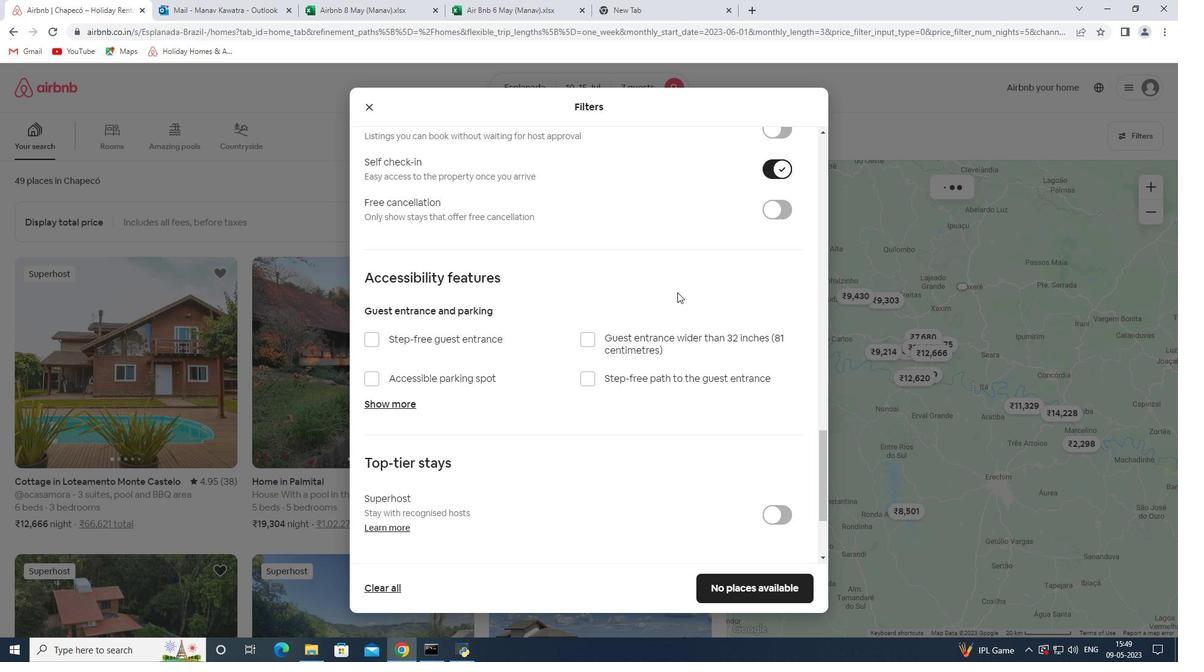 
Action: Mouse moved to (675, 295)
Screenshot: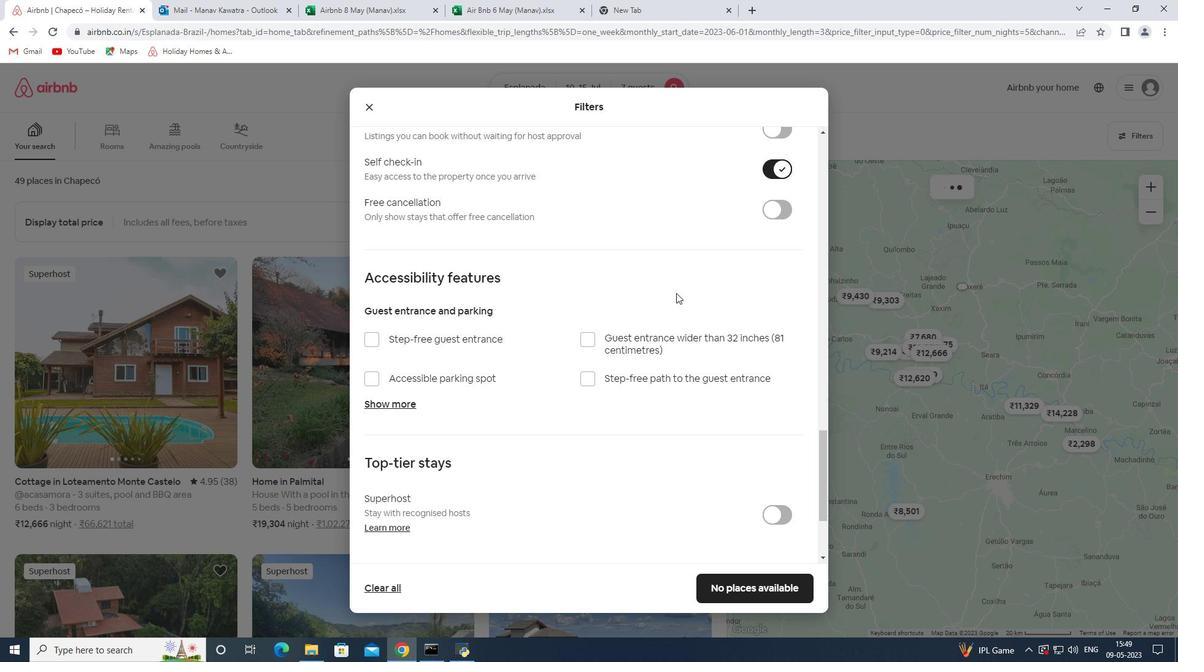 
Action: Mouse scrolled (675, 295) with delta (0, 0)
Screenshot: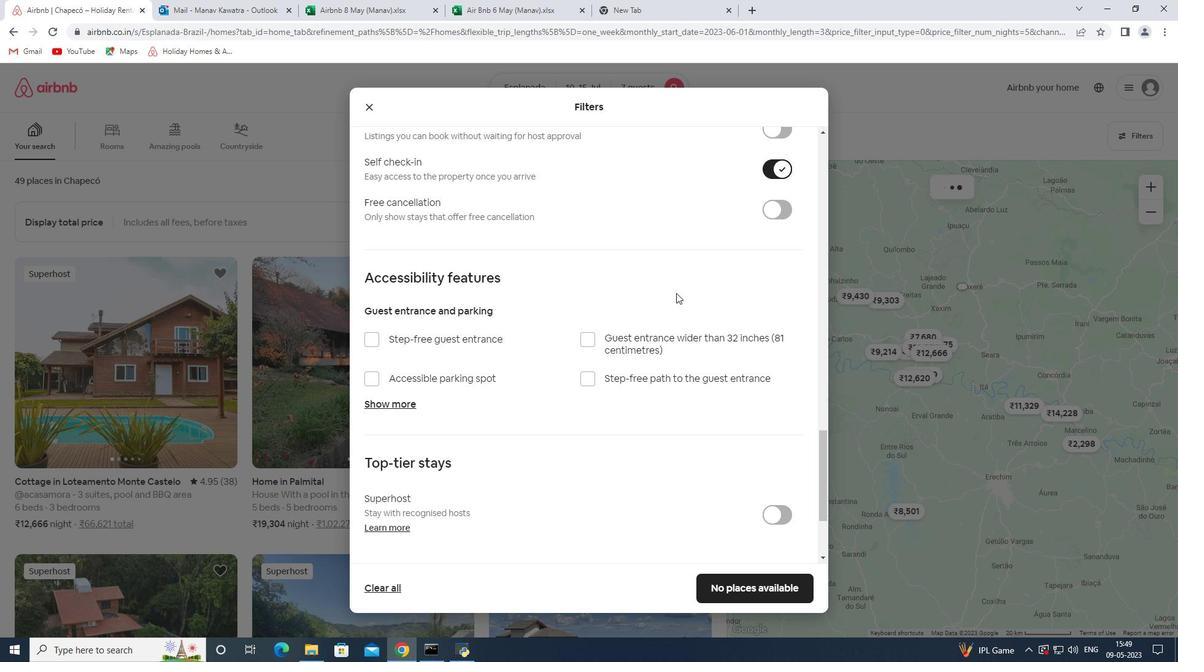 
Action: Mouse moved to (417, 475)
Screenshot: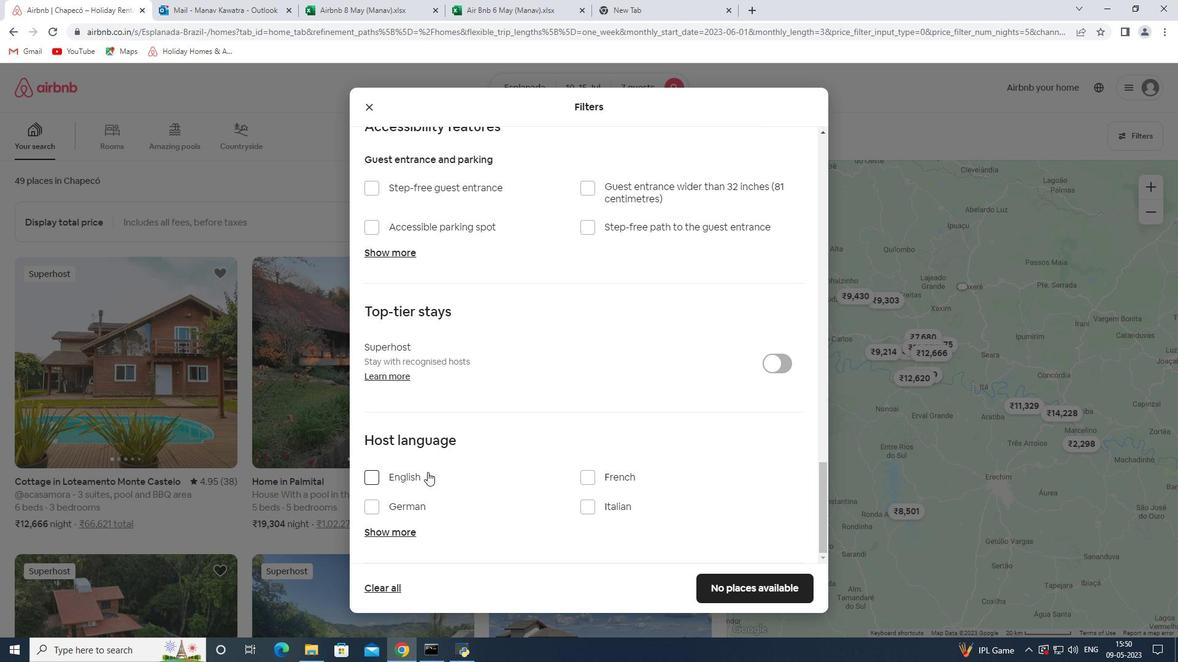 
Action: Mouse pressed left at (417, 475)
Screenshot: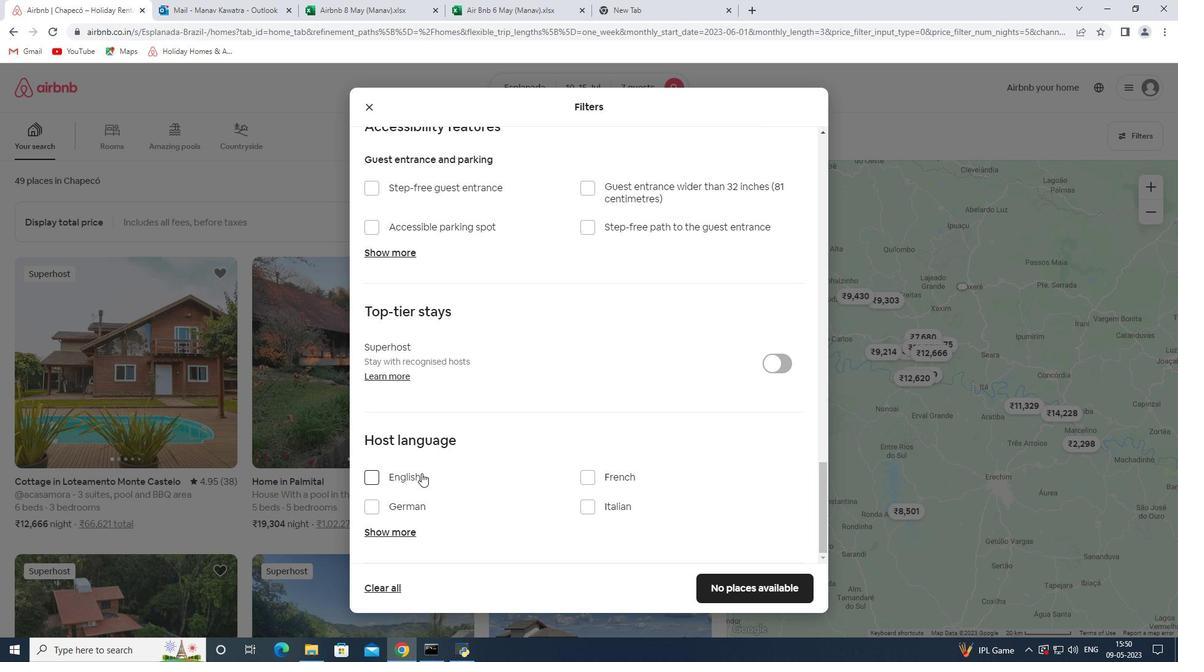 
Action: Mouse moved to (511, 436)
Screenshot: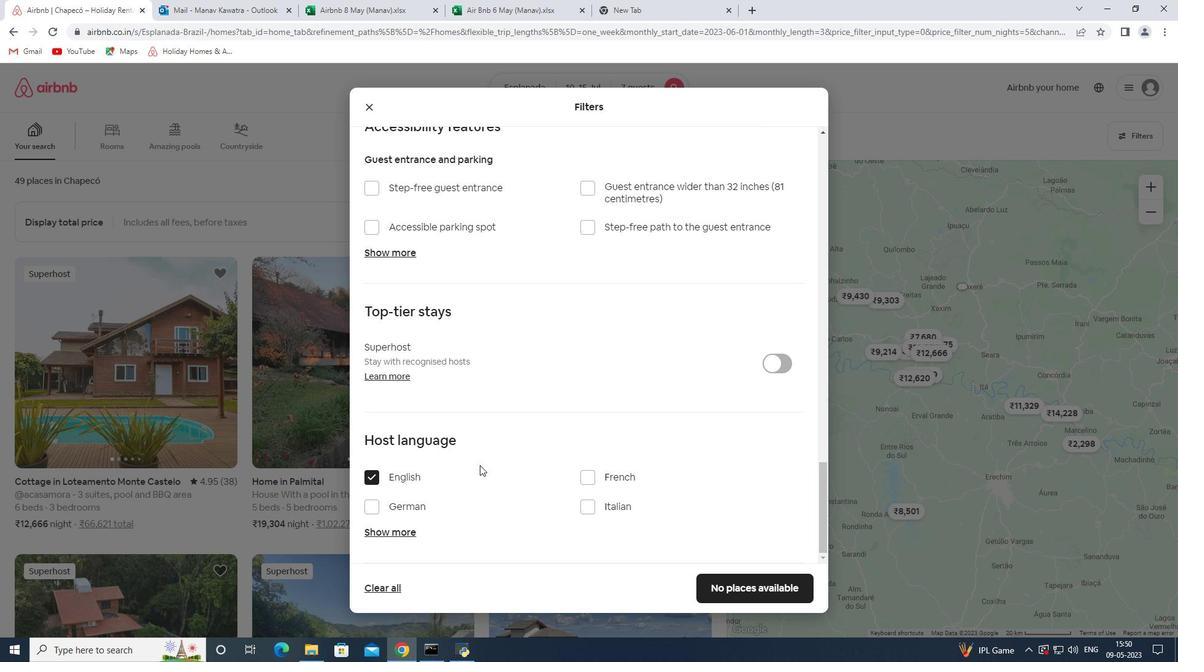 
Action: Mouse scrolled (511, 435) with delta (0, 0)
Screenshot: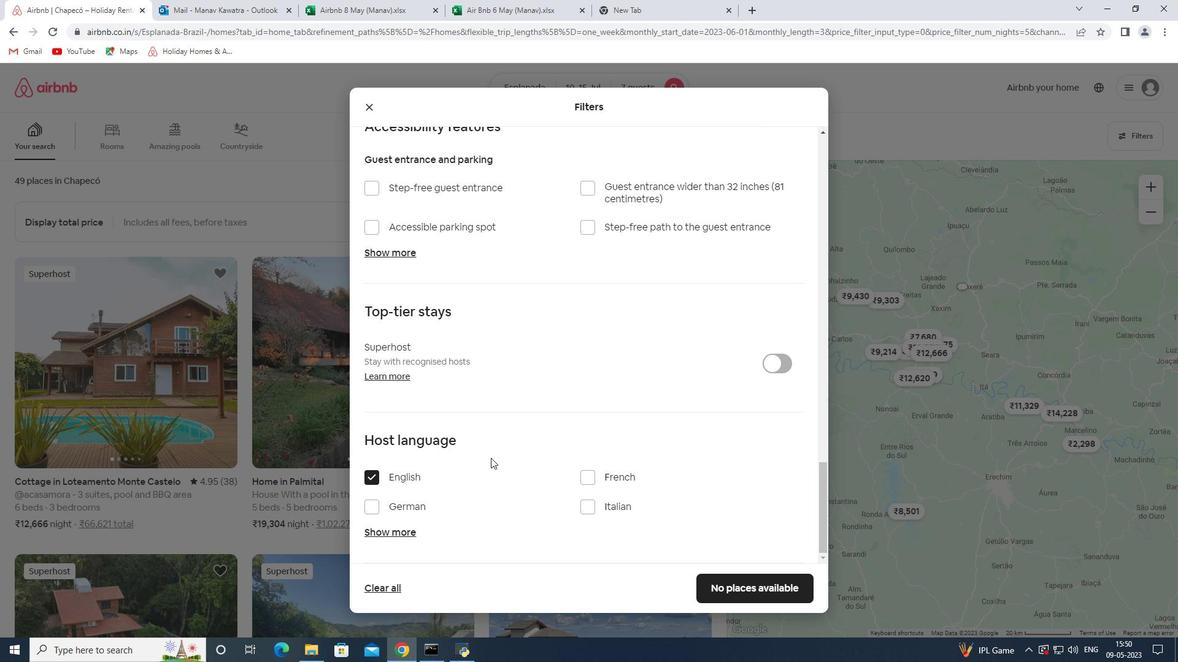 
Action: Mouse scrolled (511, 435) with delta (0, 0)
Screenshot: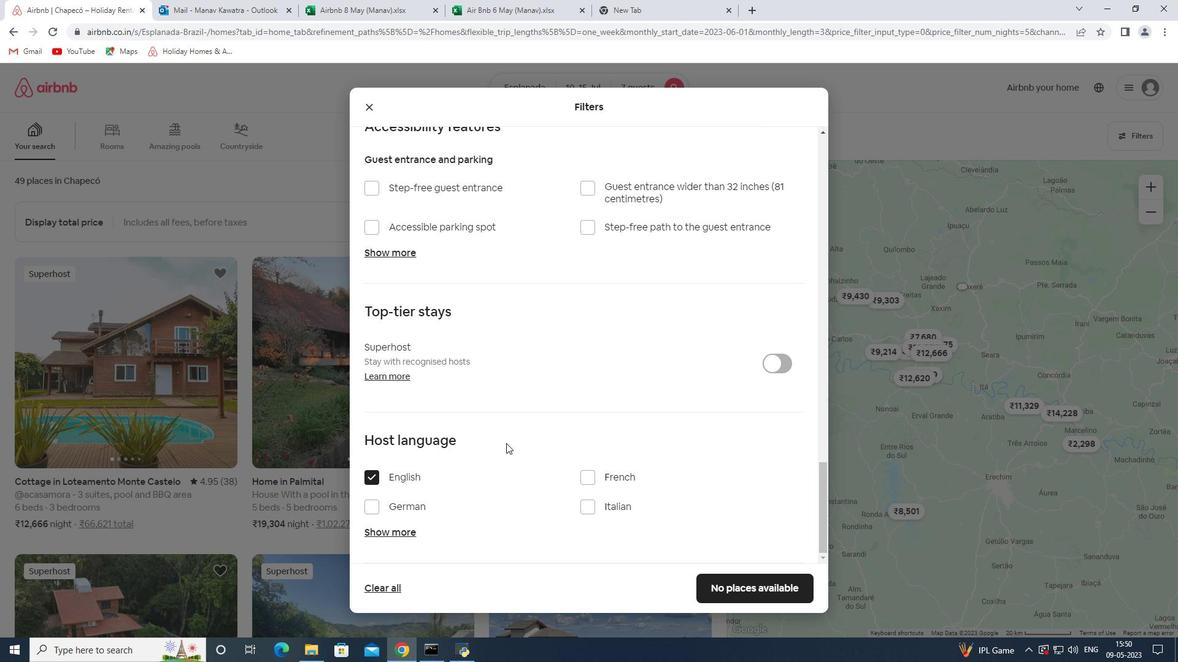 
Action: Mouse moved to (527, 430)
Screenshot: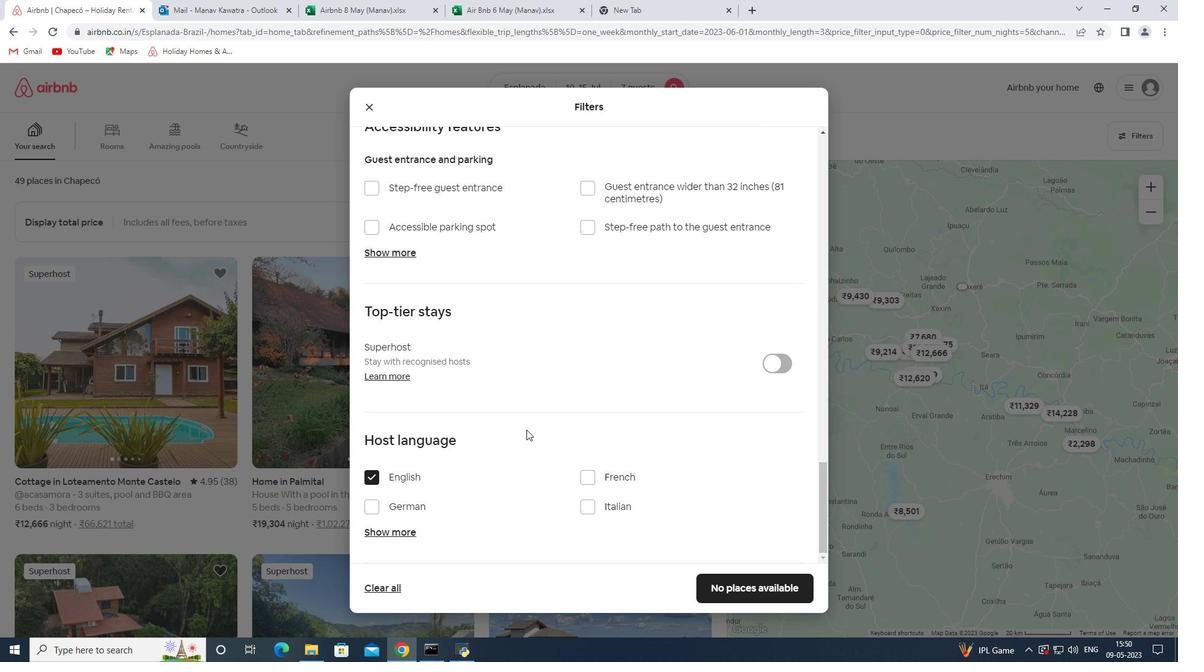 
Action: Mouse scrolled (527, 429) with delta (0, 0)
Screenshot: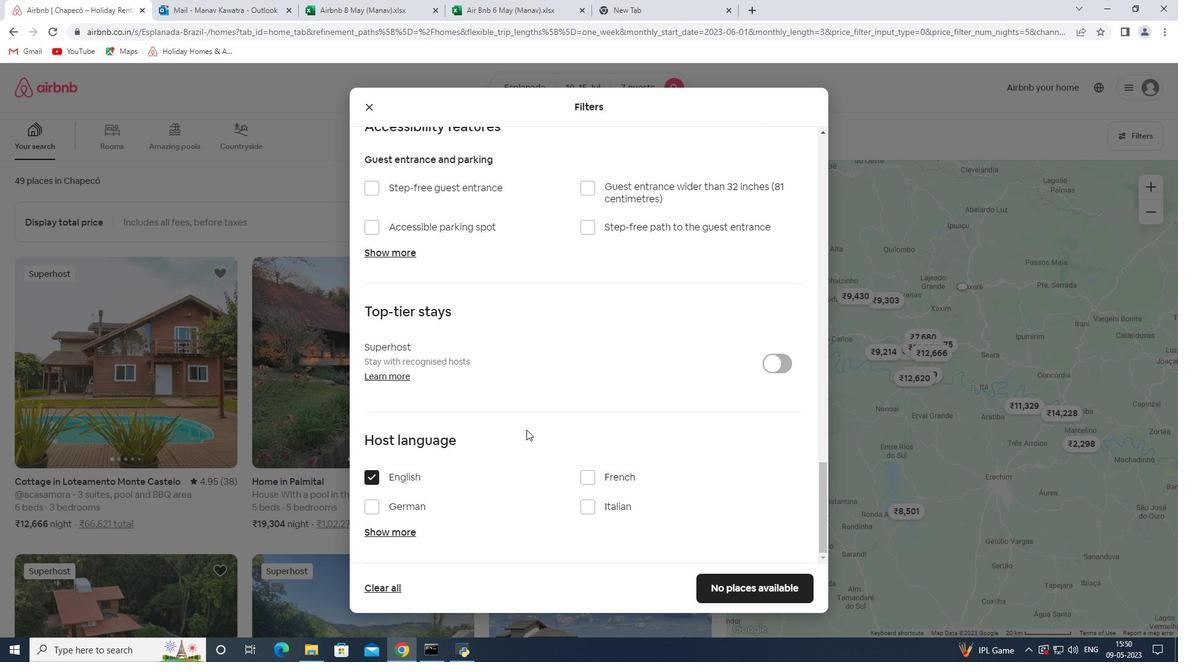 
Action: Mouse scrolled (527, 429) with delta (0, 0)
Screenshot: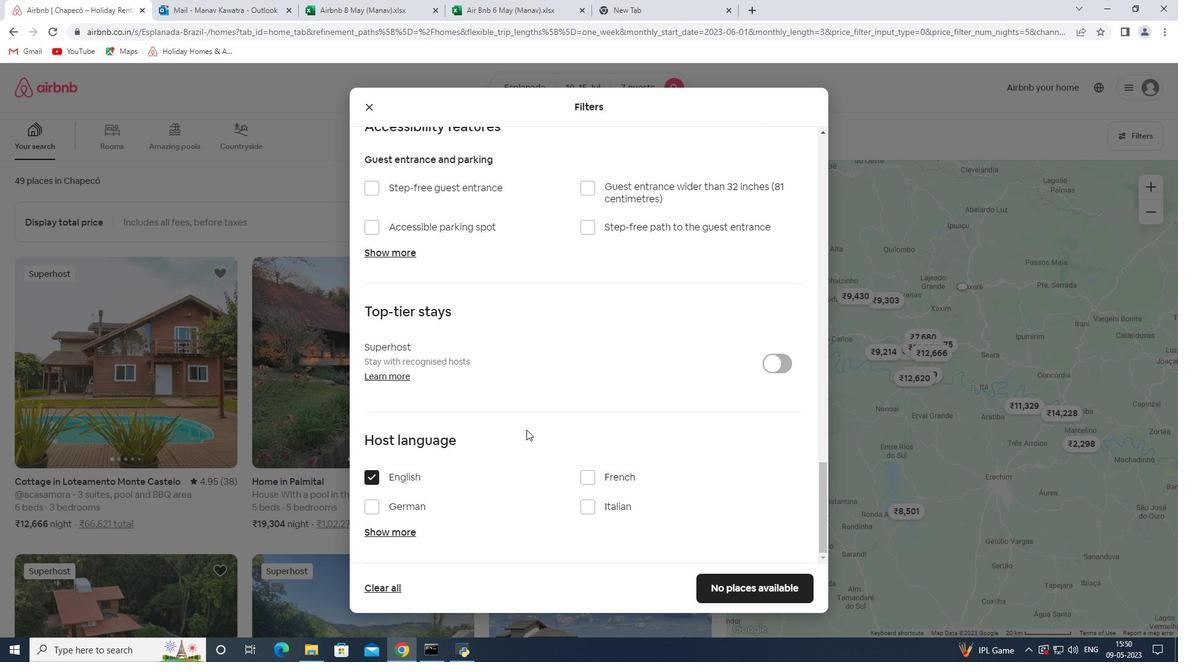 
Action: Mouse scrolled (527, 429) with delta (0, 0)
Screenshot: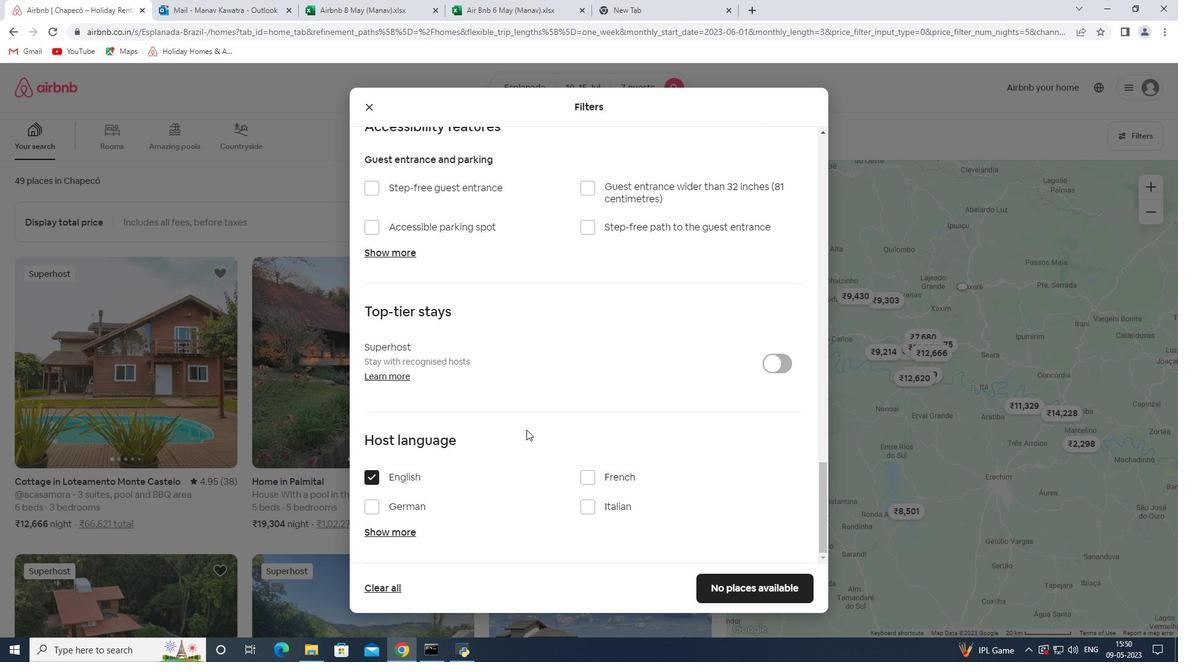 
Action: Mouse scrolled (527, 429) with delta (0, 0)
Screenshot: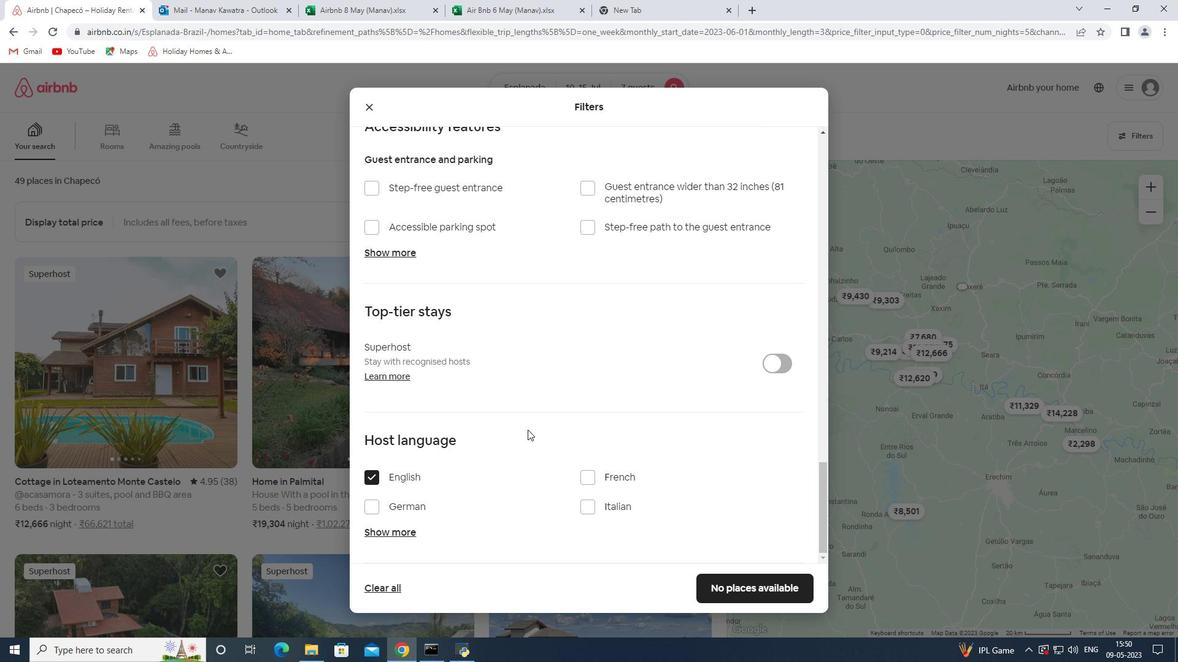 
Action: Mouse moved to (532, 427)
Screenshot: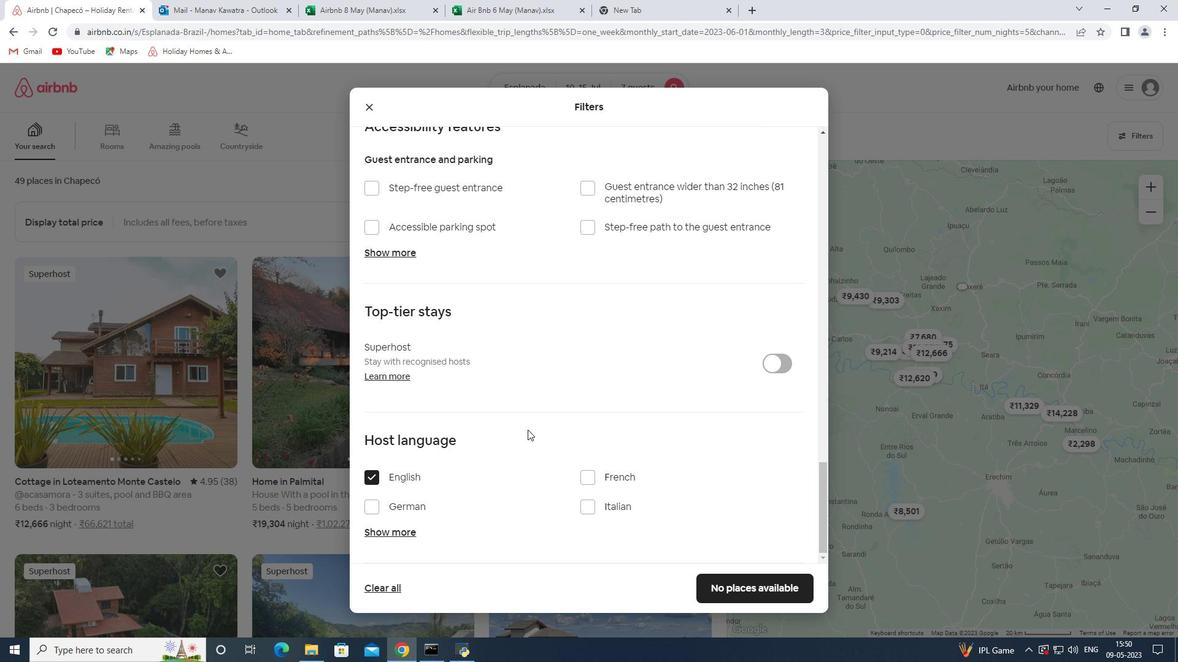 
Action: Mouse scrolled (532, 427) with delta (0, 0)
Screenshot: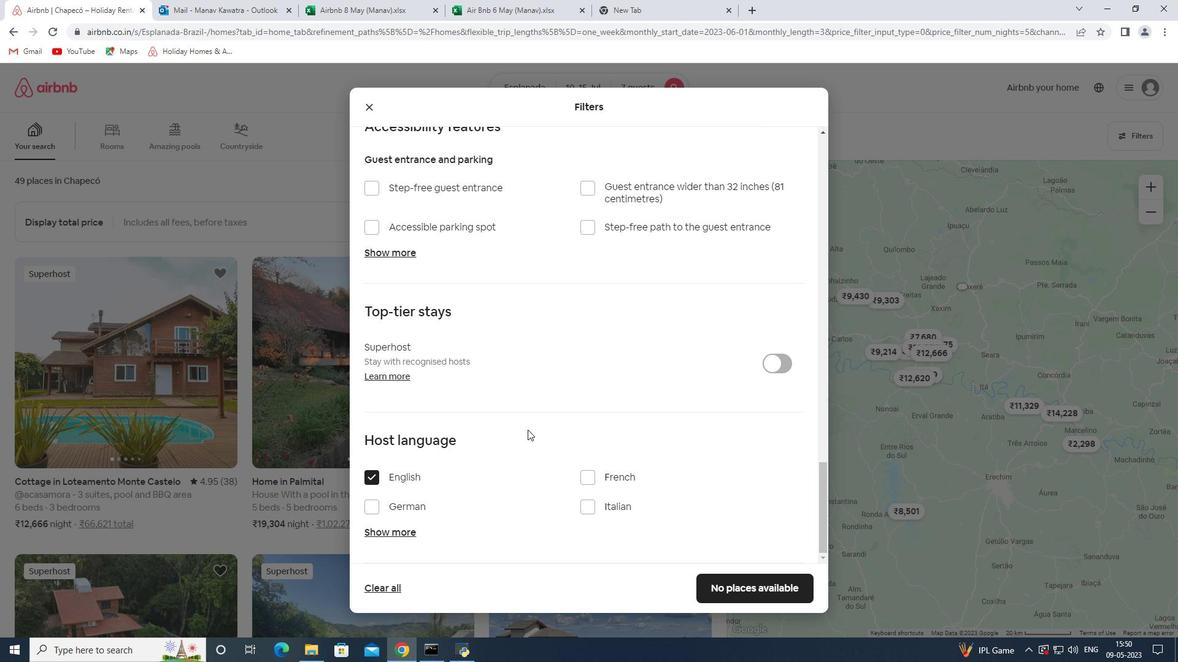 
Action: Mouse moved to (731, 593)
Screenshot: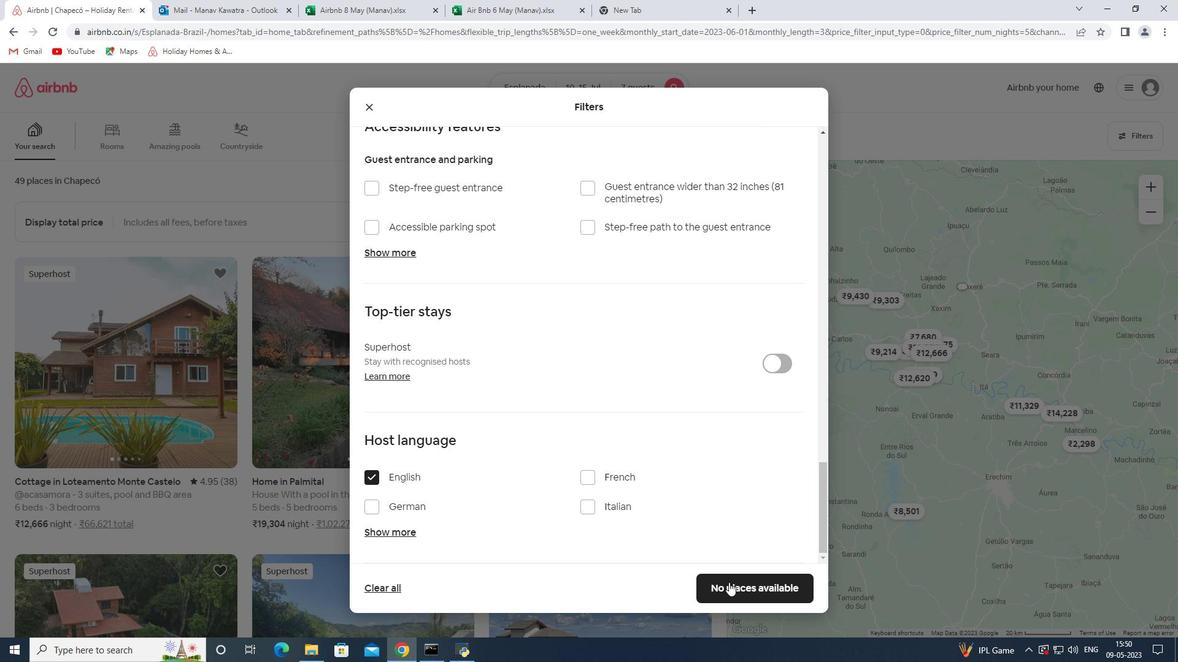 
Action: Mouse pressed left at (731, 593)
Screenshot: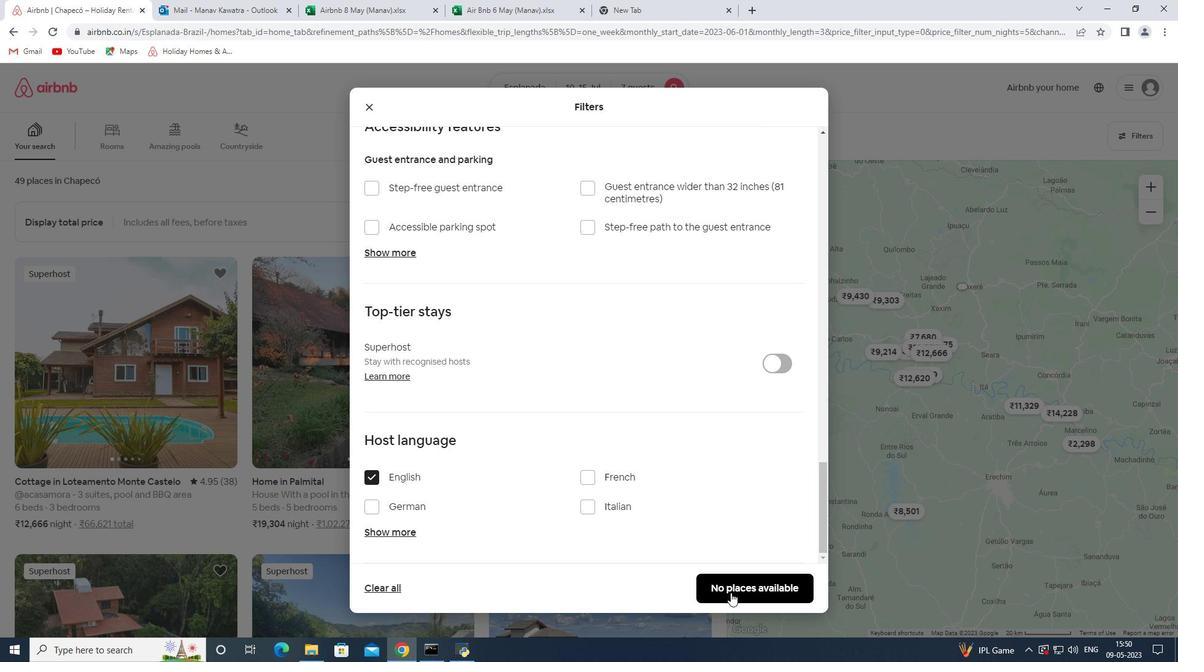 
Action: Mouse moved to (727, 586)
Screenshot: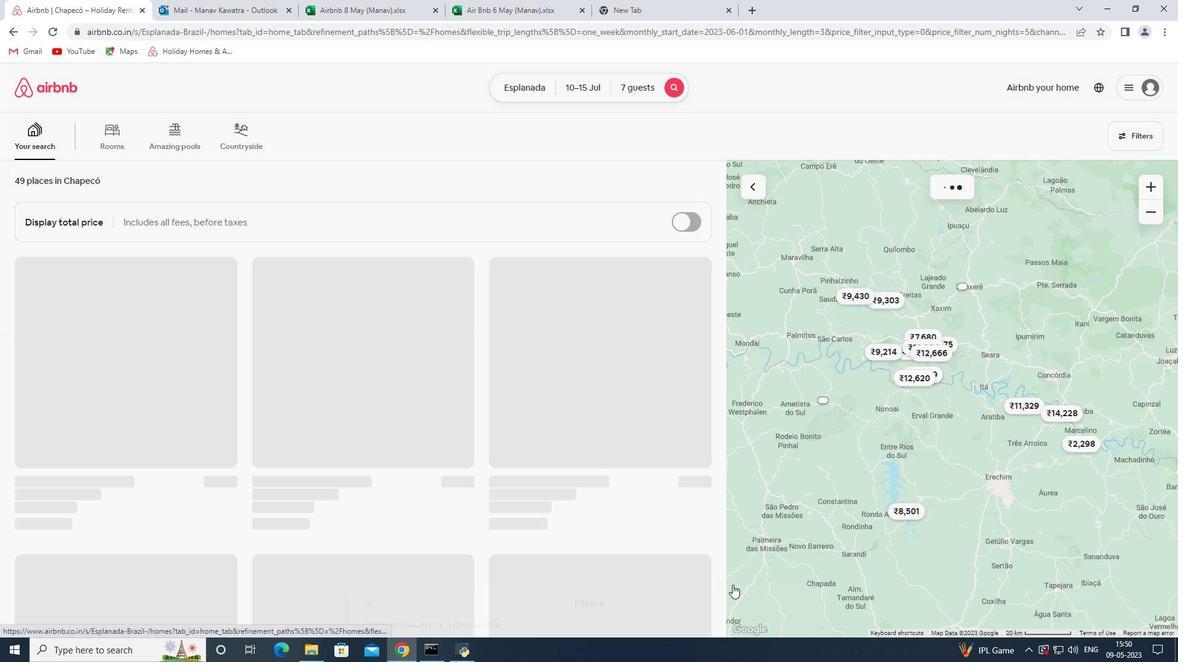 
